 Task: Find connections with filter location Rösrath with filter topic #LetsWork with filter profile language English with filter current company Protiviti with filter school Hindustan College of science and technology with filter industry Wood Product Manufacturing with filter service category DUI Law with filter keywords title Team Leader
Action: Mouse moved to (317, 266)
Screenshot: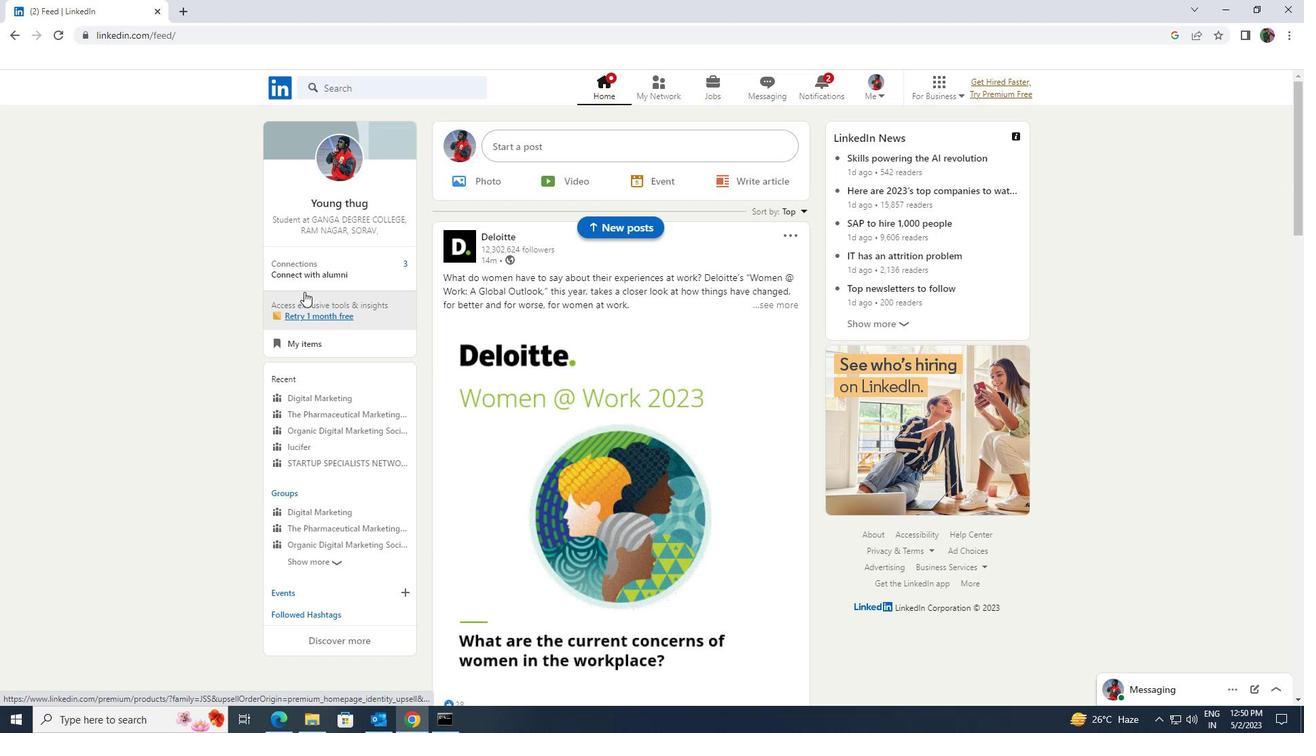 
Action: Mouse pressed left at (317, 266)
Screenshot: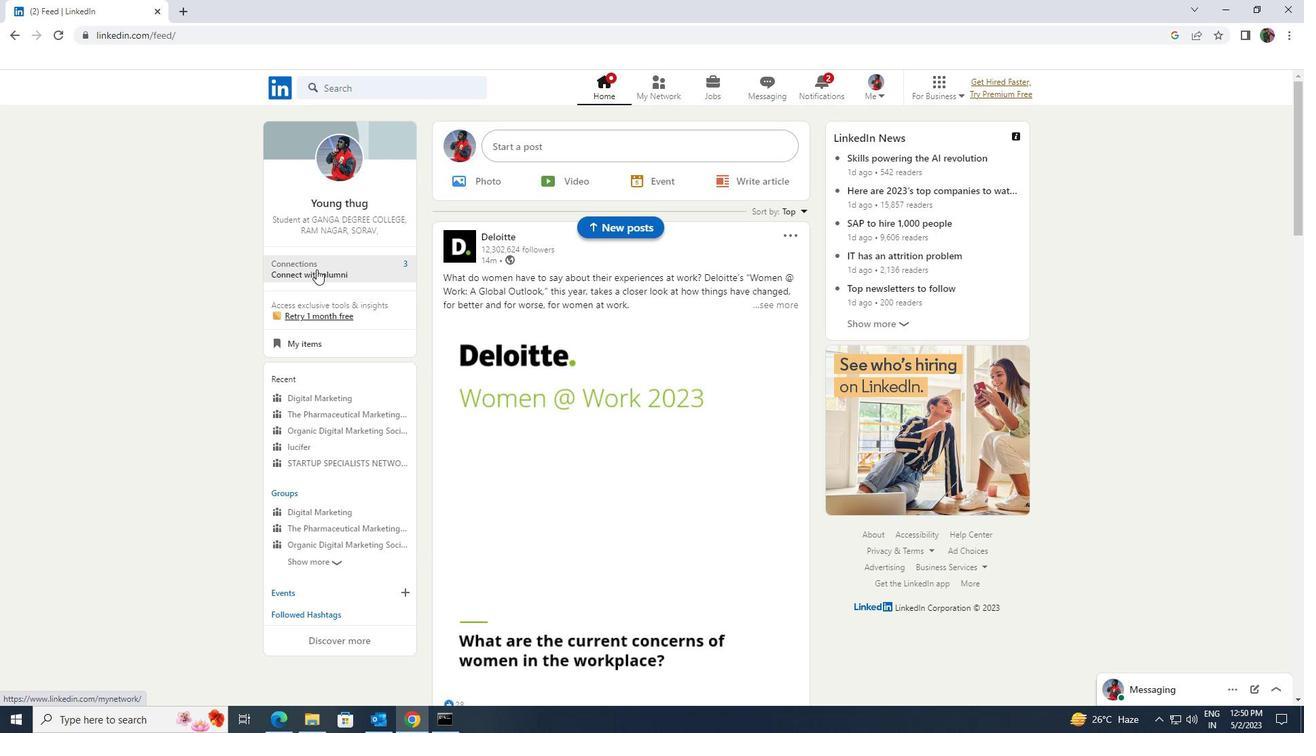 
Action: Mouse moved to (359, 165)
Screenshot: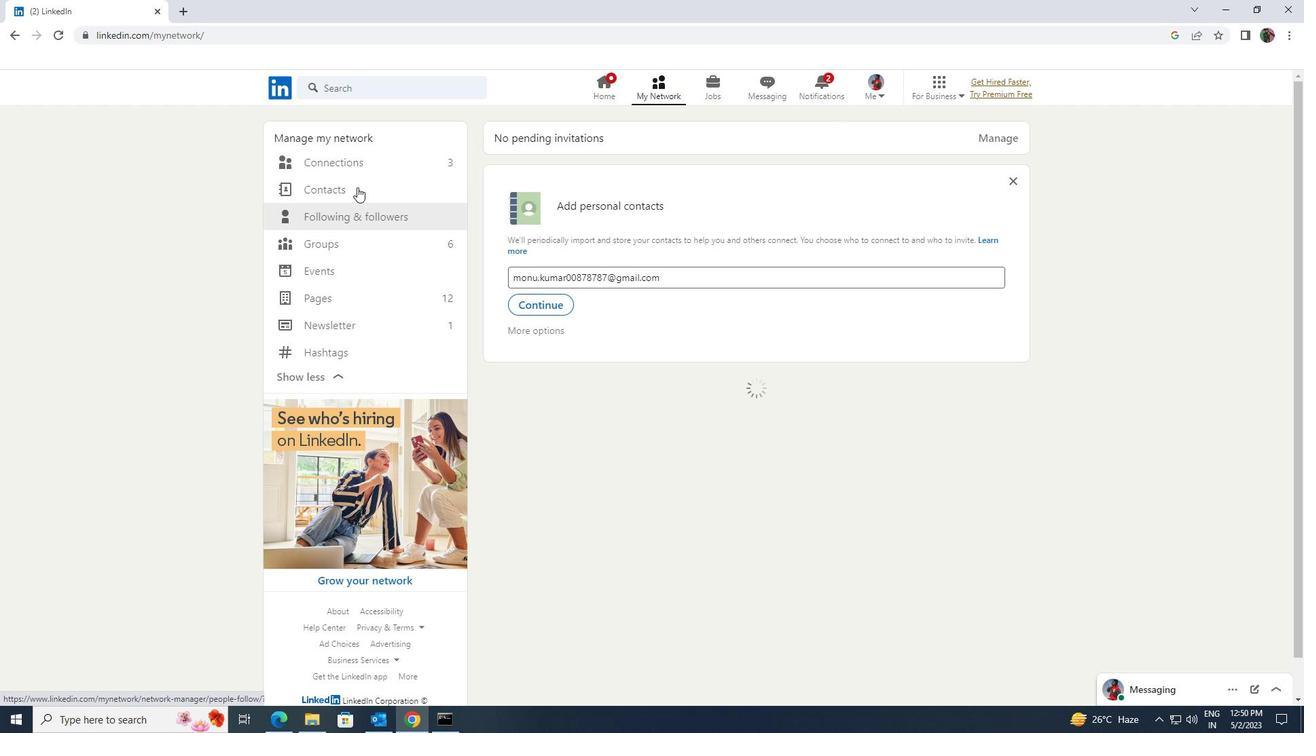 
Action: Mouse pressed left at (359, 165)
Screenshot: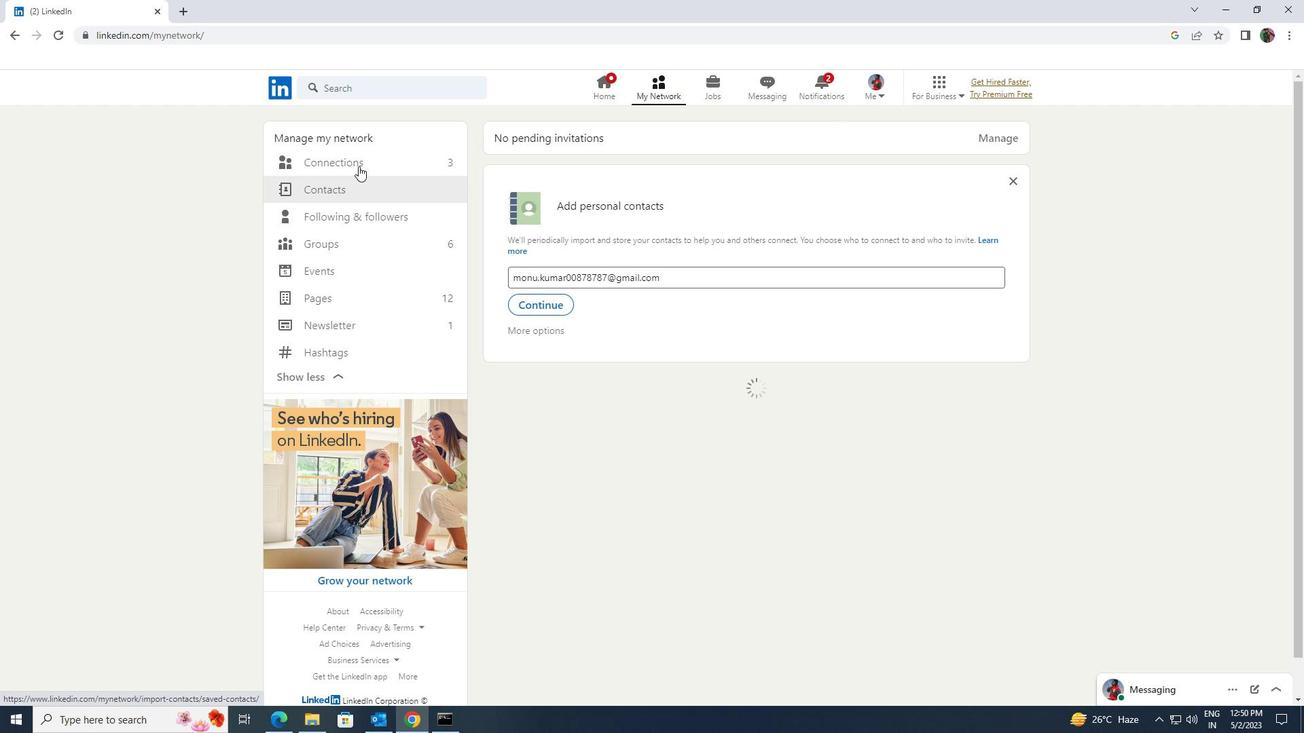 
Action: Mouse moved to (751, 162)
Screenshot: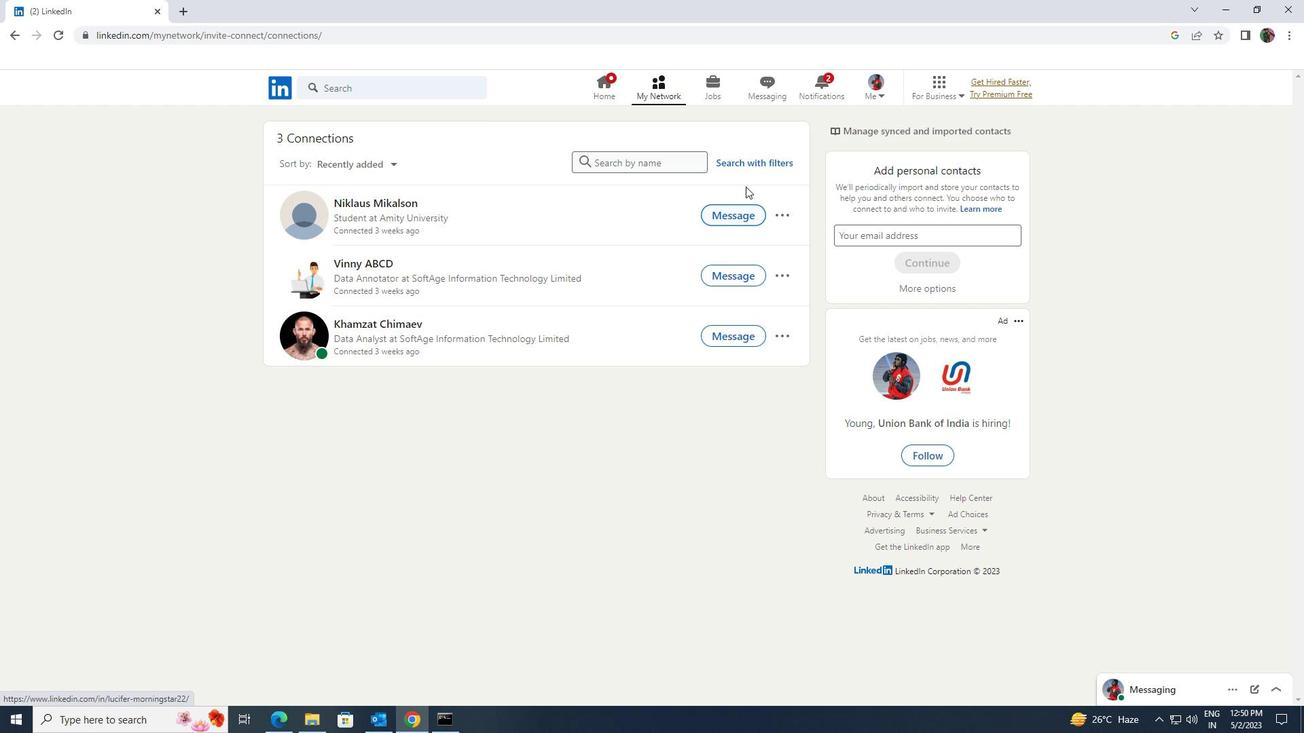 
Action: Mouse pressed left at (751, 162)
Screenshot: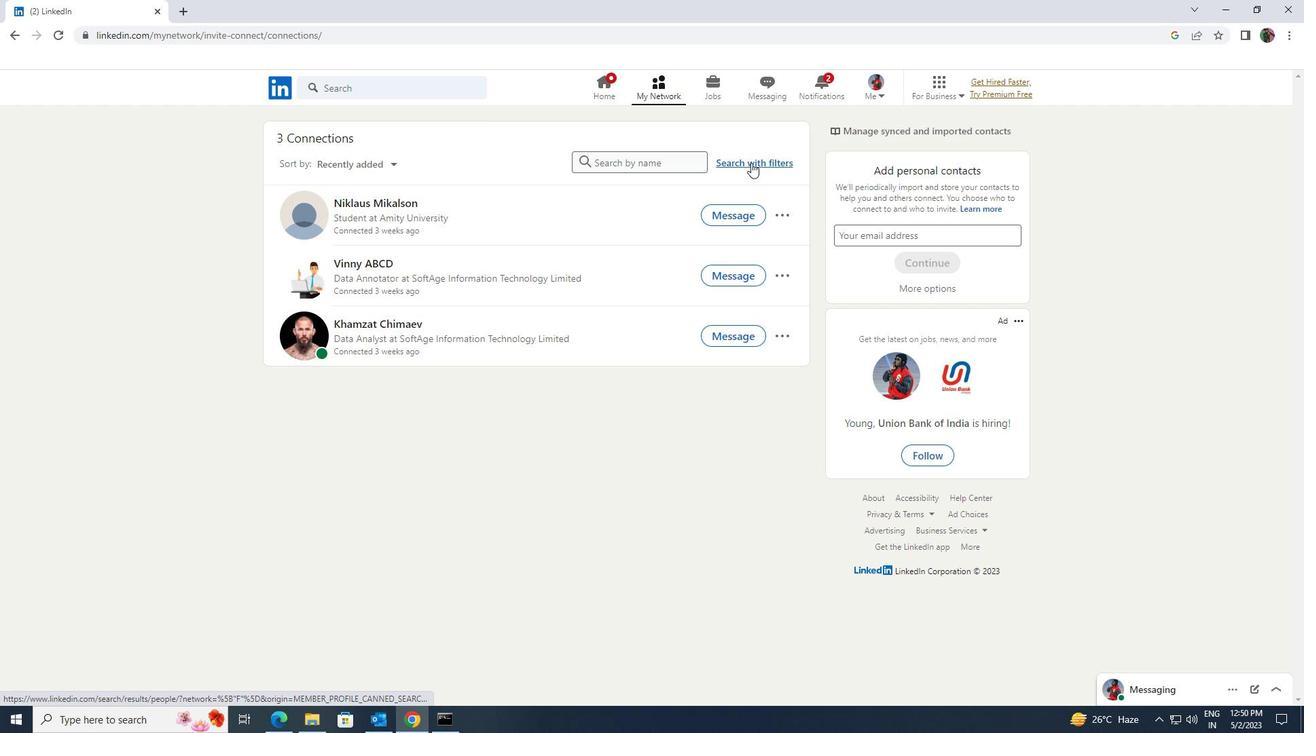 
Action: Mouse moved to (691, 114)
Screenshot: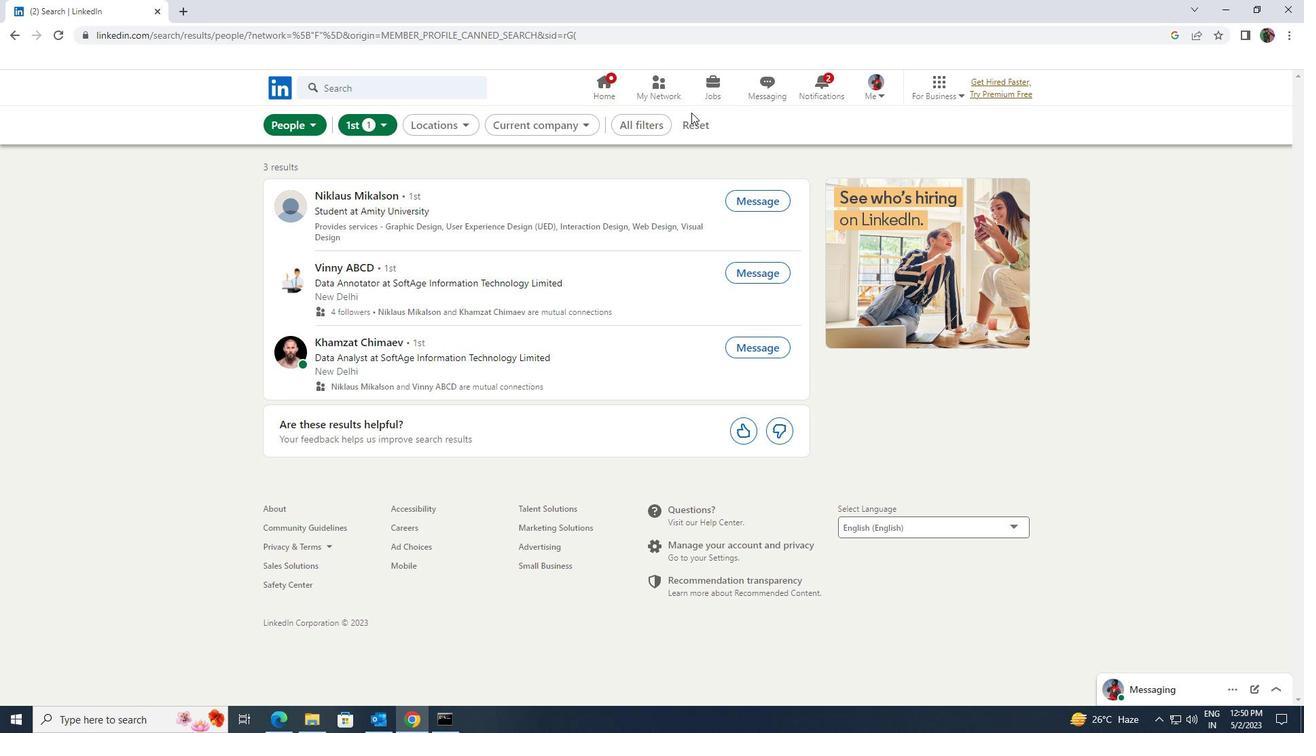 
Action: Mouse pressed left at (691, 114)
Screenshot: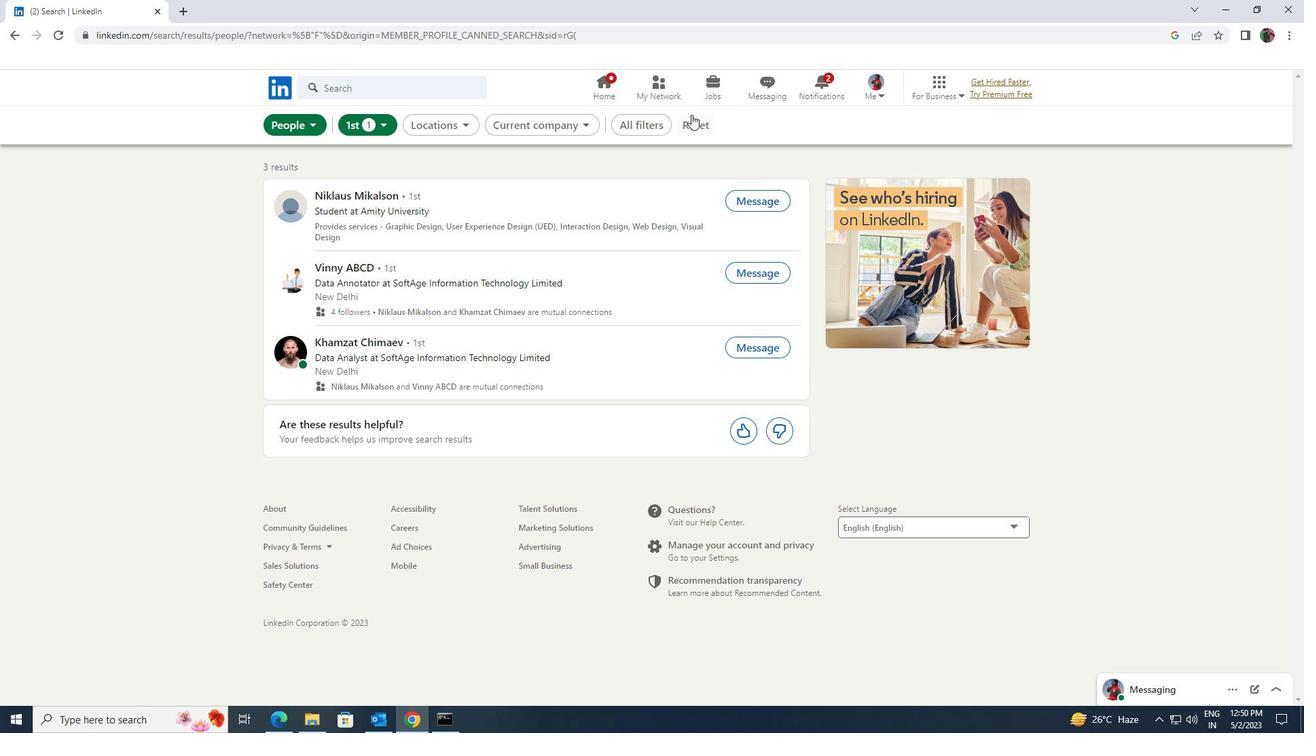 
Action: Mouse moved to (687, 120)
Screenshot: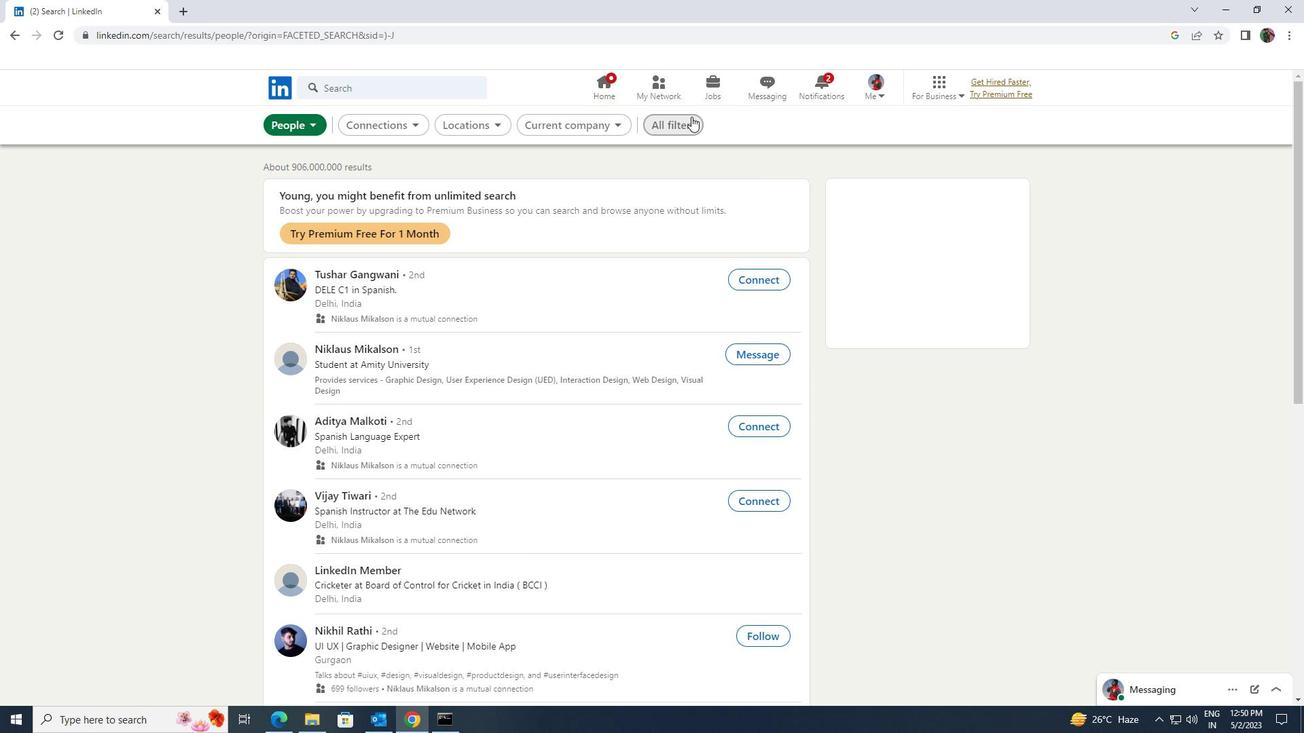 
Action: Mouse pressed left at (687, 120)
Screenshot: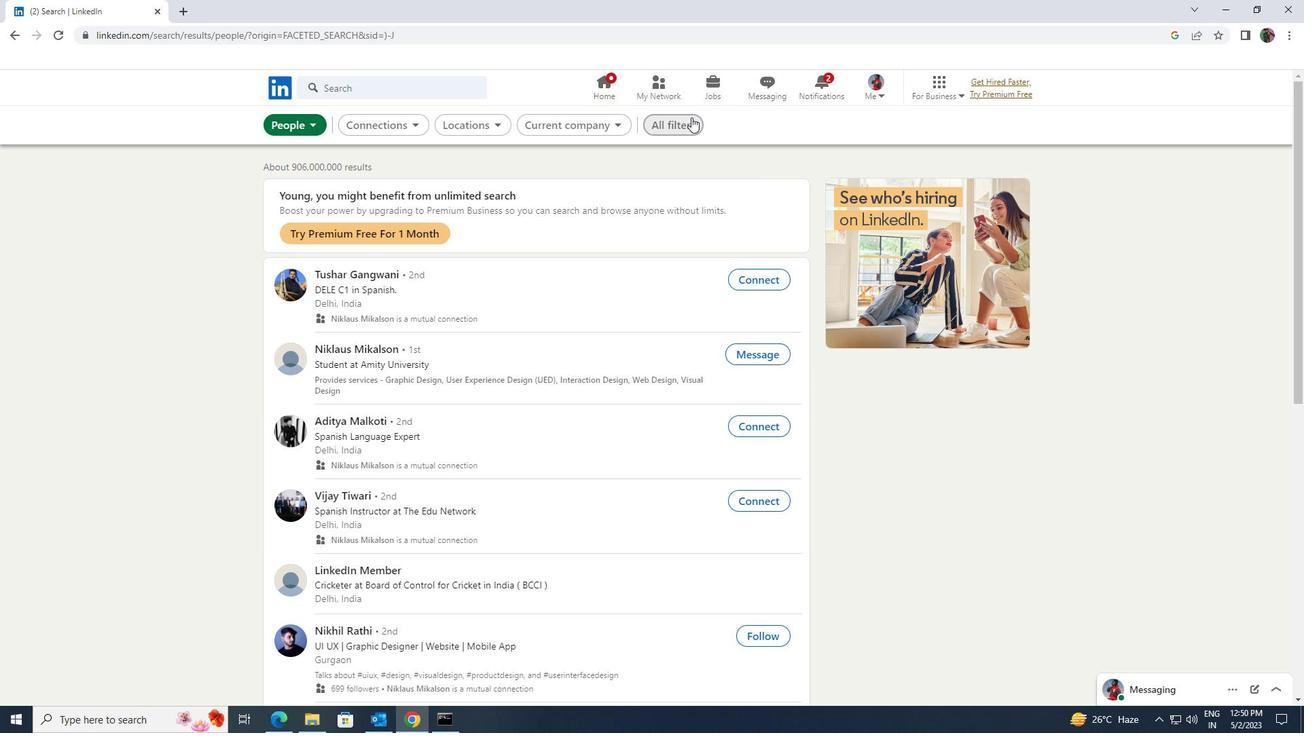 
Action: Mouse moved to (1144, 403)
Screenshot: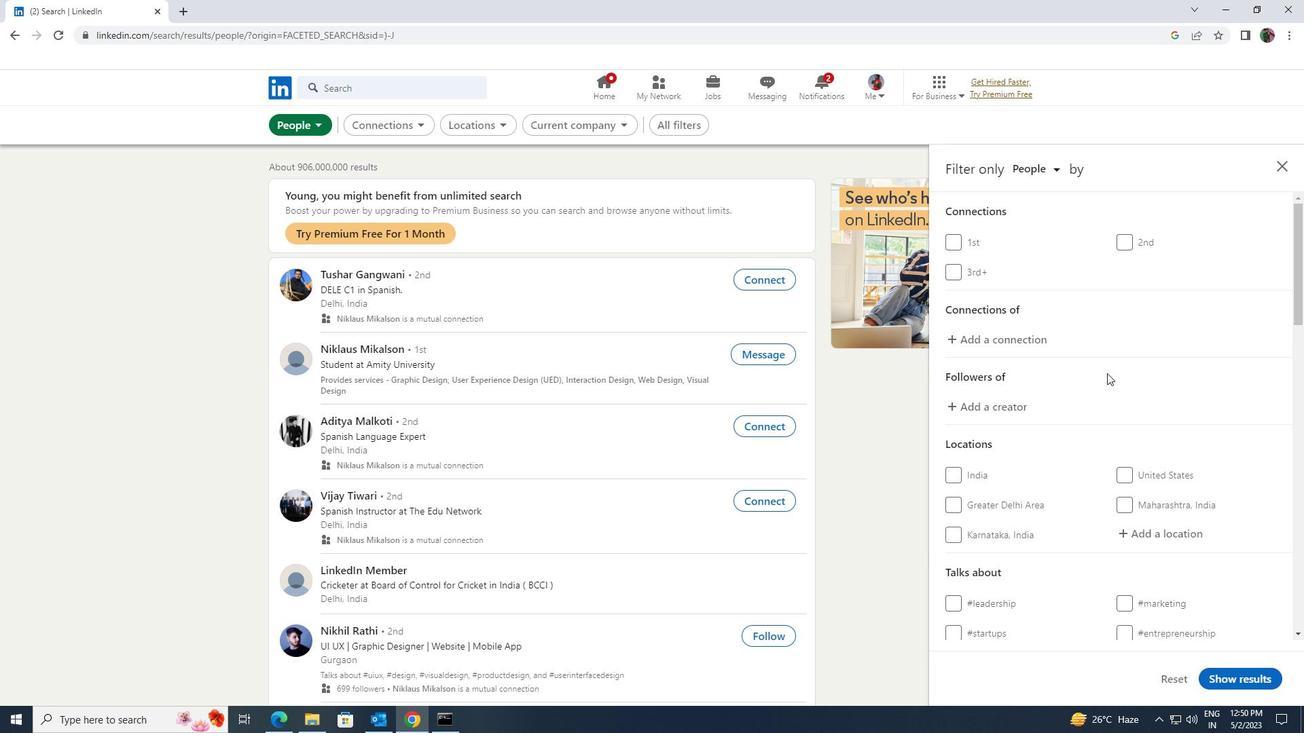 
Action: Mouse scrolled (1144, 402) with delta (0, 0)
Screenshot: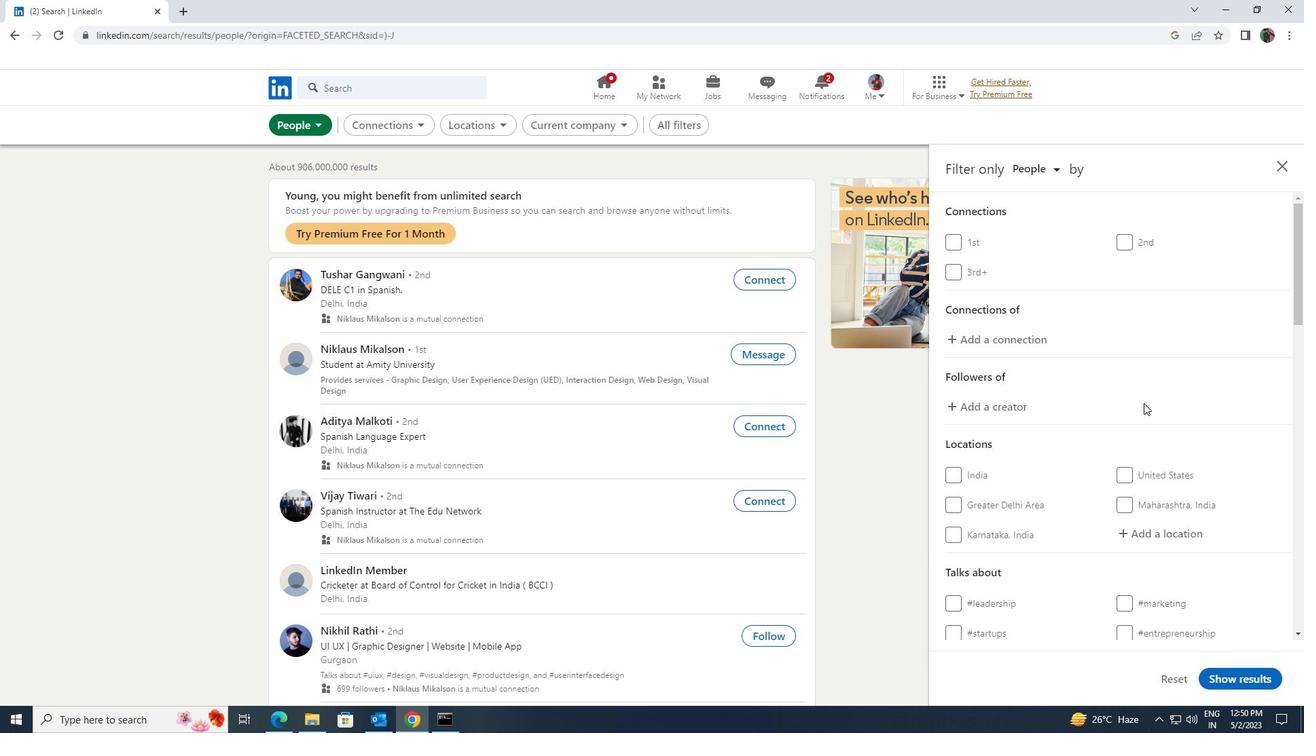 
Action: Mouse scrolled (1144, 402) with delta (0, 0)
Screenshot: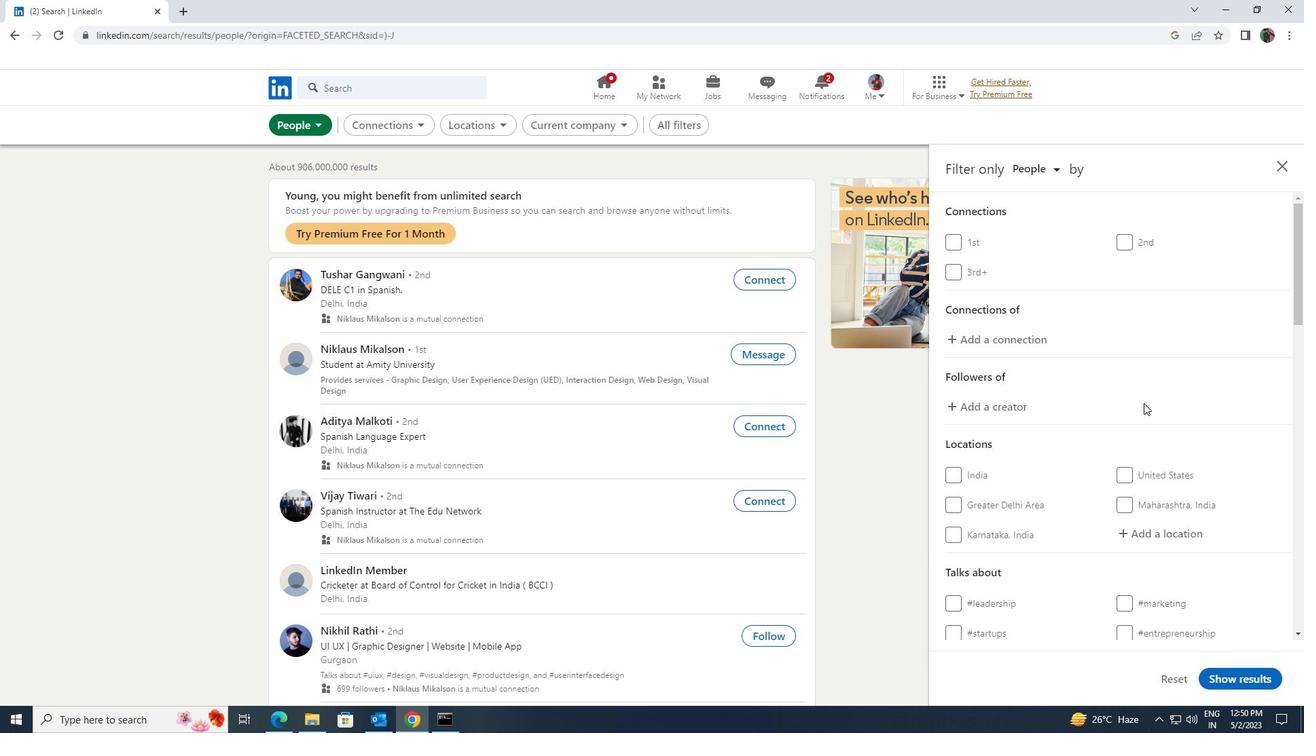 
Action: Mouse moved to (1147, 404)
Screenshot: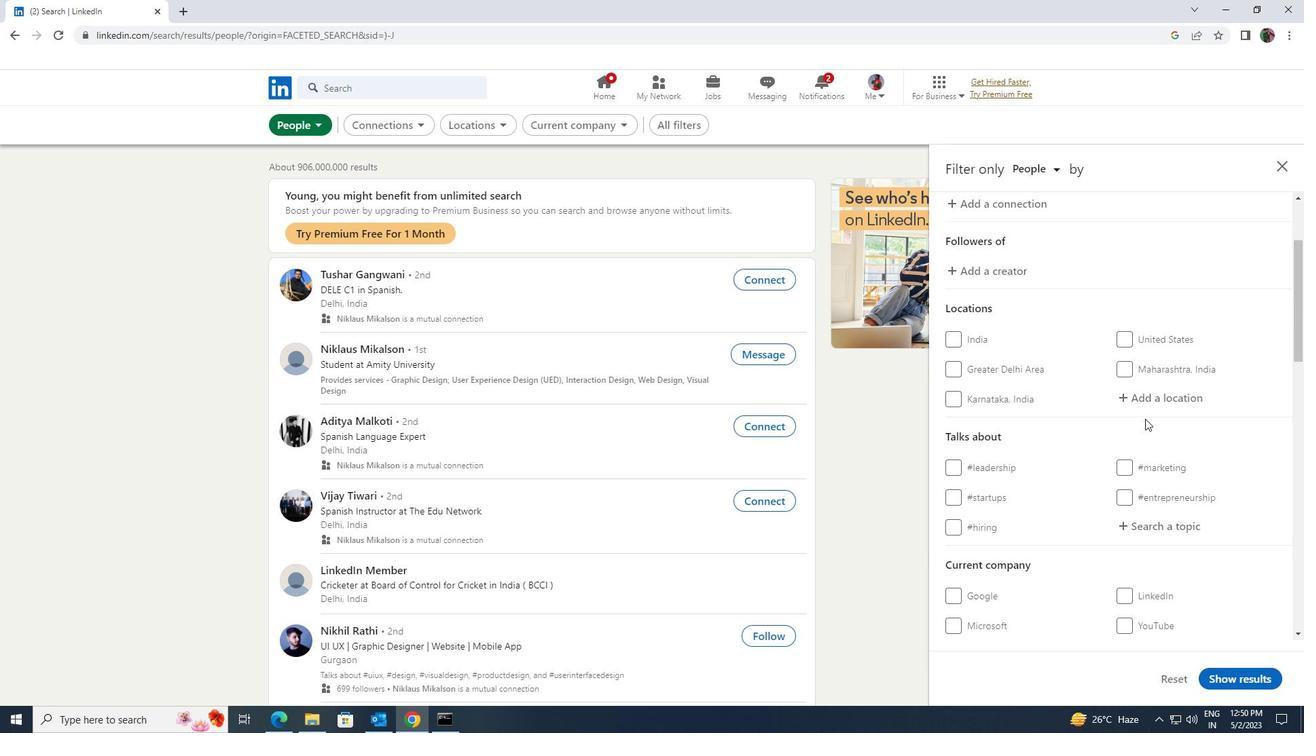 
Action: Mouse pressed left at (1147, 404)
Screenshot: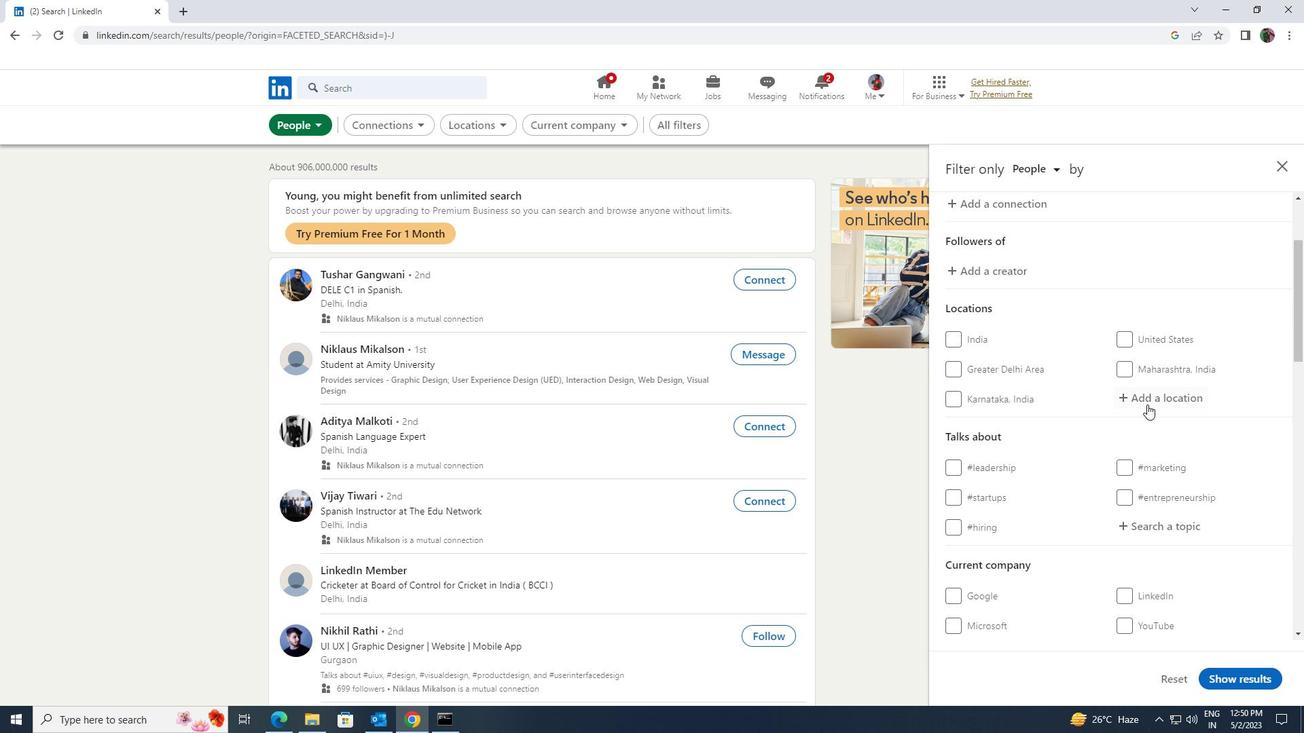 
Action: Key pressed <Key.shift><Key.shift>ROSRATH
Screenshot: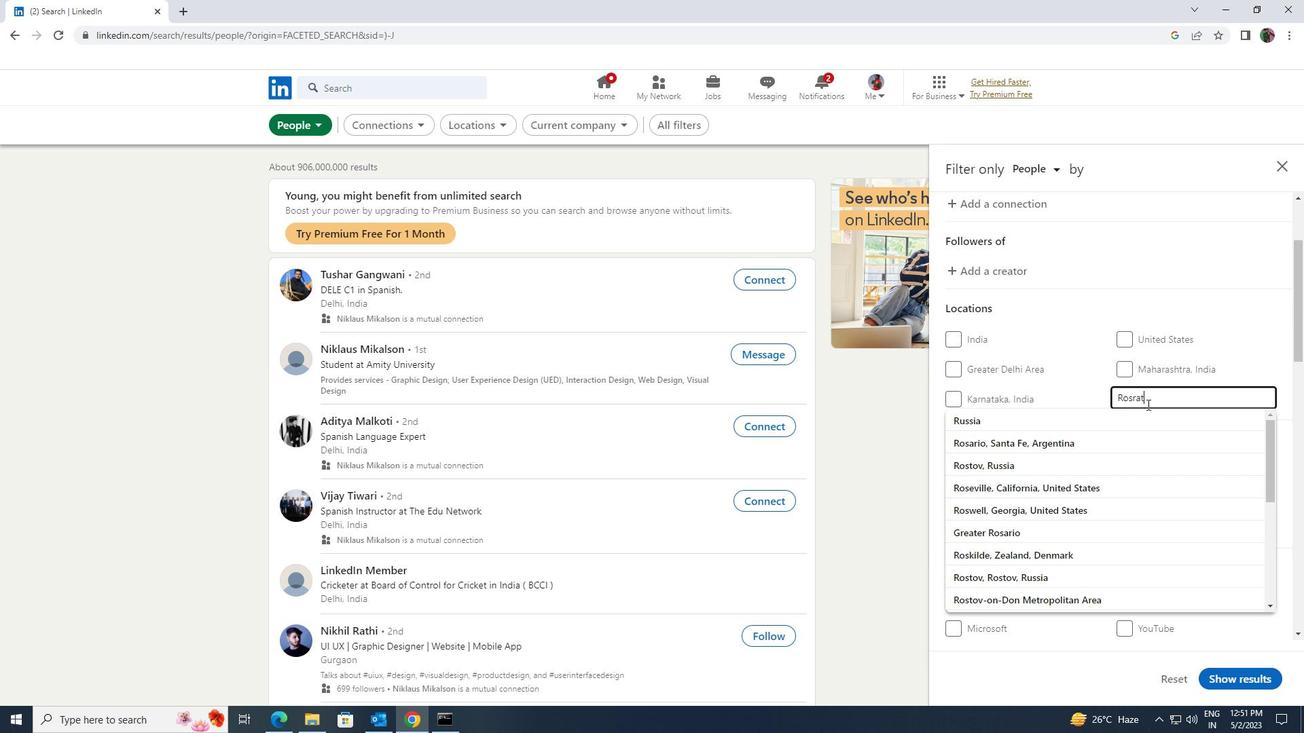 
Action: Mouse moved to (1129, 429)
Screenshot: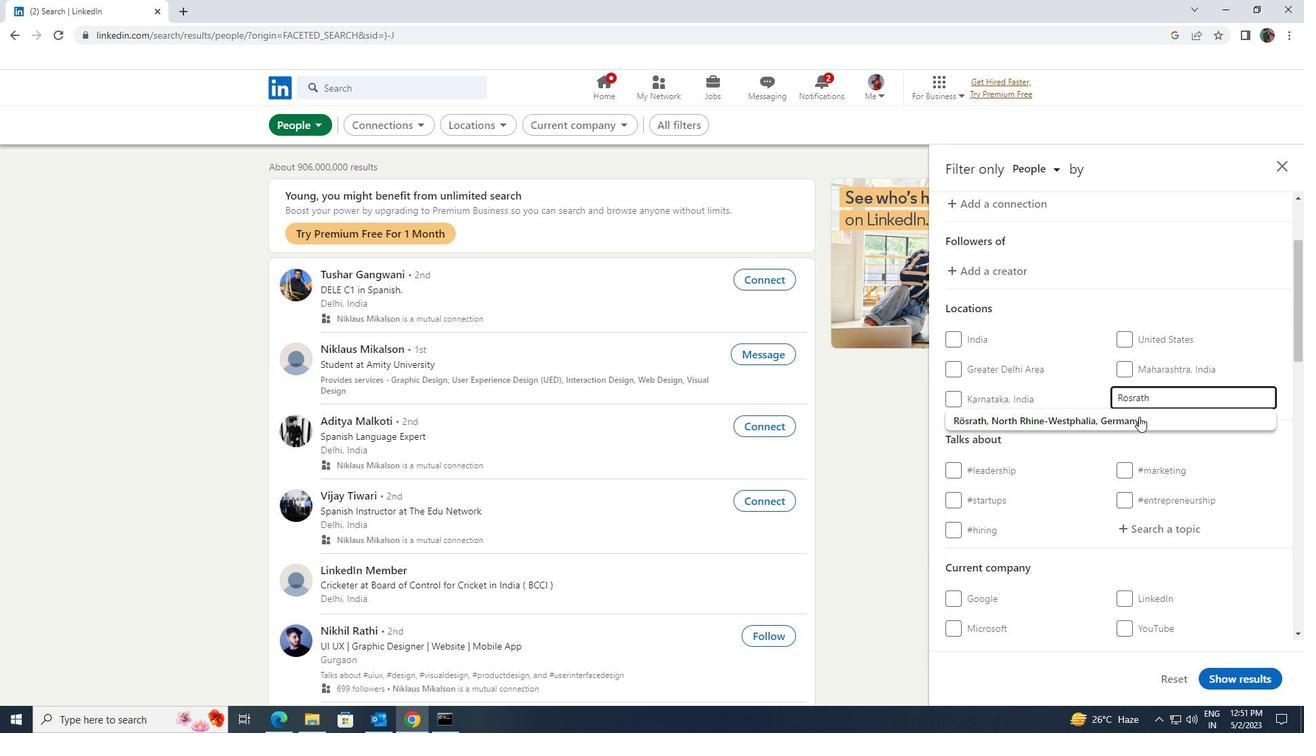 
Action: Mouse pressed left at (1129, 429)
Screenshot: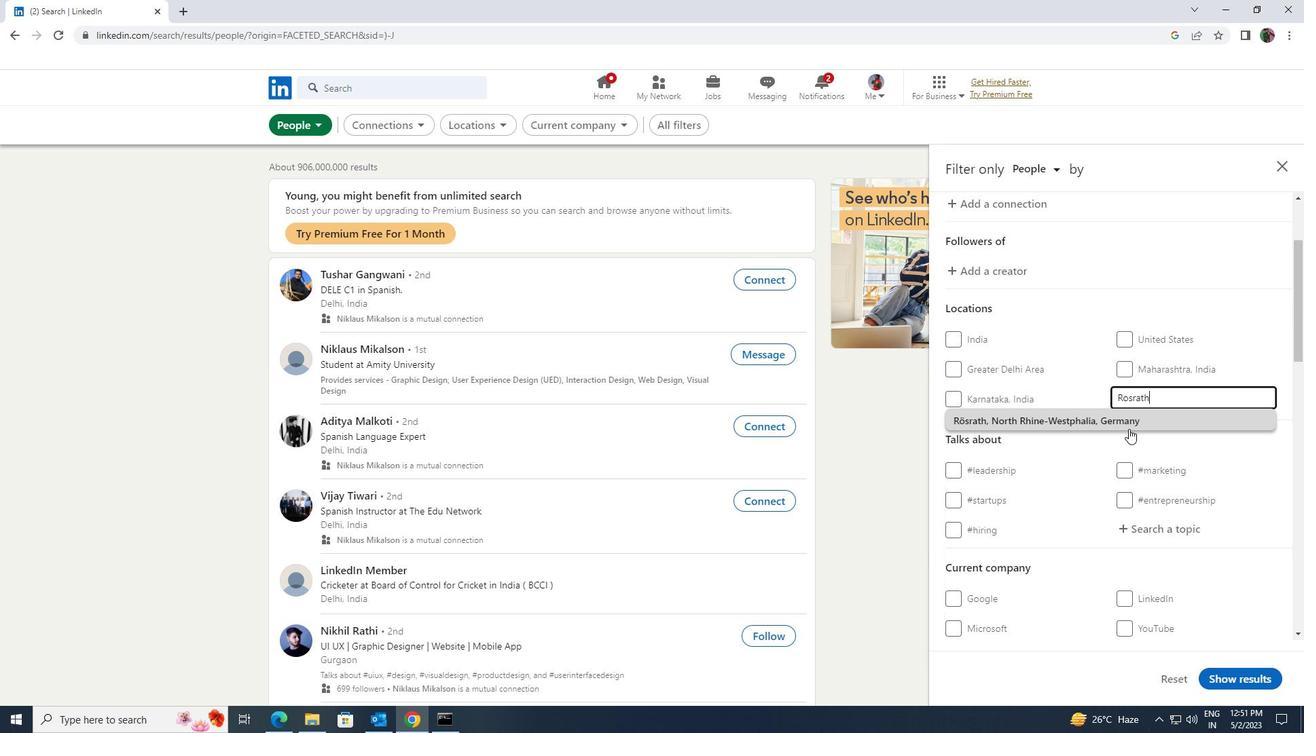 
Action: Mouse moved to (1128, 427)
Screenshot: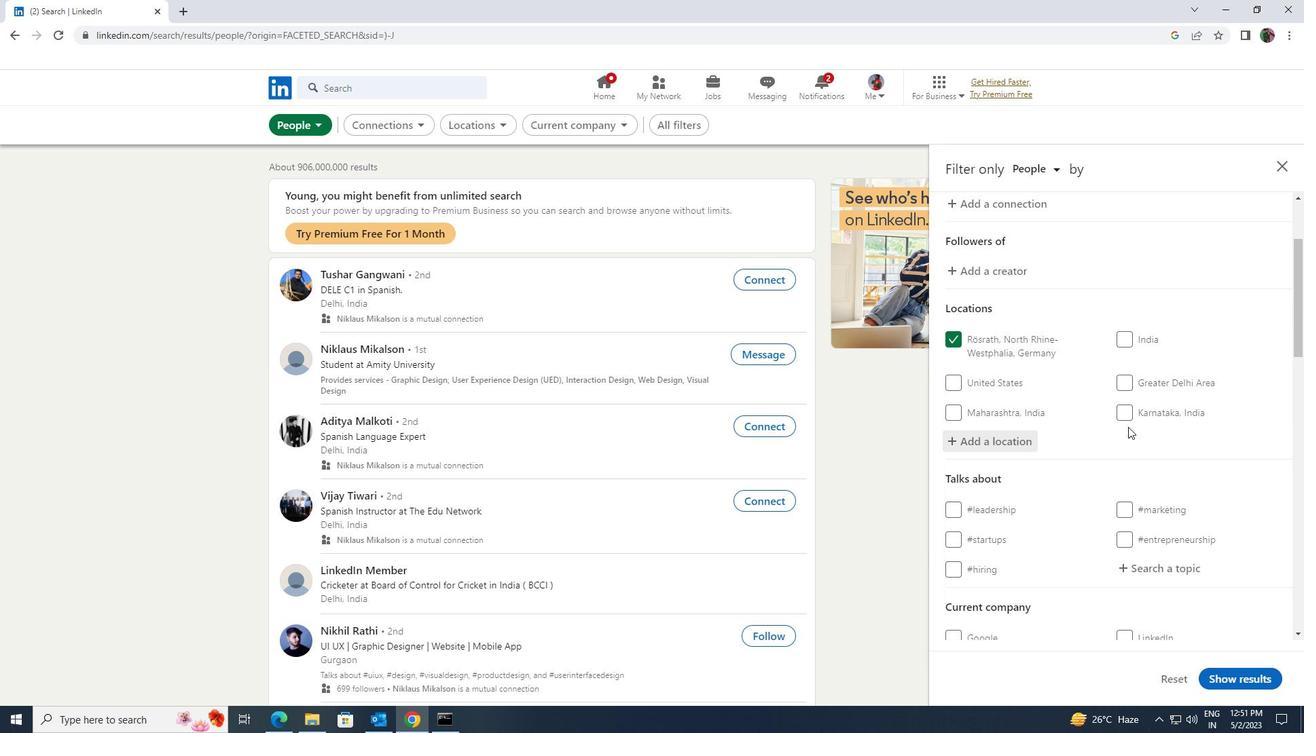 
Action: Mouse scrolled (1128, 426) with delta (0, 0)
Screenshot: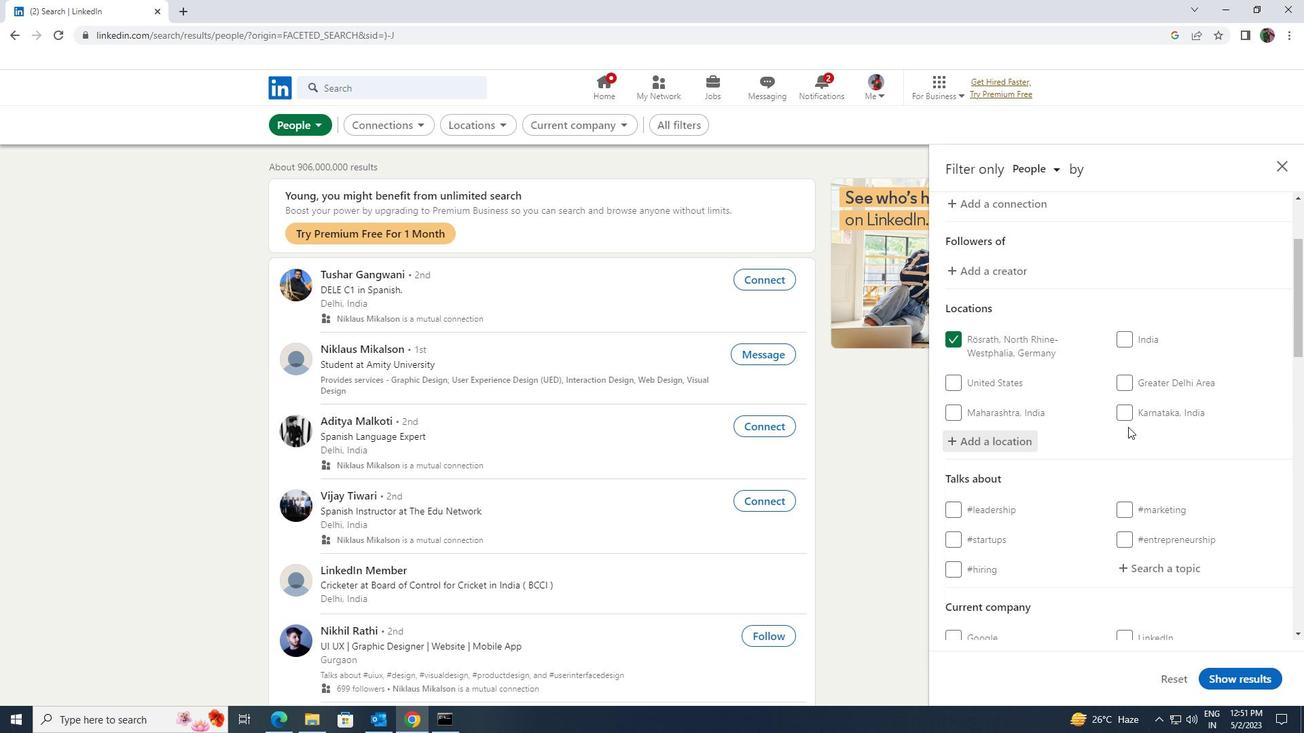 
Action: Mouse scrolled (1128, 426) with delta (0, 0)
Screenshot: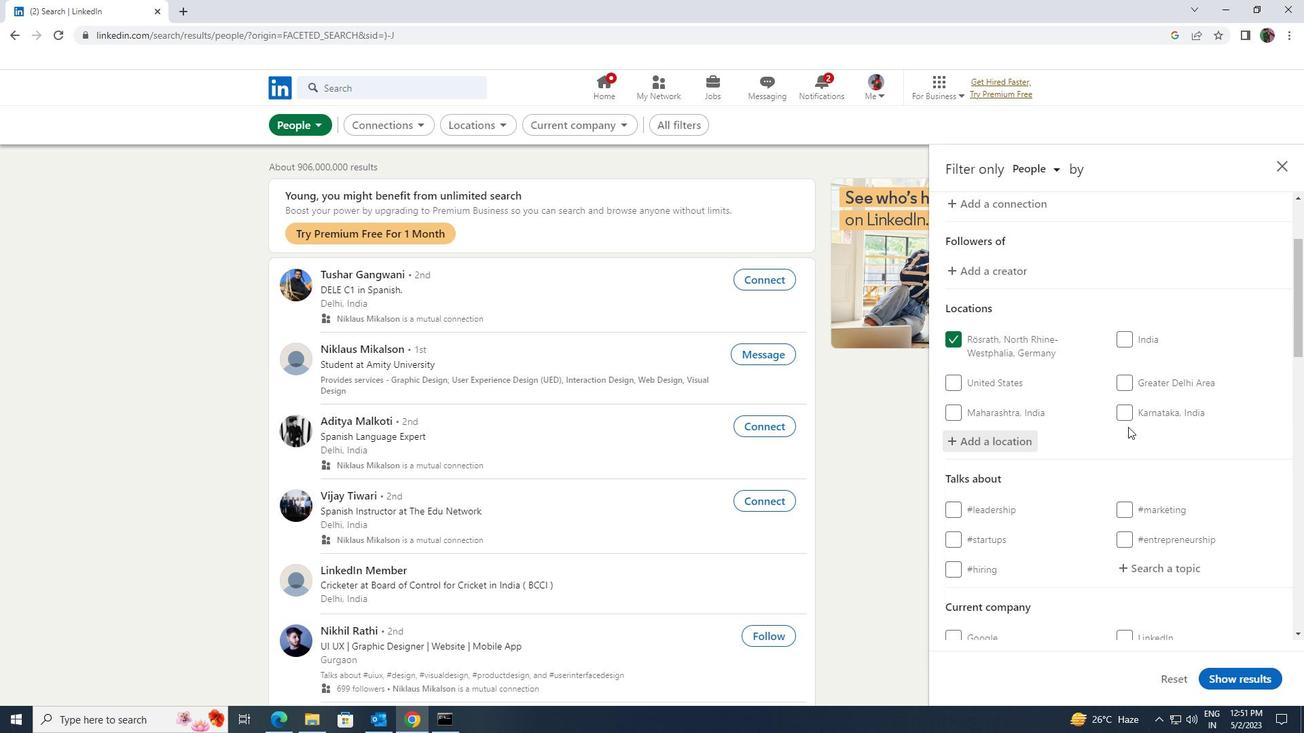 
Action: Mouse moved to (1147, 511)
Screenshot: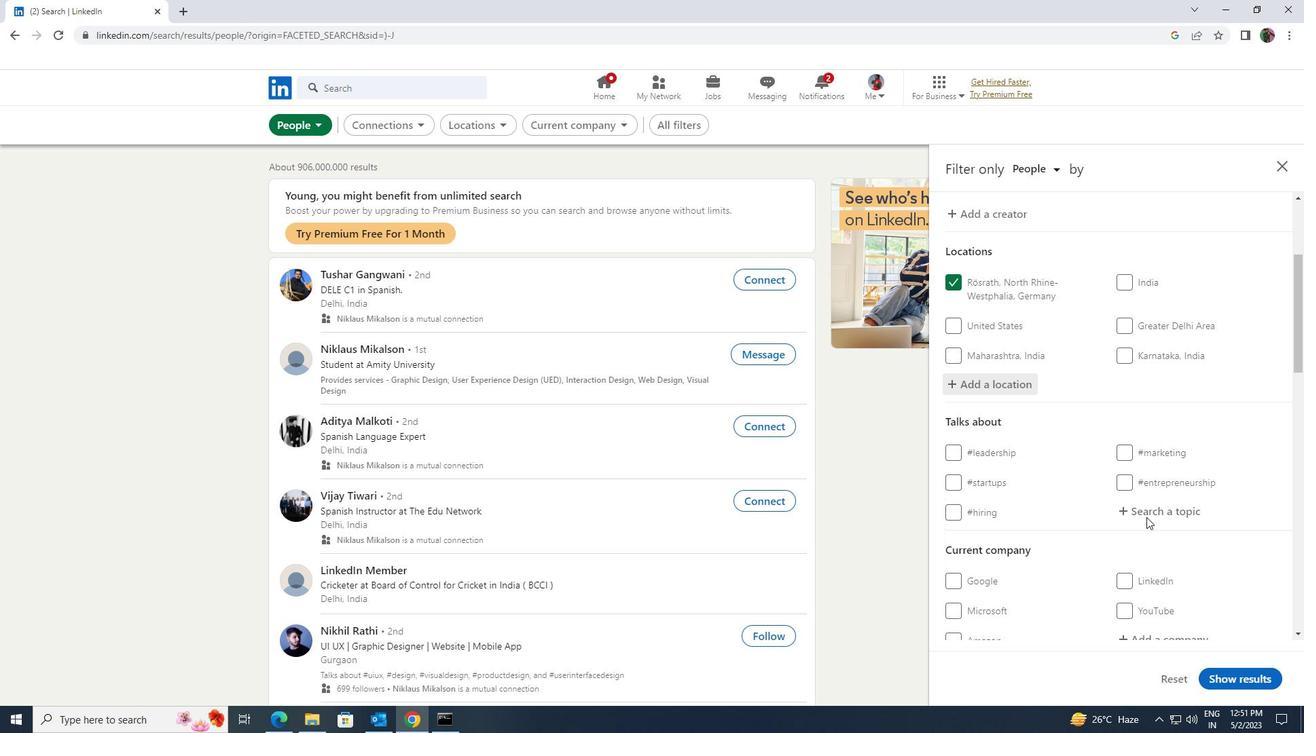 
Action: Mouse pressed left at (1147, 511)
Screenshot: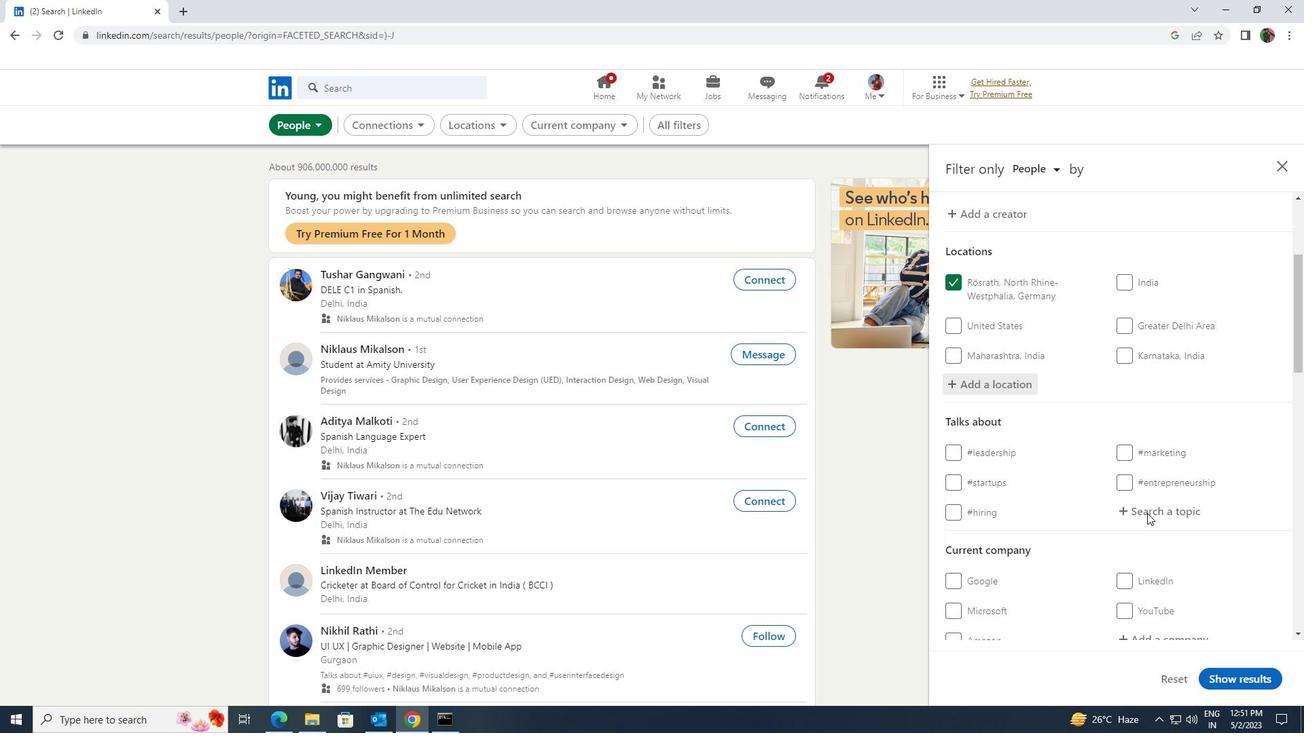 
Action: Mouse moved to (1148, 511)
Screenshot: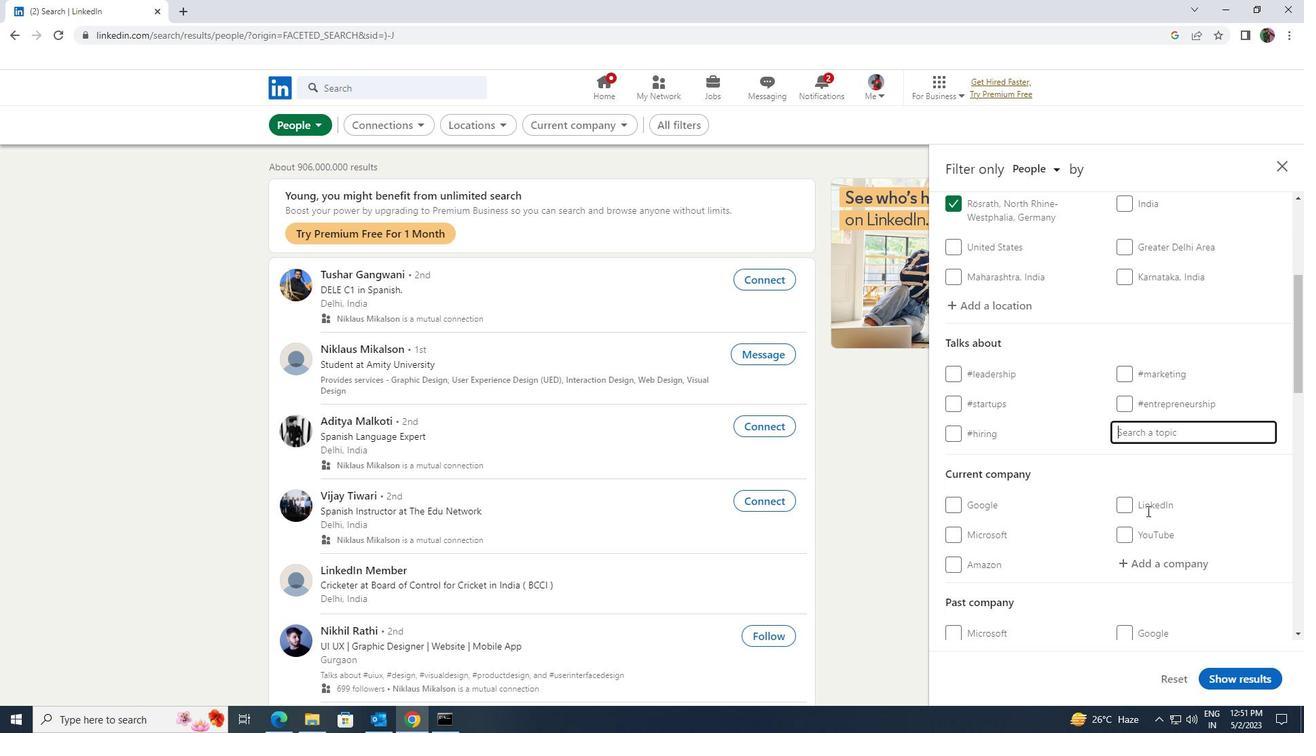 
Action: Key pressed <Key.shift><Key.shift><Key.shift><Key.shift><Key.shift><Key.shift><Key.shift><Key.shift><Key.shift>LETSWORK
Screenshot: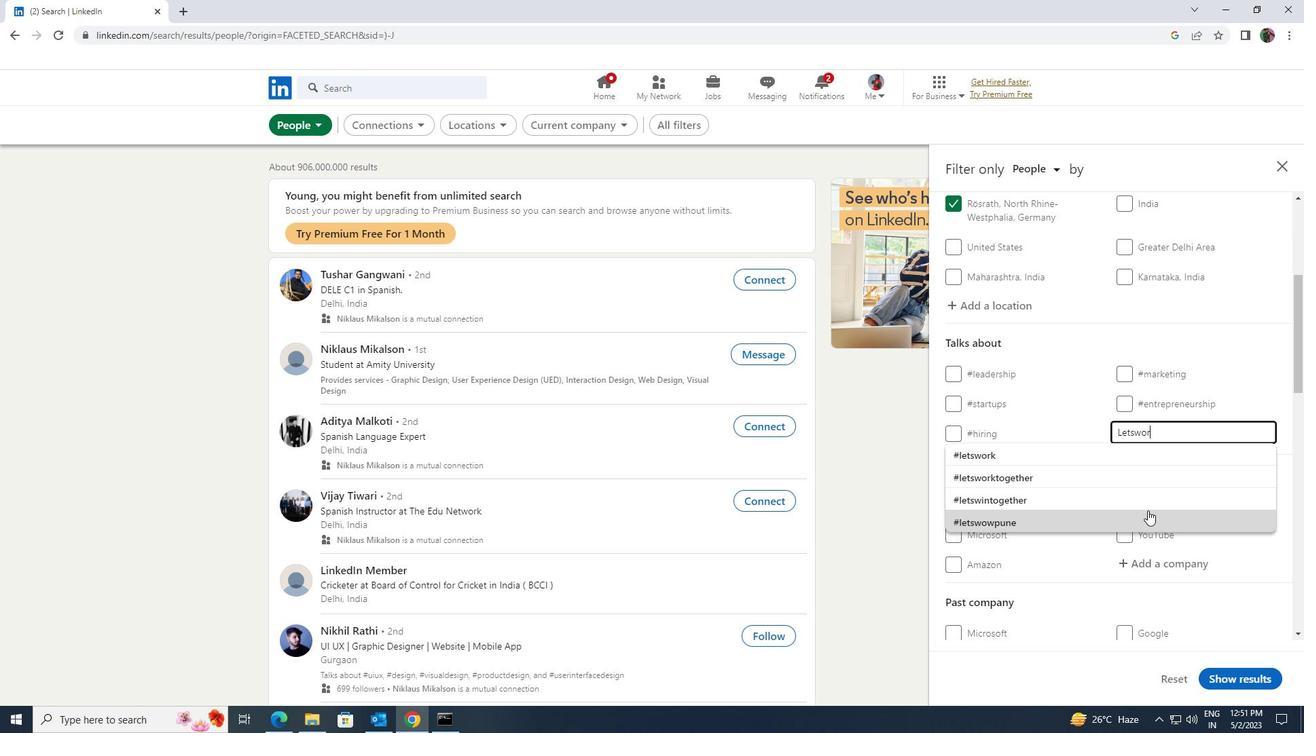 
Action: Mouse moved to (1125, 460)
Screenshot: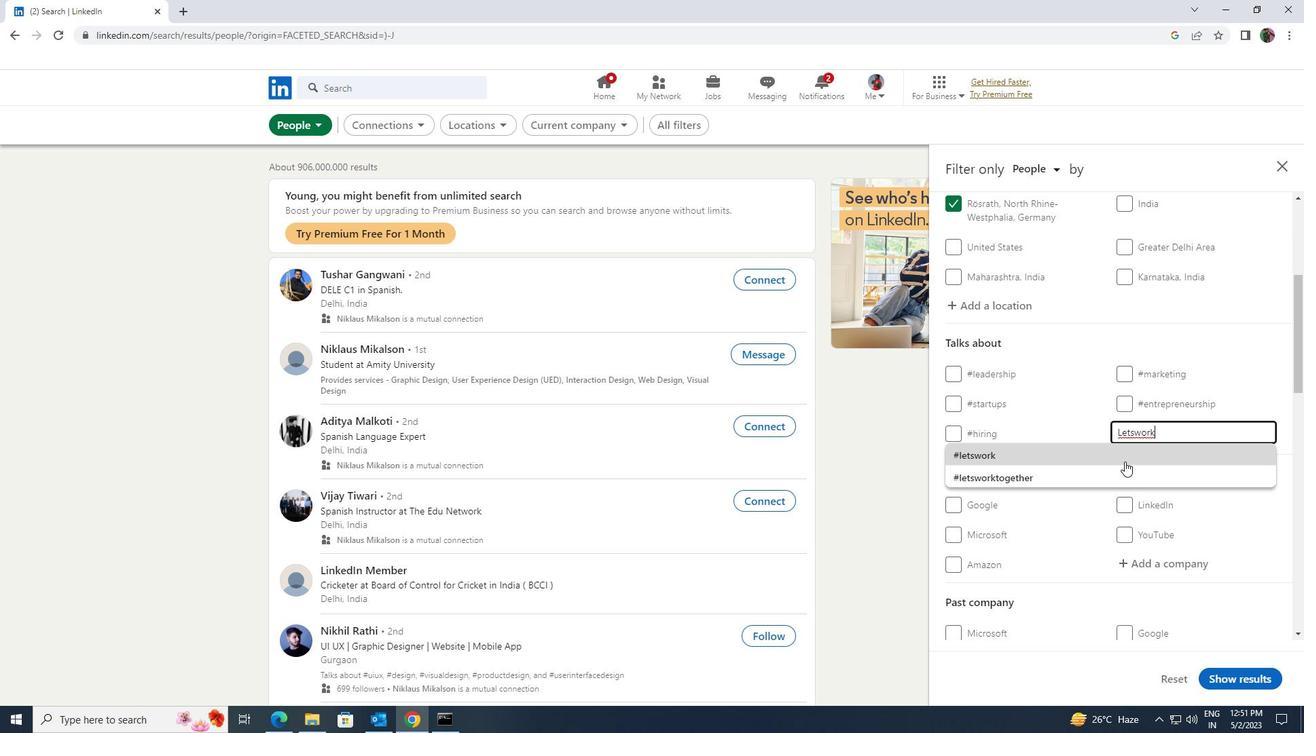 
Action: Mouse pressed left at (1125, 460)
Screenshot: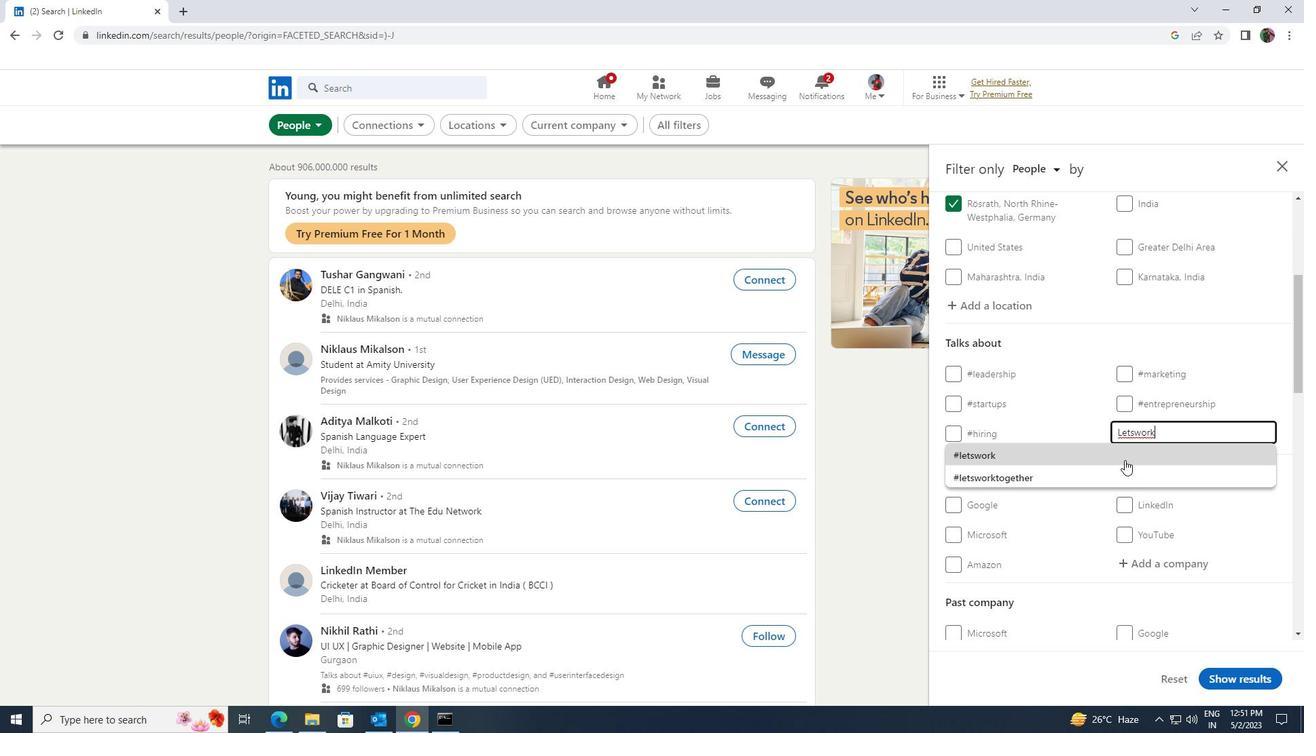 
Action: Mouse scrolled (1125, 459) with delta (0, 0)
Screenshot: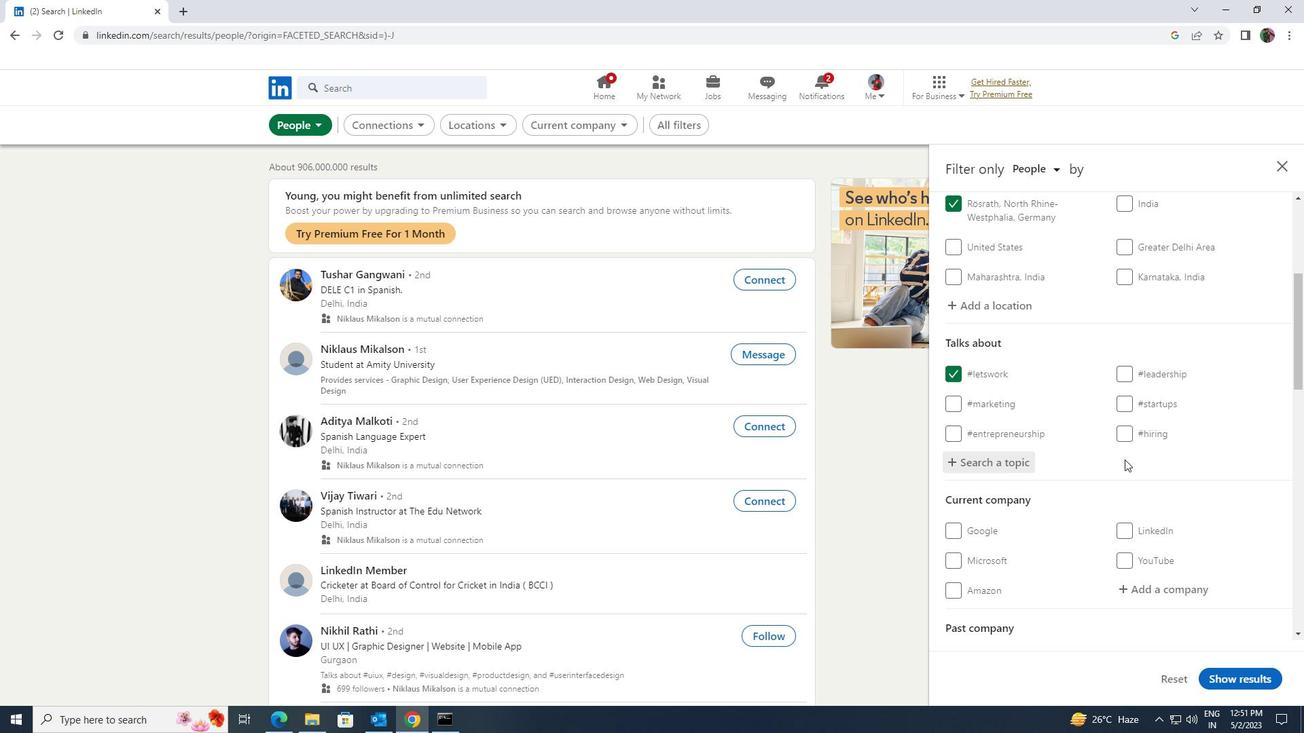 
Action: Mouse scrolled (1125, 459) with delta (0, 0)
Screenshot: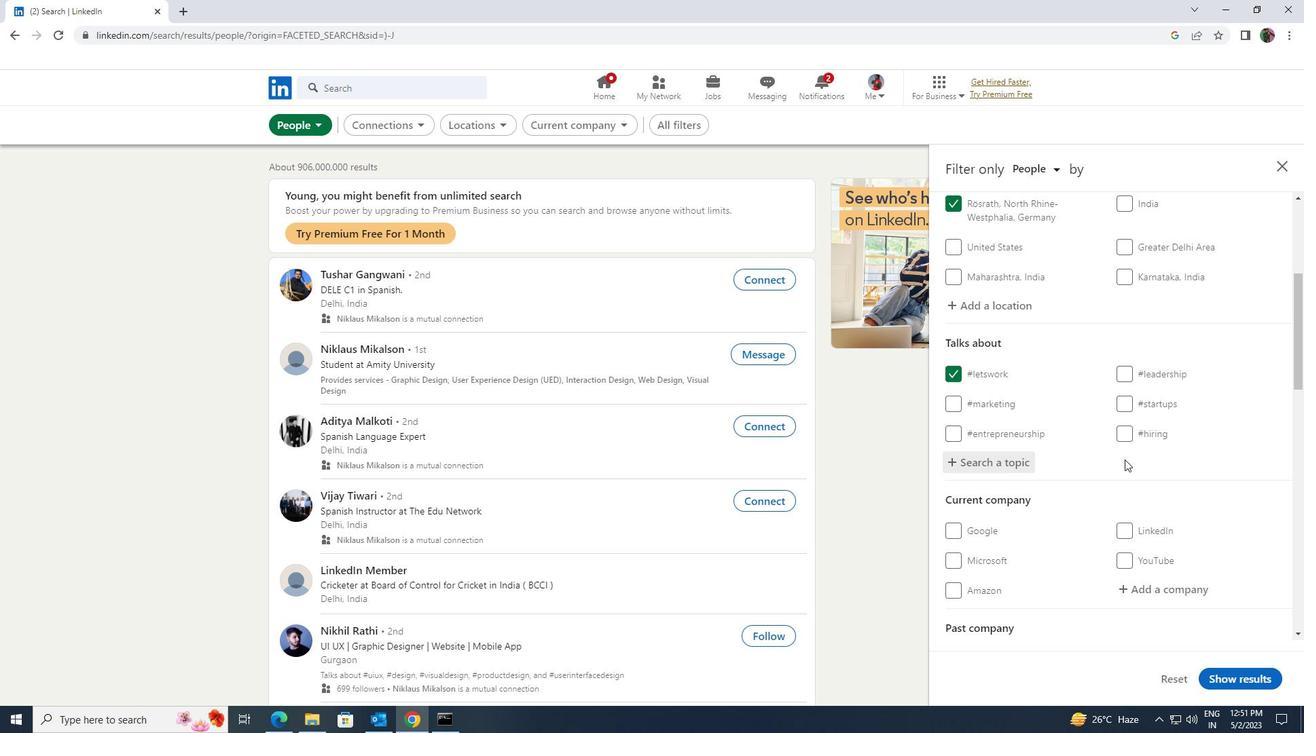 
Action: Mouse scrolled (1125, 459) with delta (0, 0)
Screenshot: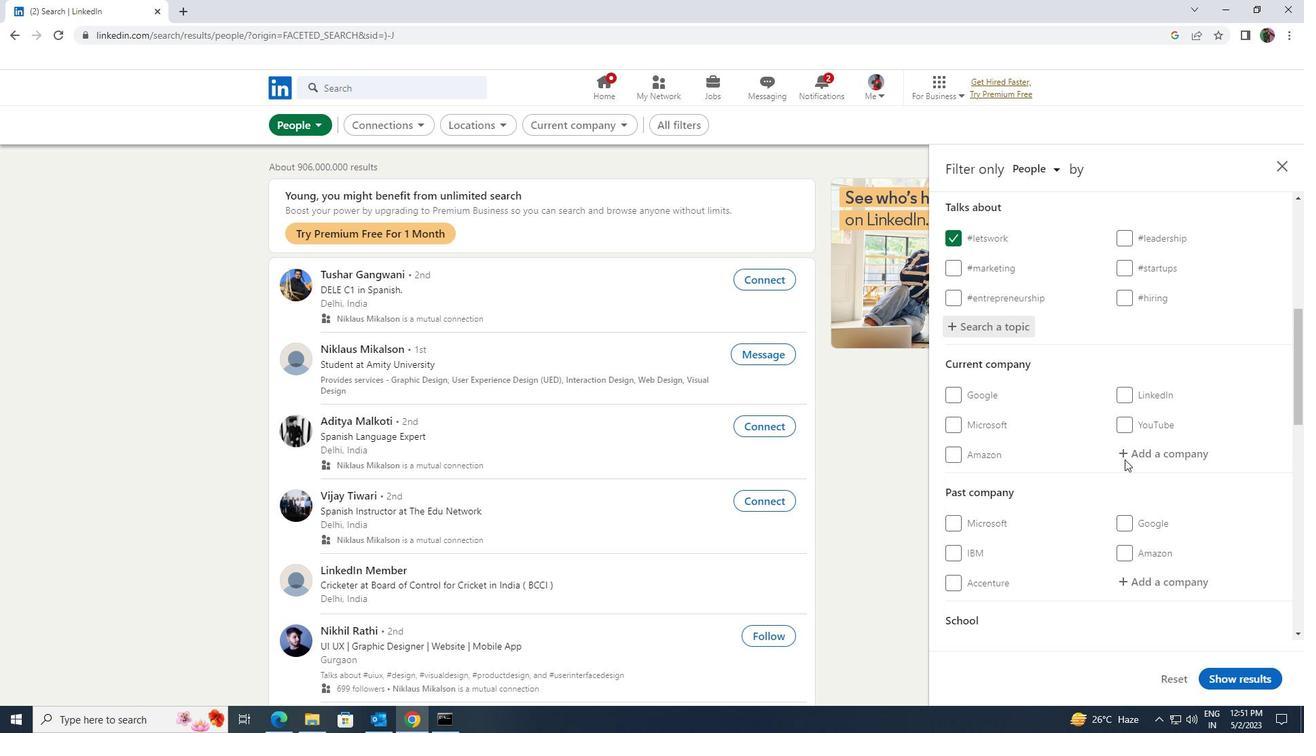 
Action: Mouse scrolled (1125, 459) with delta (0, 0)
Screenshot: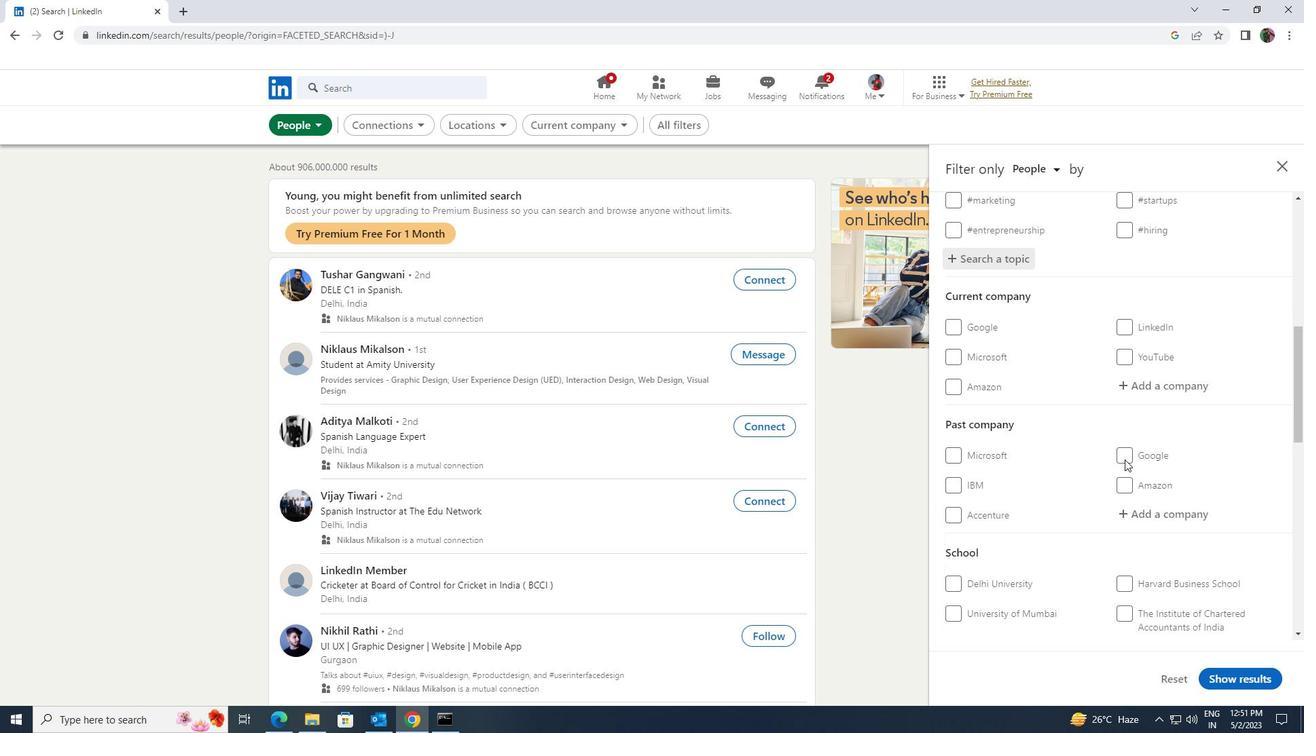 
Action: Mouse scrolled (1125, 459) with delta (0, 0)
Screenshot: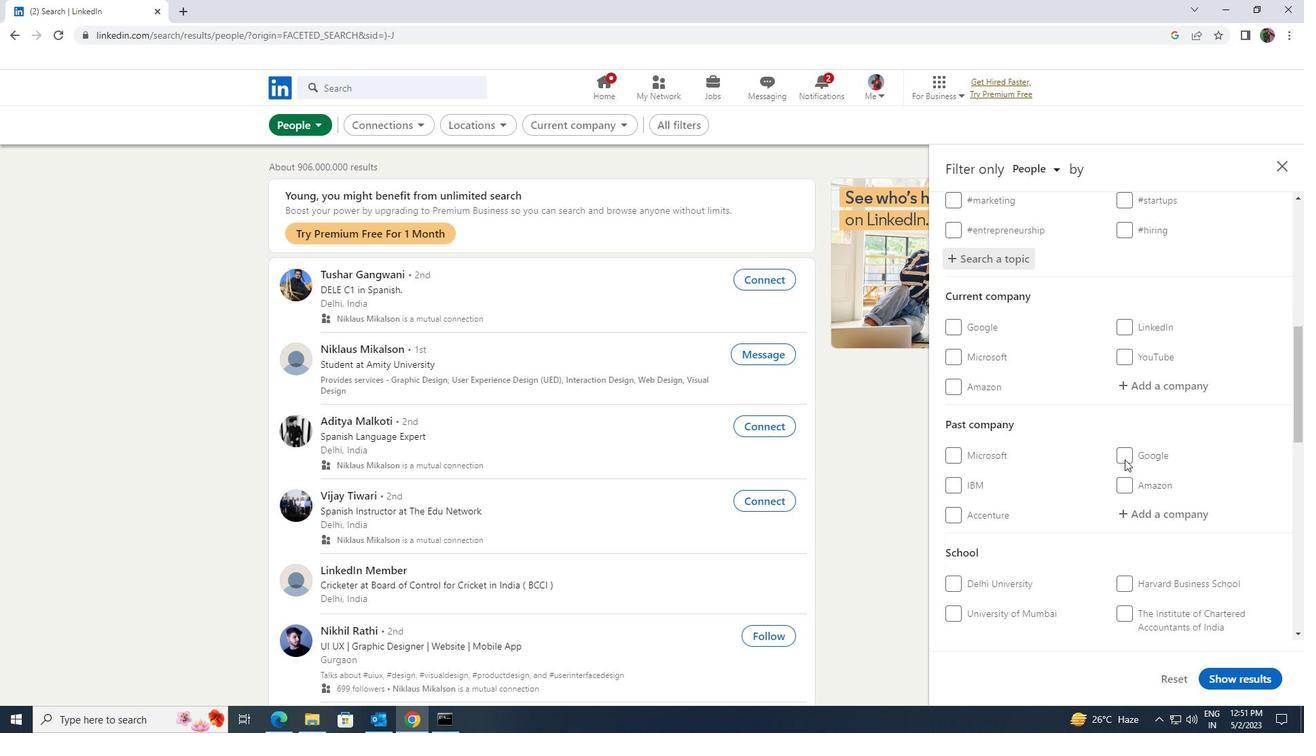 
Action: Mouse scrolled (1125, 459) with delta (0, 0)
Screenshot: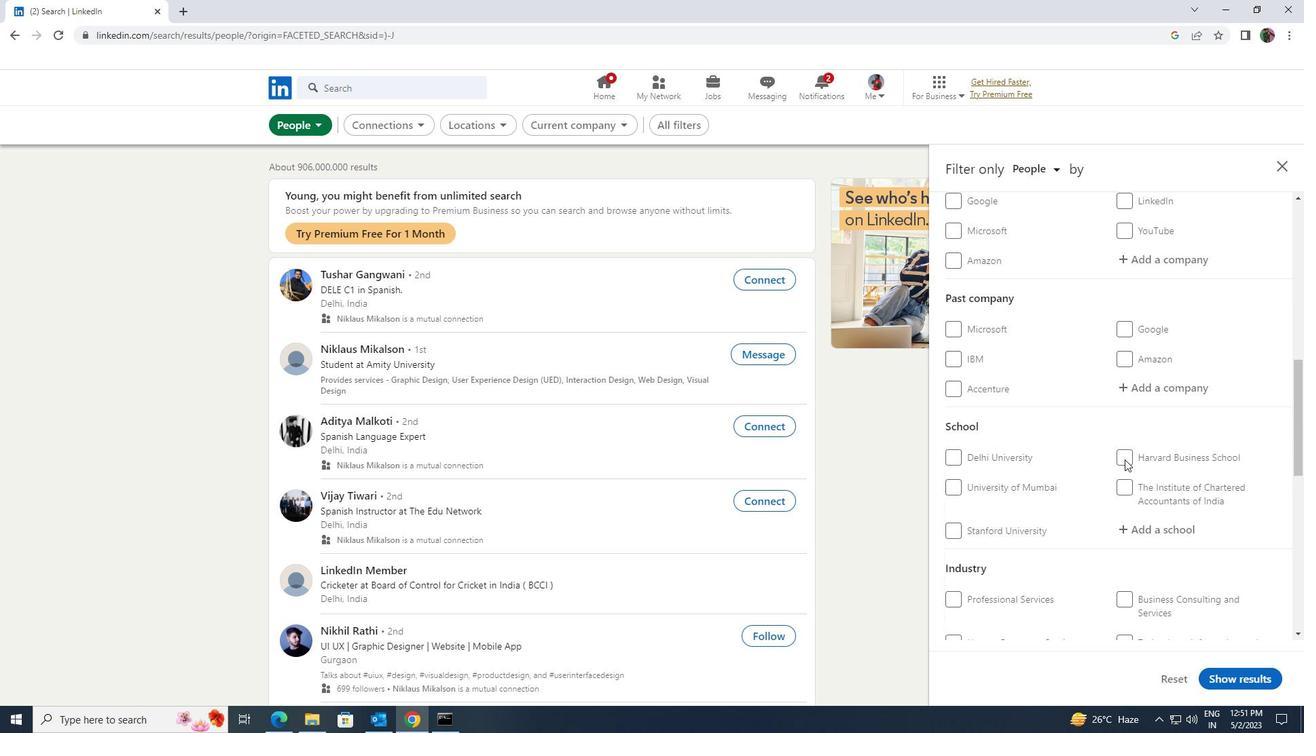 
Action: Mouse scrolled (1125, 459) with delta (0, 0)
Screenshot: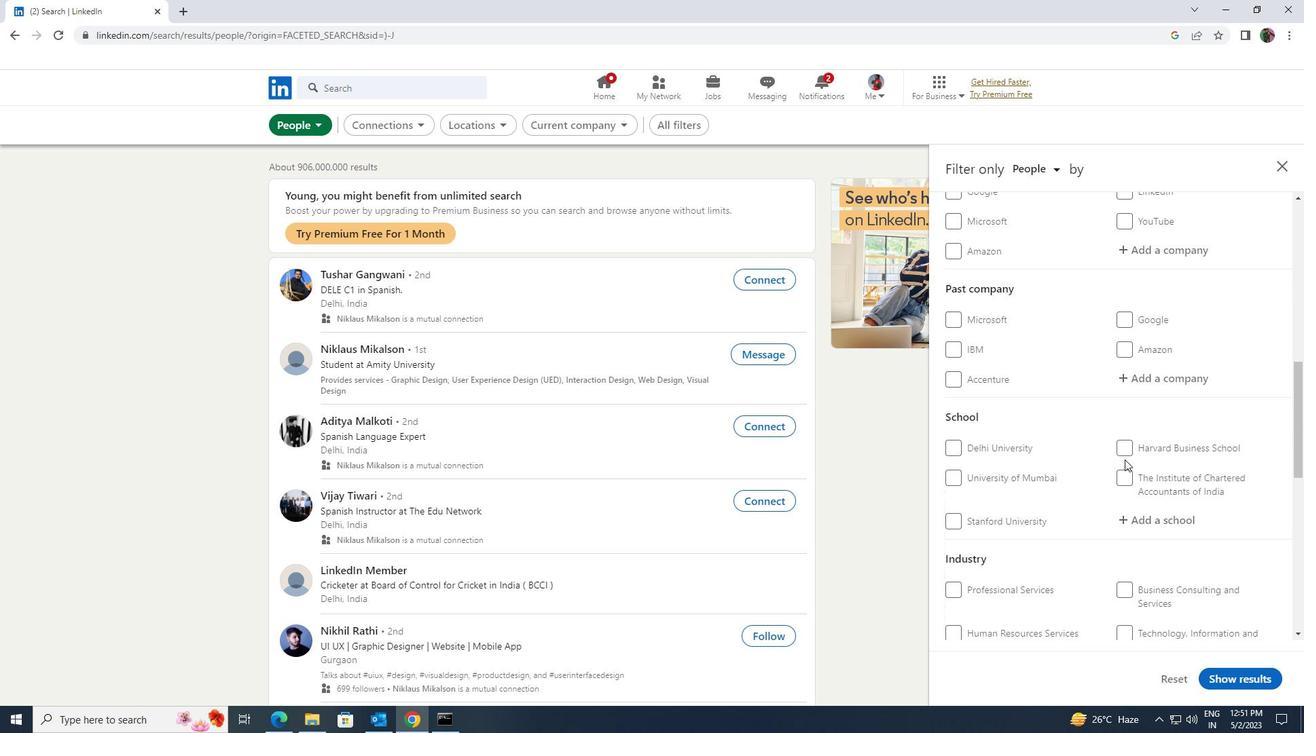 
Action: Mouse scrolled (1125, 459) with delta (0, 0)
Screenshot: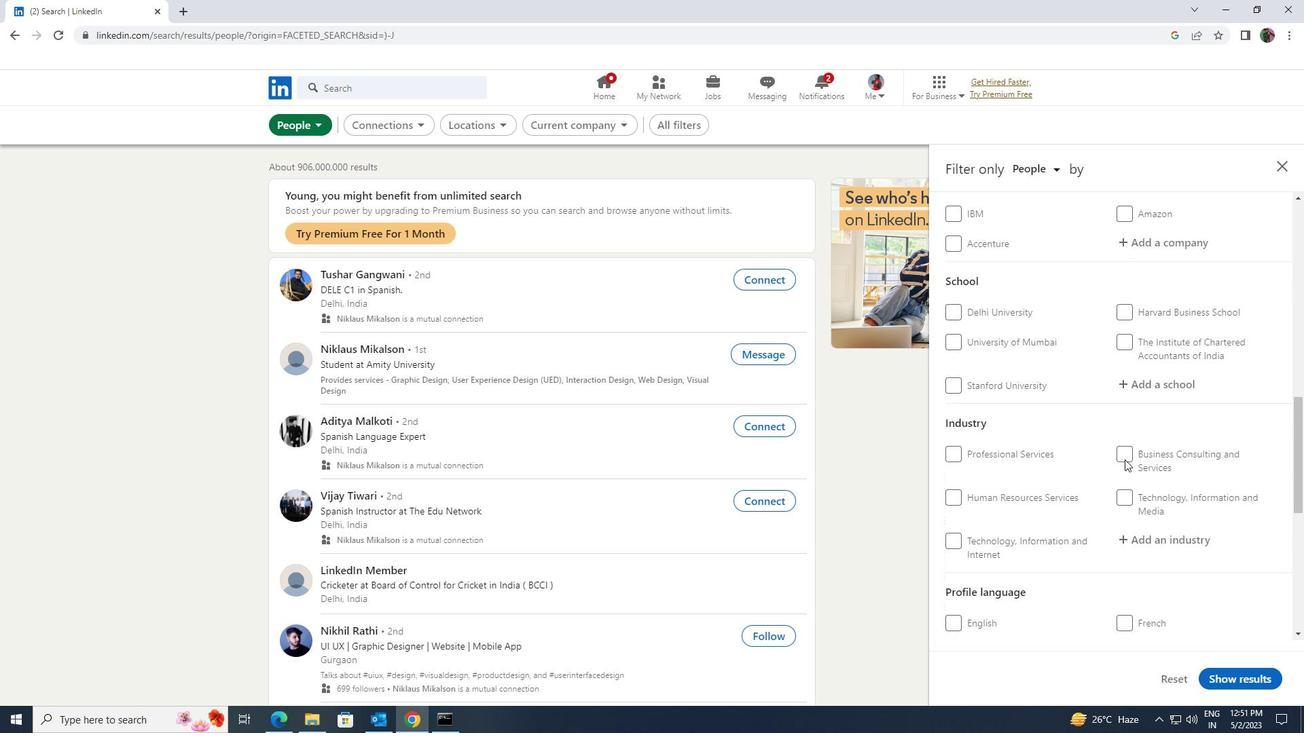 
Action: Mouse scrolled (1125, 459) with delta (0, 0)
Screenshot: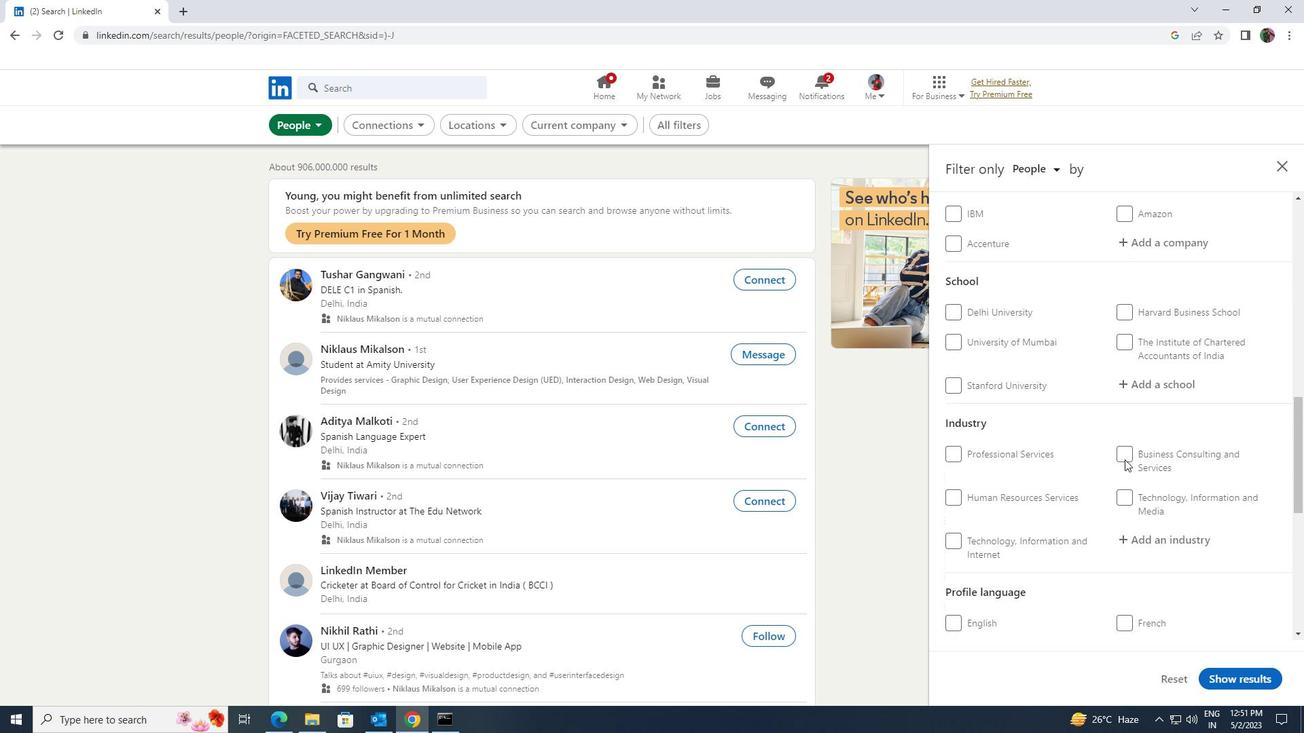 
Action: Mouse scrolled (1125, 459) with delta (0, 0)
Screenshot: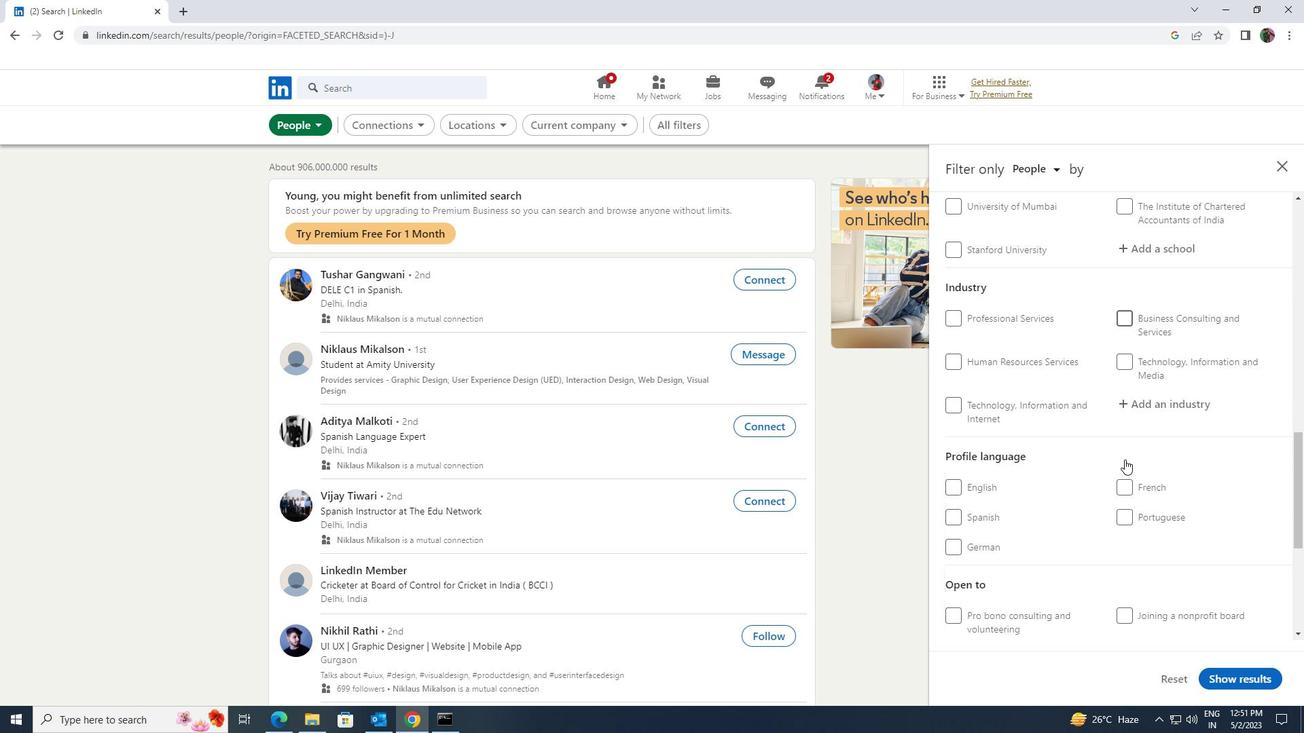 
Action: Mouse scrolled (1125, 459) with delta (0, 0)
Screenshot: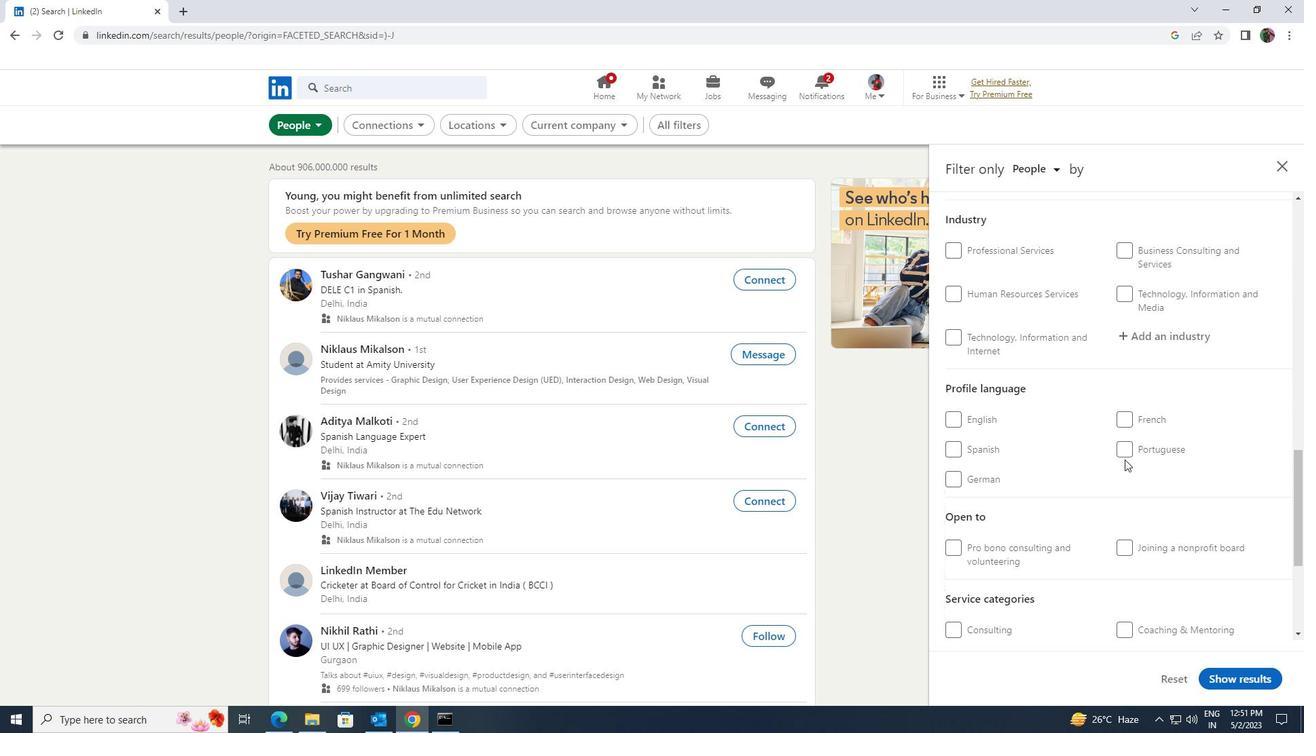 
Action: Mouse moved to (958, 353)
Screenshot: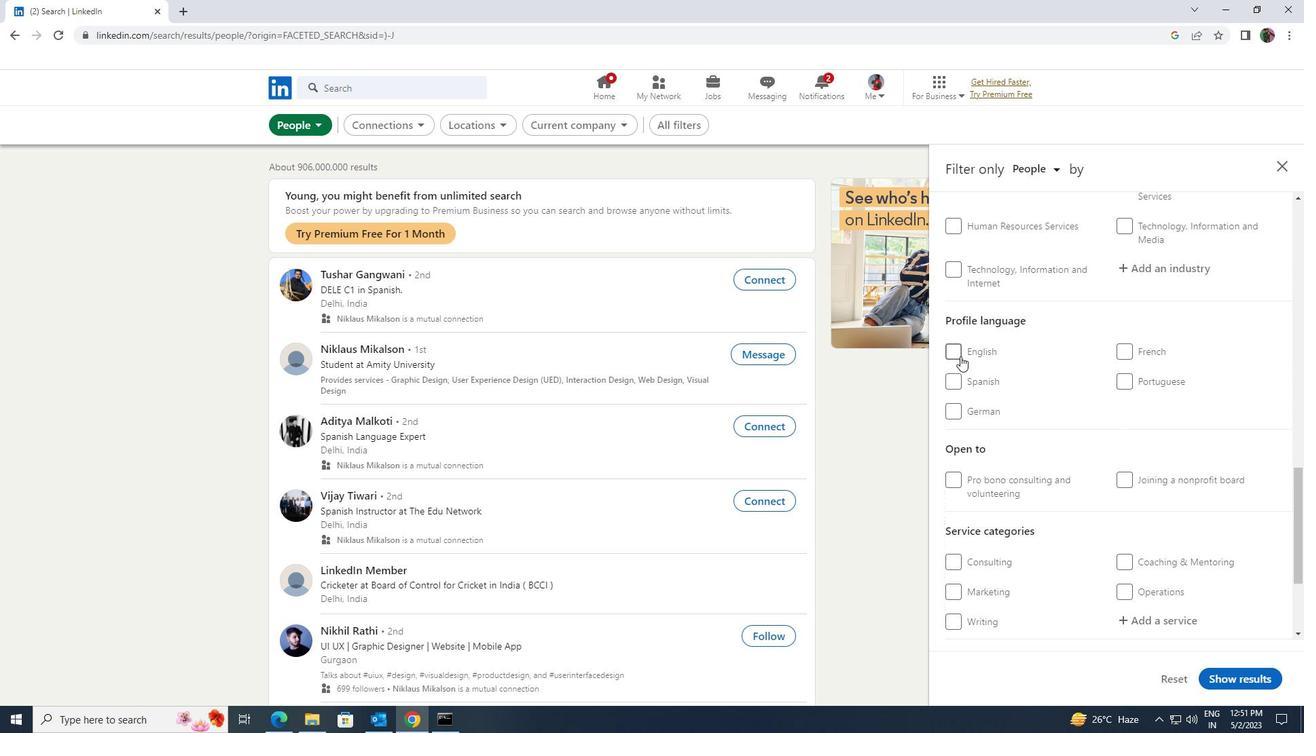 
Action: Mouse pressed left at (958, 353)
Screenshot: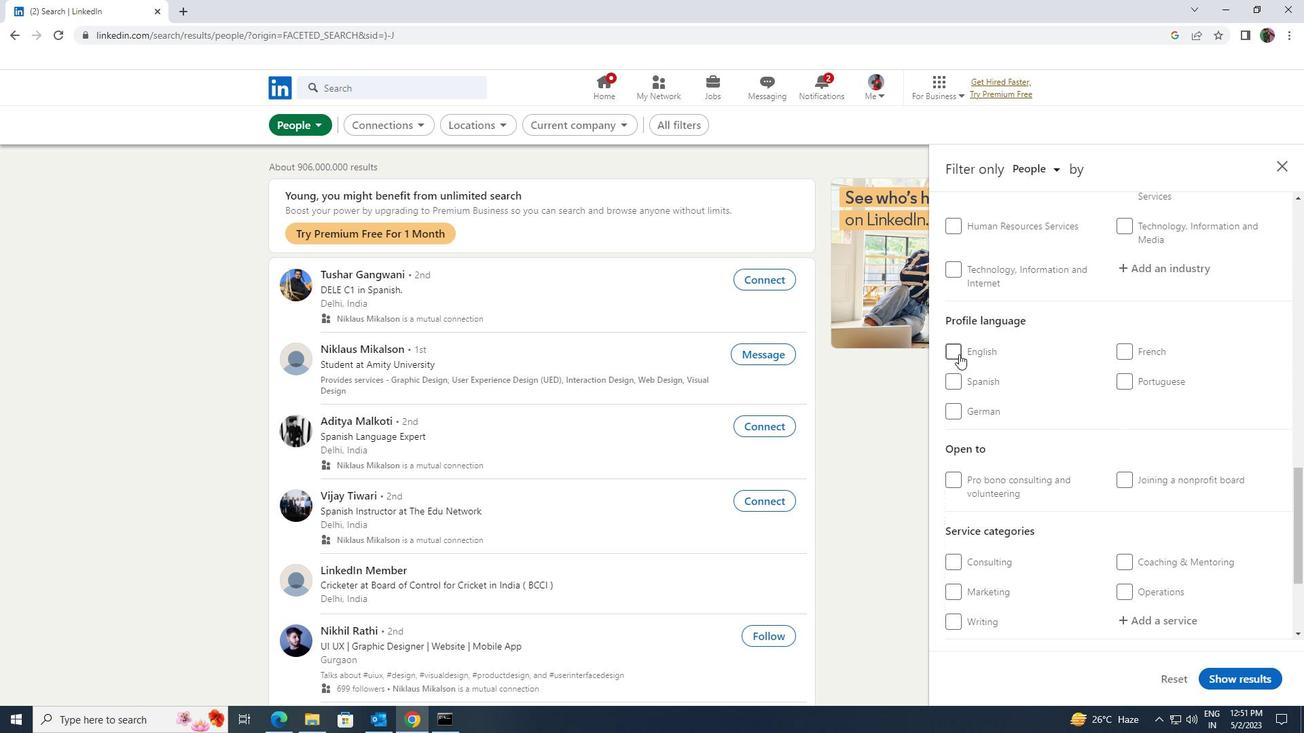 
Action: Mouse moved to (1078, 388)
Screenshot: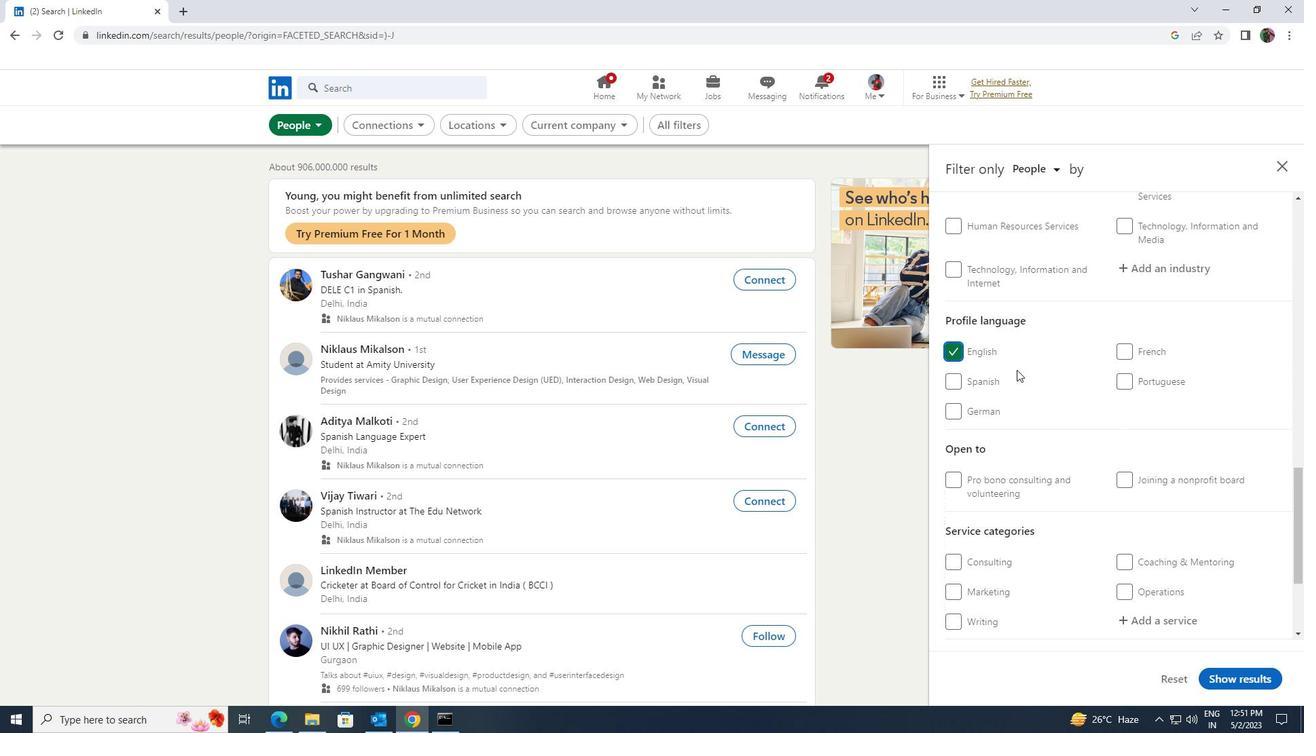 
Action: Mouse scrolled (1078, 389) with delta (0, 0)
Screenshot: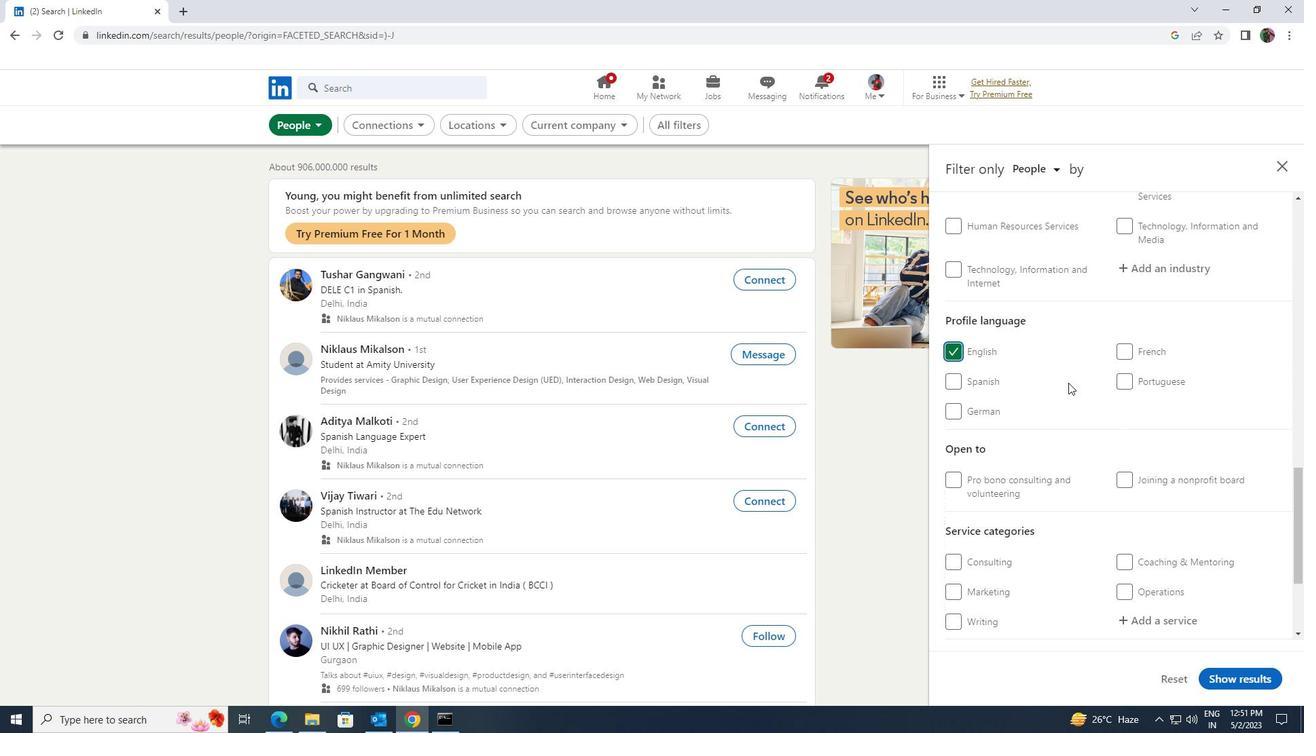 
Action: Mouse scrolled (1078, 389) with delta (0, 0)
Screenshot: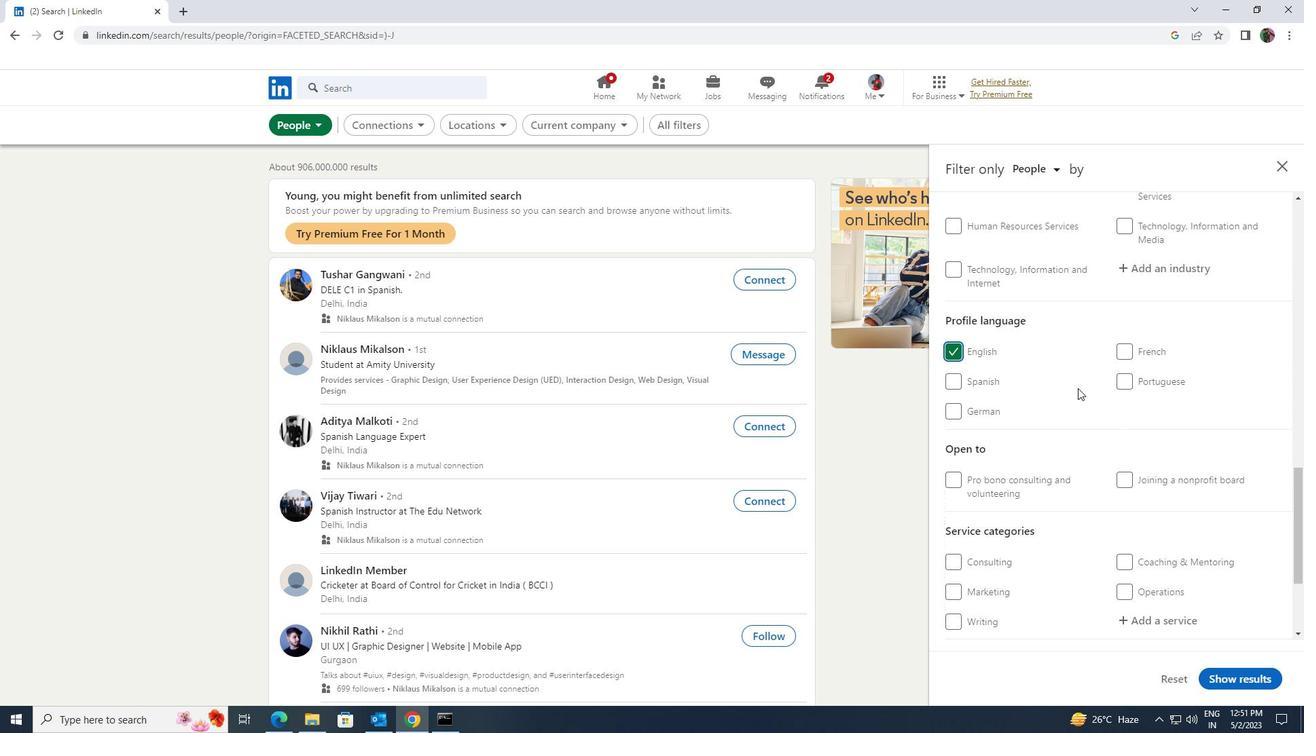 
Action: Mouse scrolled (1078, 389) with delta (0, 0)
Screenshot: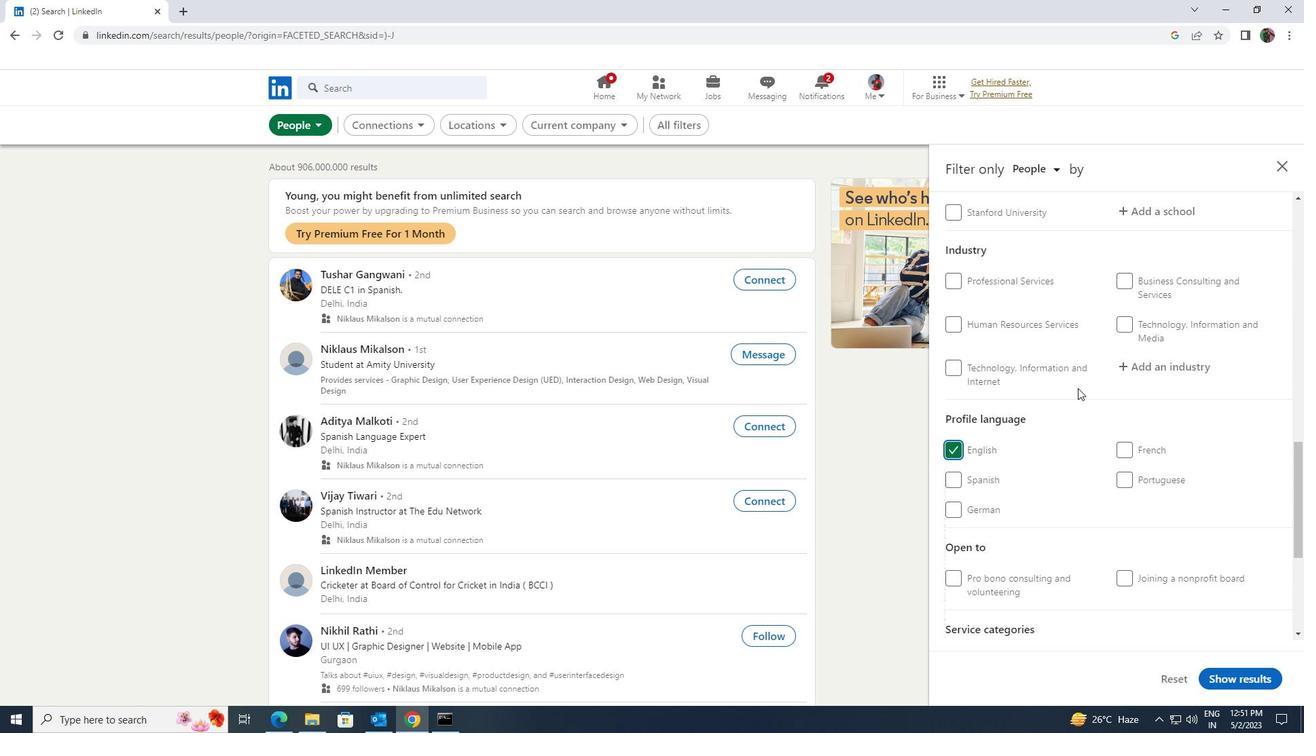
Action: Mouse moved to (1078, 389)
Screenshot: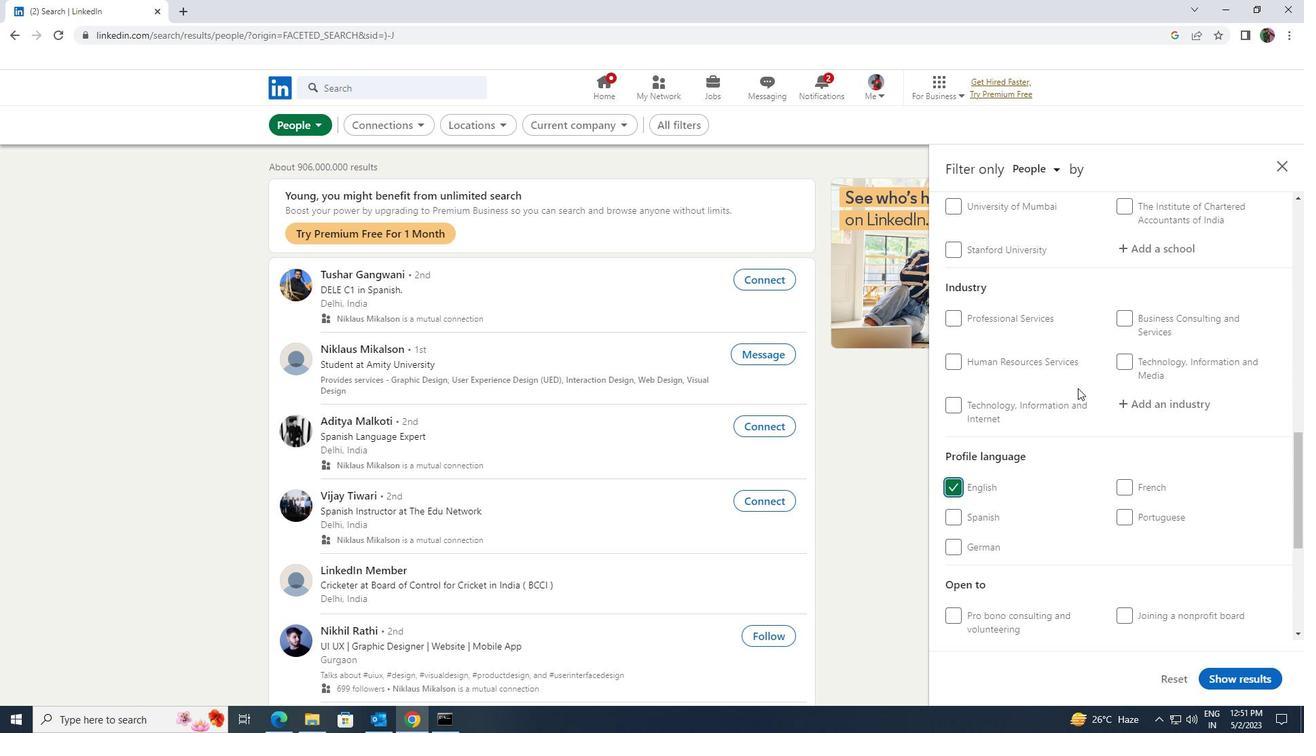 
Action: Mouse scrolled (1078, 390) with delta (0, 0)
Screenshot: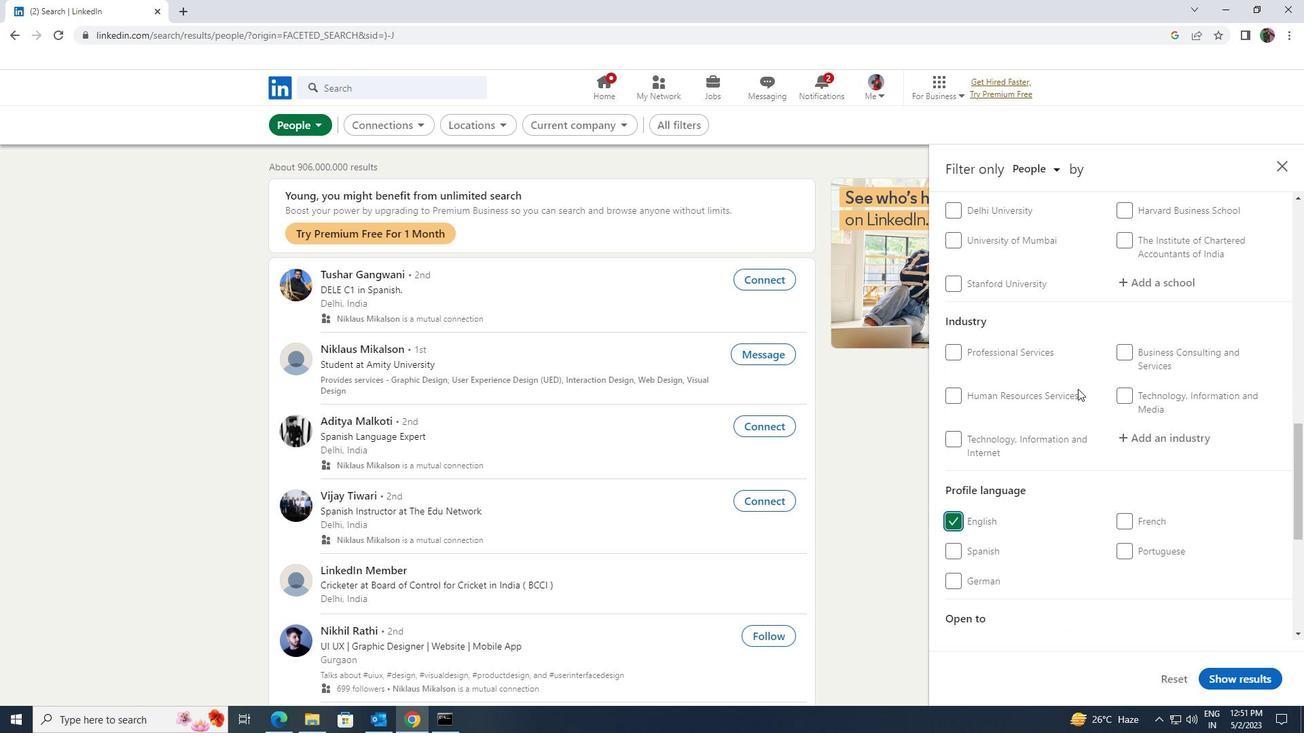 
Action: Mouse scrolled (1078, 390) with delta (0, 0)
Screenshot: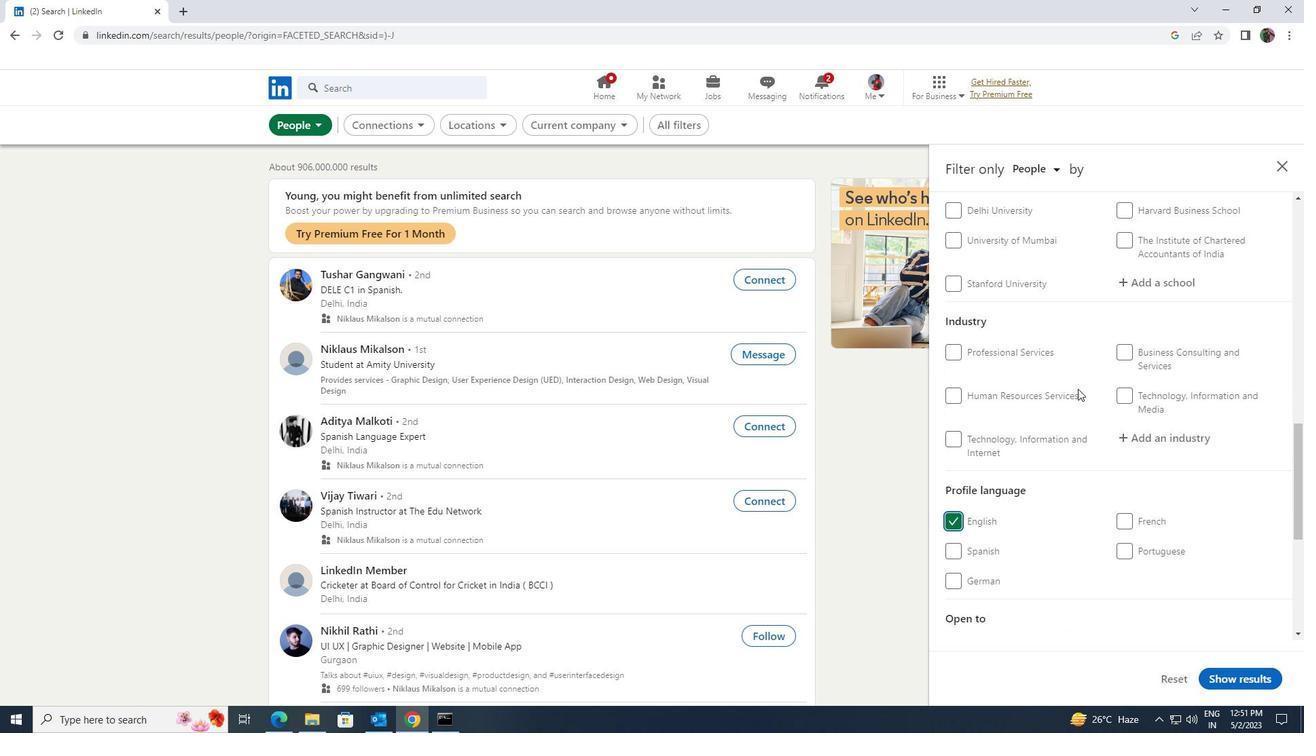 
Action: Mouse scrolled (1078, 390) with delta (0, 0)
Screenshot: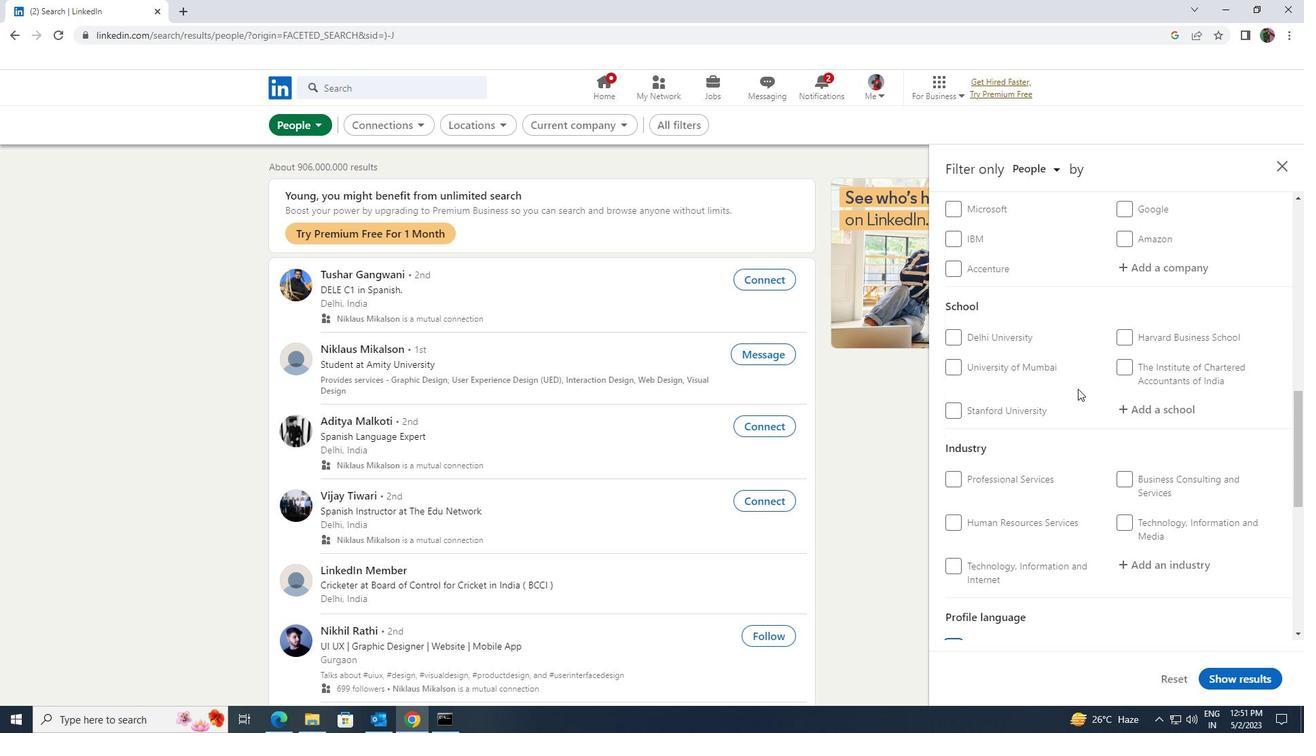 
Action: Mouse scrolled (1078, 390) with delta (0, 0)
Screenshot: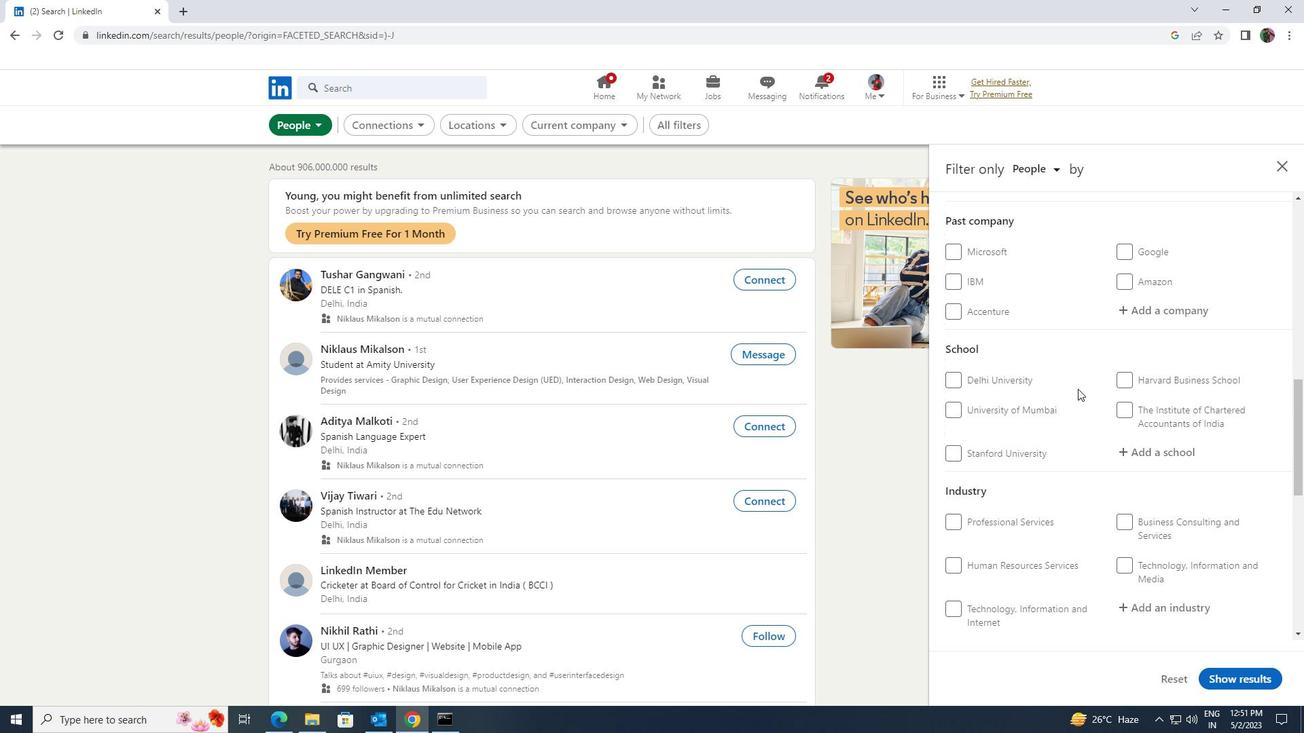 
Action: Mouse scrolled (1078, 390) with delta (0, 0)
Screenshot: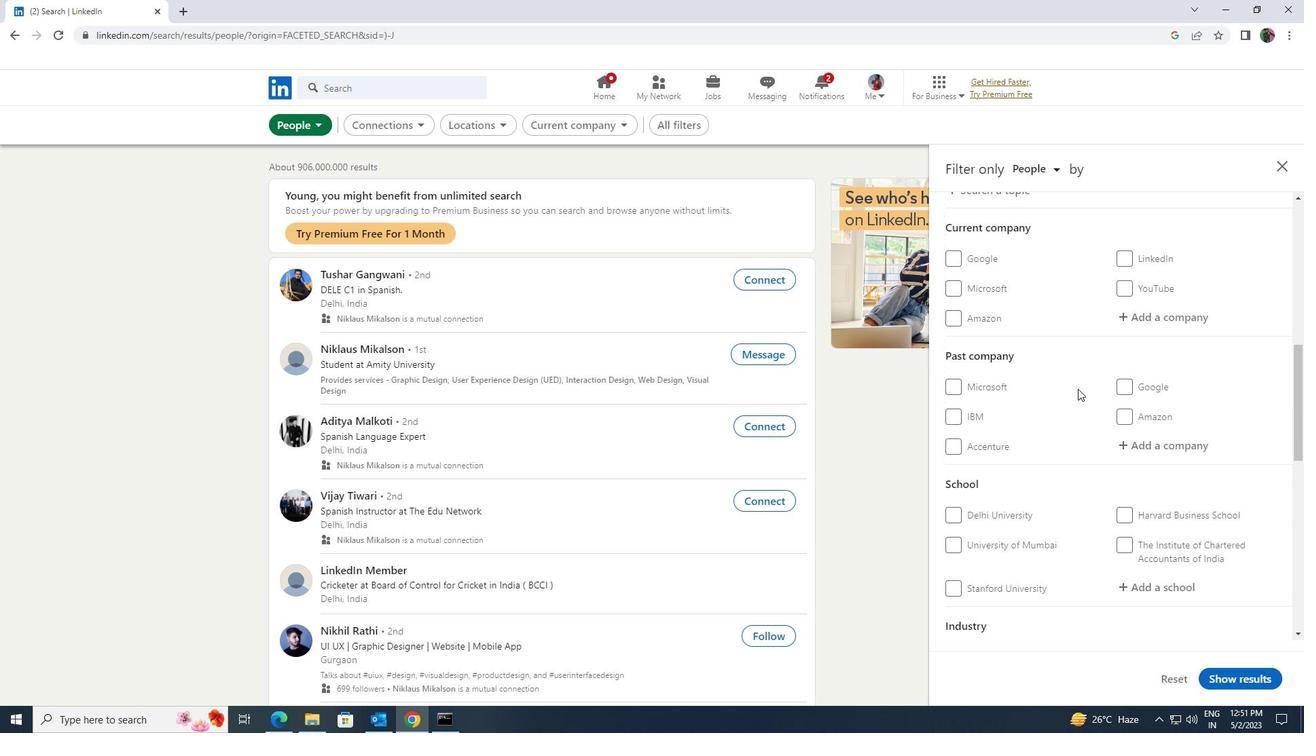 
Action: Mouse moved to (1123, 388)
Screenshot: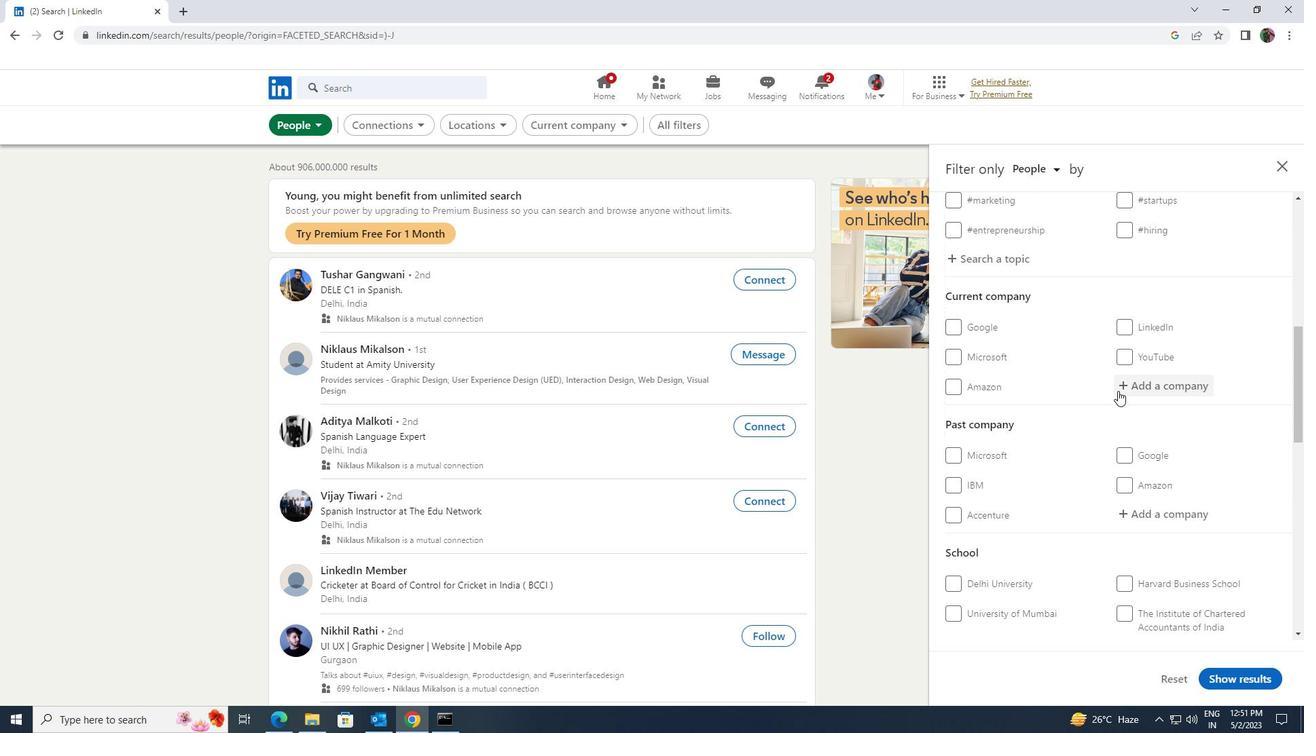 
Action: Mouse pressed left at (1123, 388)
Screenshot: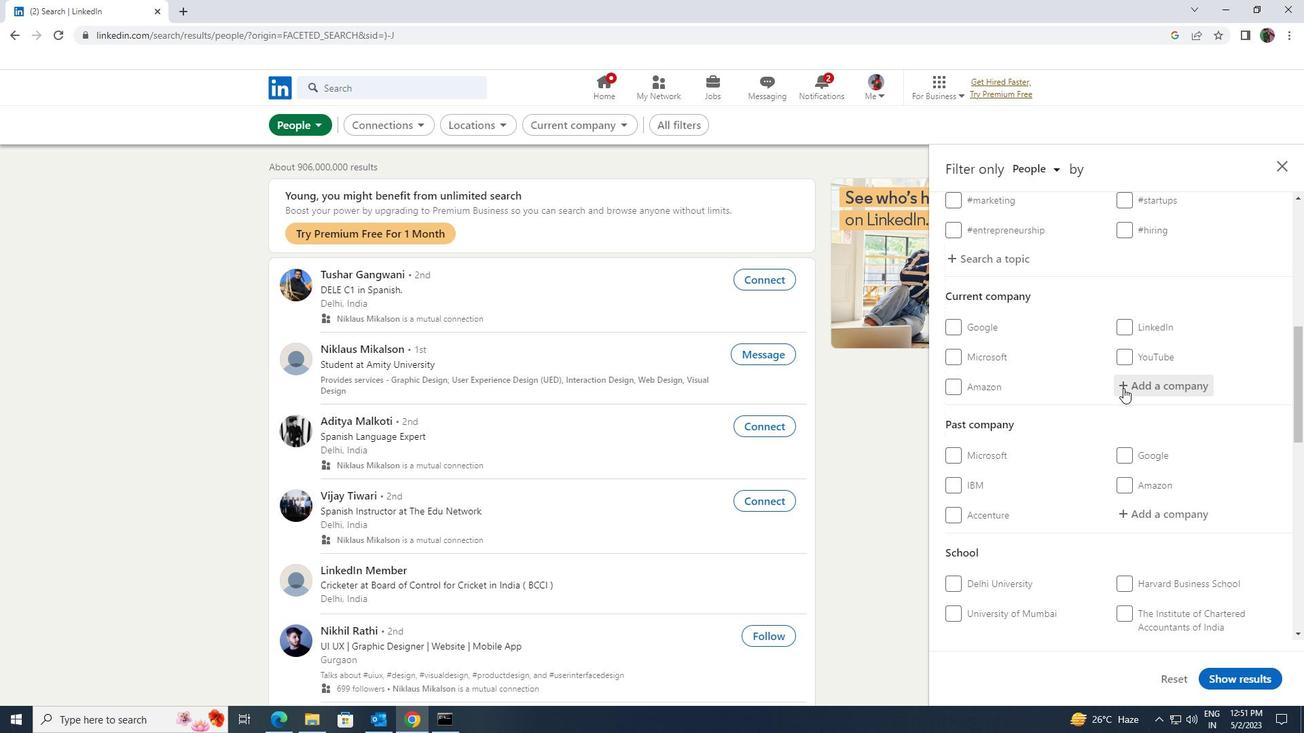 
Action: Key pressed <Key.shift>PROTIVI
Screenshot: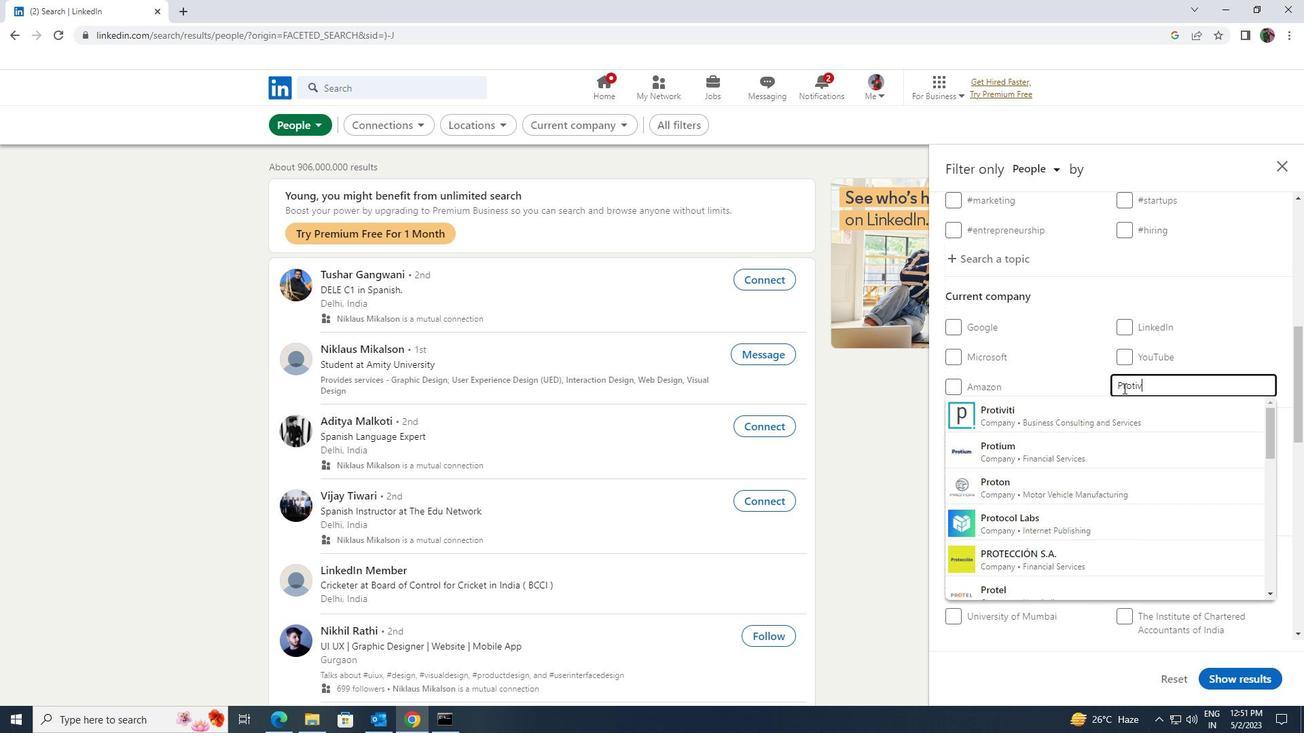 
Action: Mouse moved to (1117, 402)
Screenshot: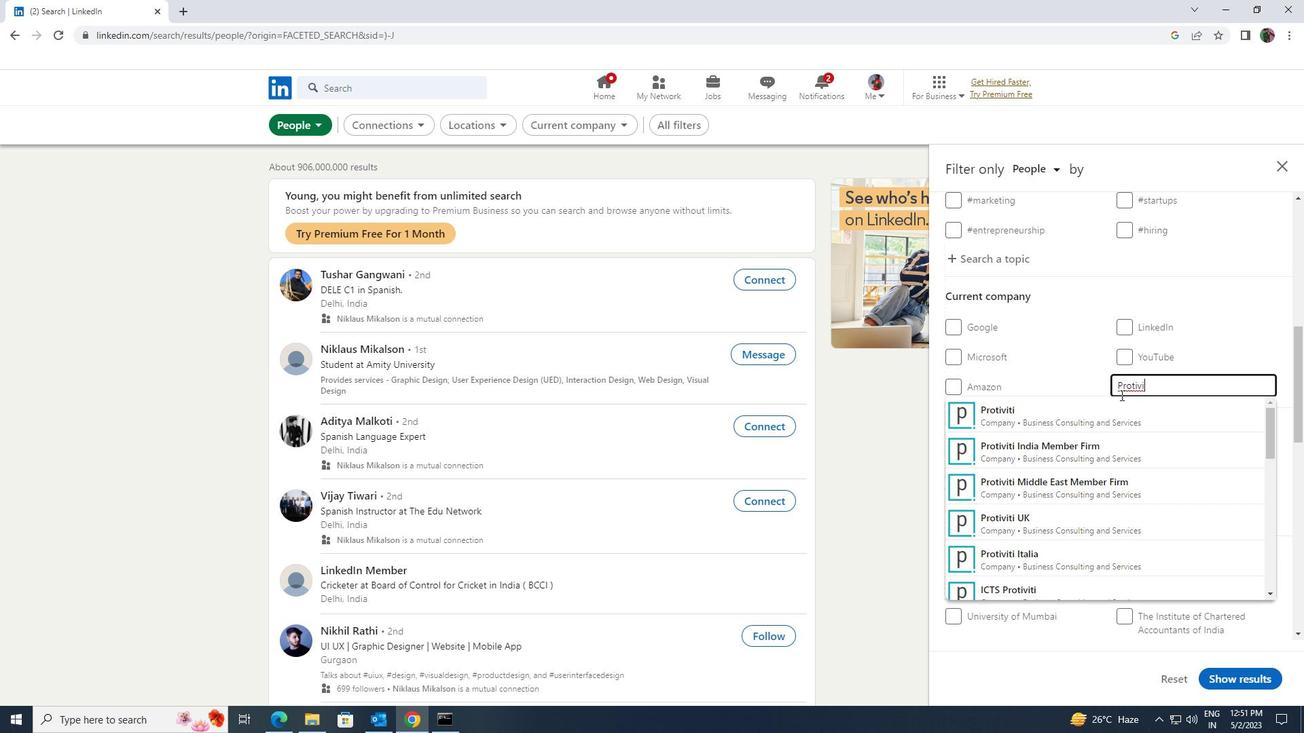 
Action: Mouse pressed left at (1117, 402)
Screenshot: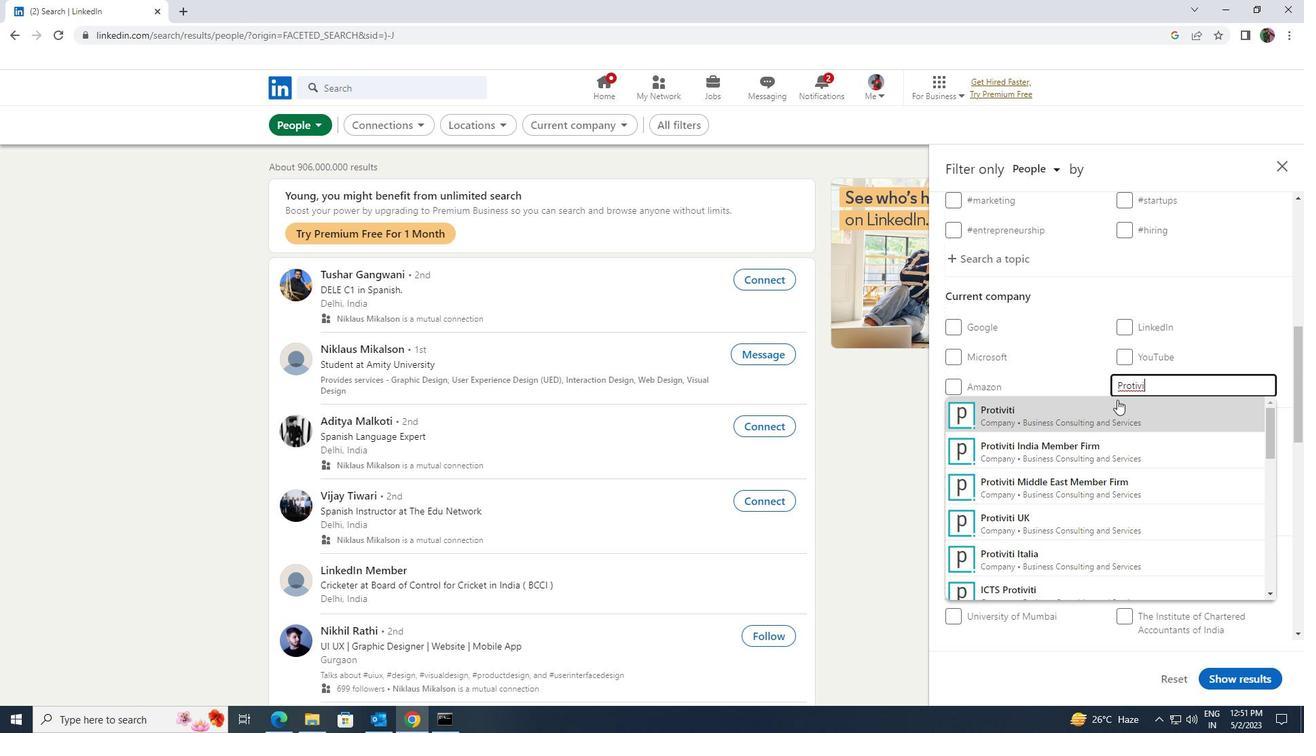 
Action: Mouse scrolled (1117, 401) with delta (0, 0)
Screenshot: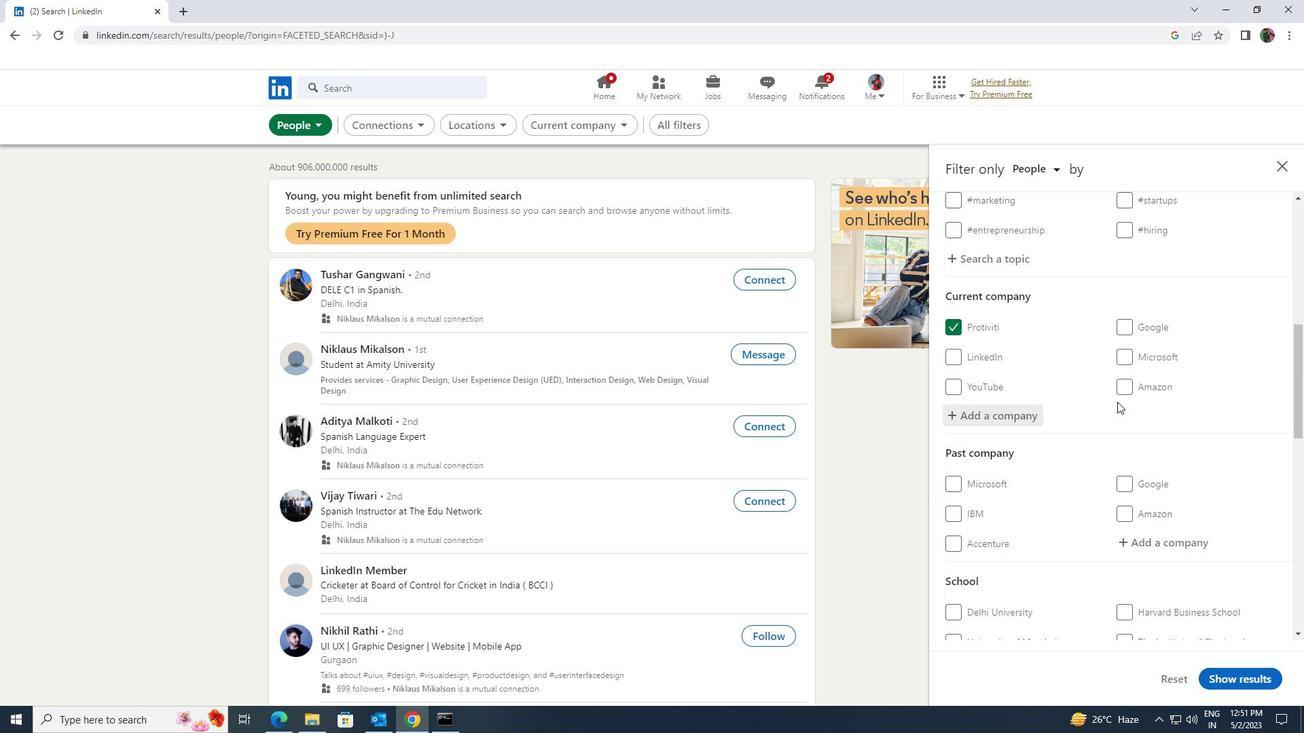 
Action: Mouse scrolled (1117, 401) with delta (0, 0)
Screenshot: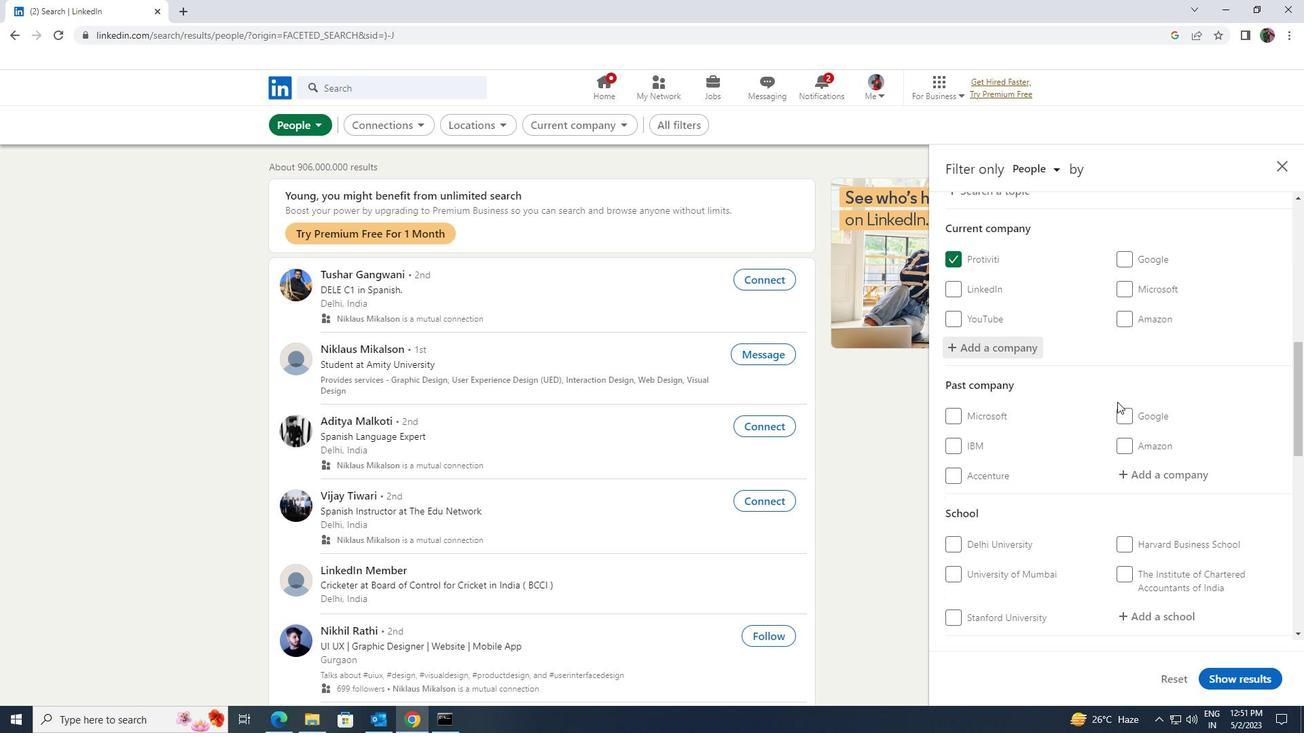 
Action: Mouse scrolled (1117, 401) with delta (0, 0)
Screenshot: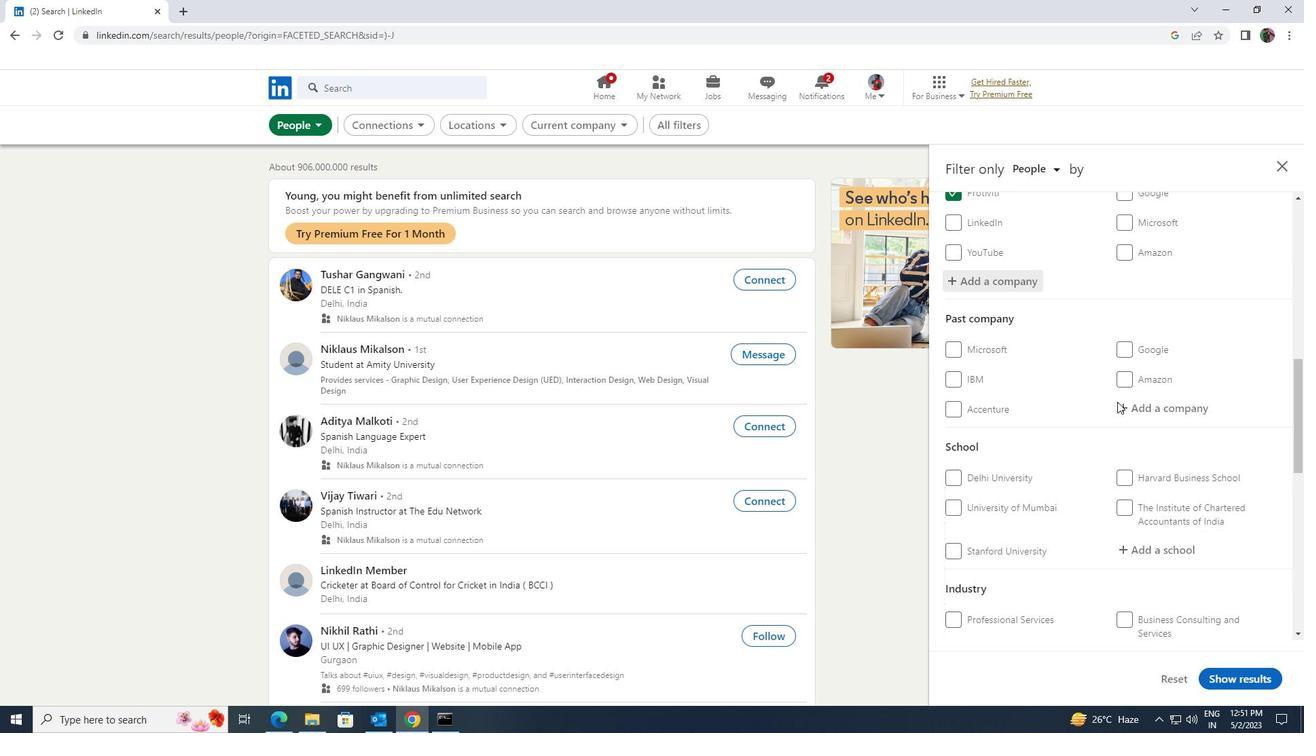 
Action: Mouse moved to (1149, 470)
Screenshot: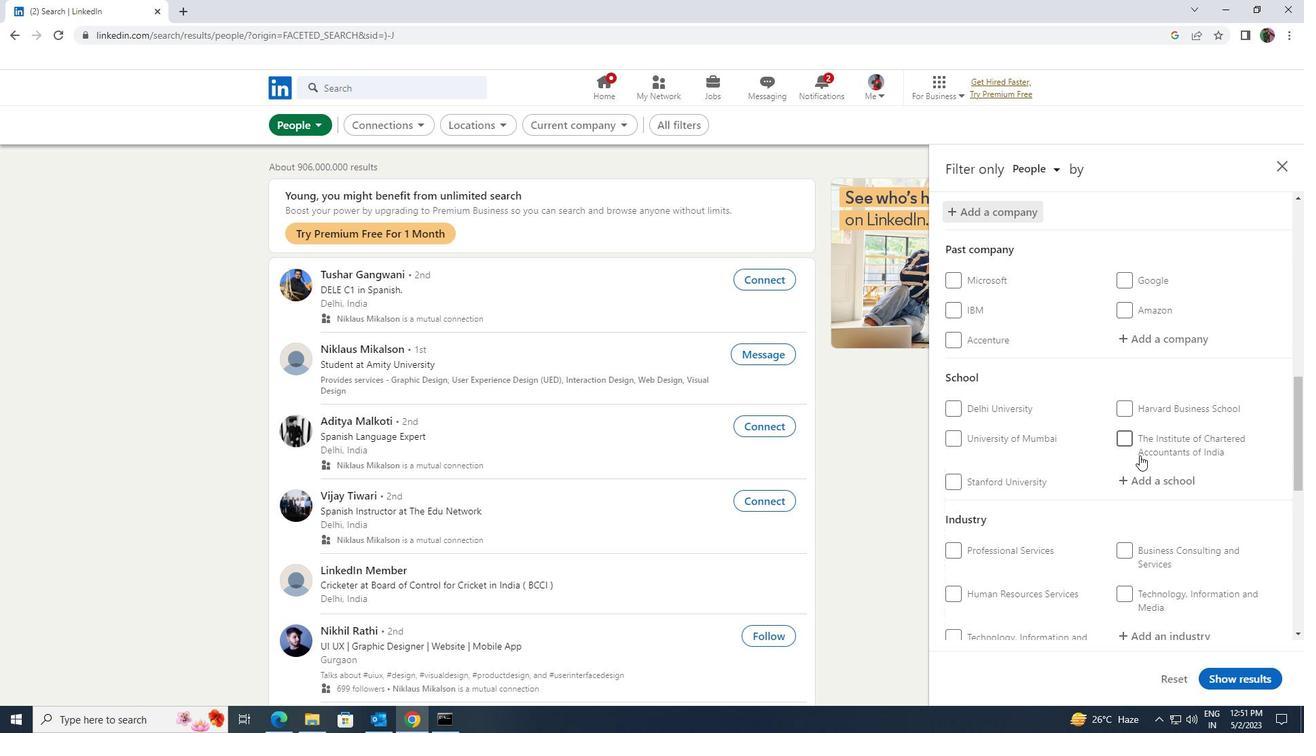 
Action: Mouse pressed left at (1149, 470)
Screenshot: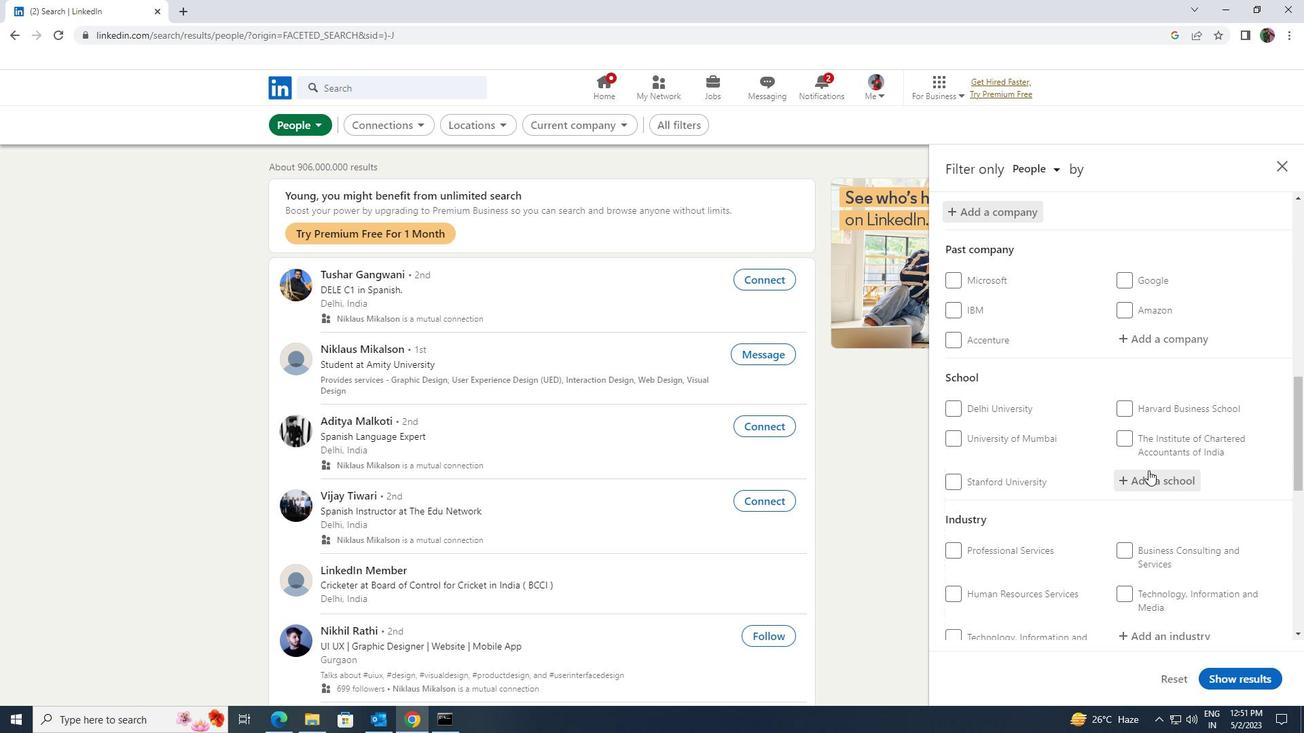
Action: Mouse moved to (1149, 470)
Screenshot: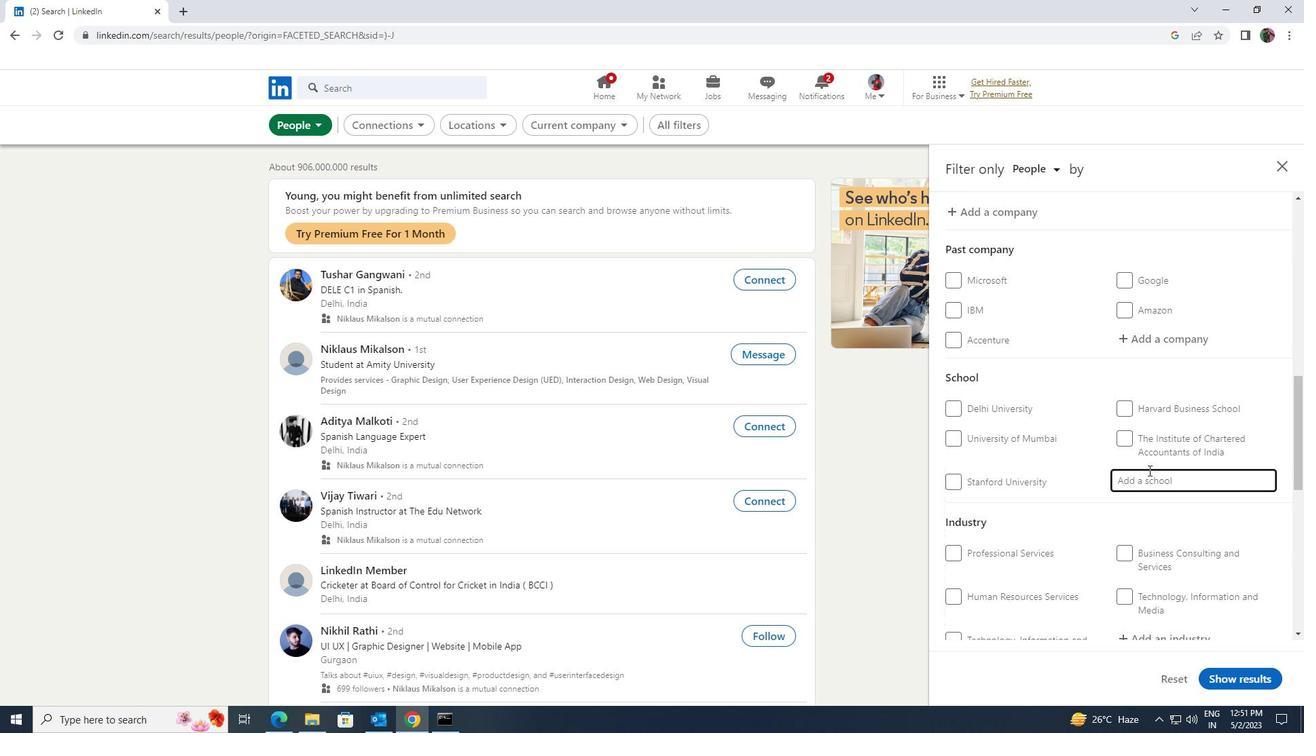 
Action: Key pressed <Key.shift>HINDUSTAN<Key.space><Key.shift>COLLEGE<Key.space>
Screenshot: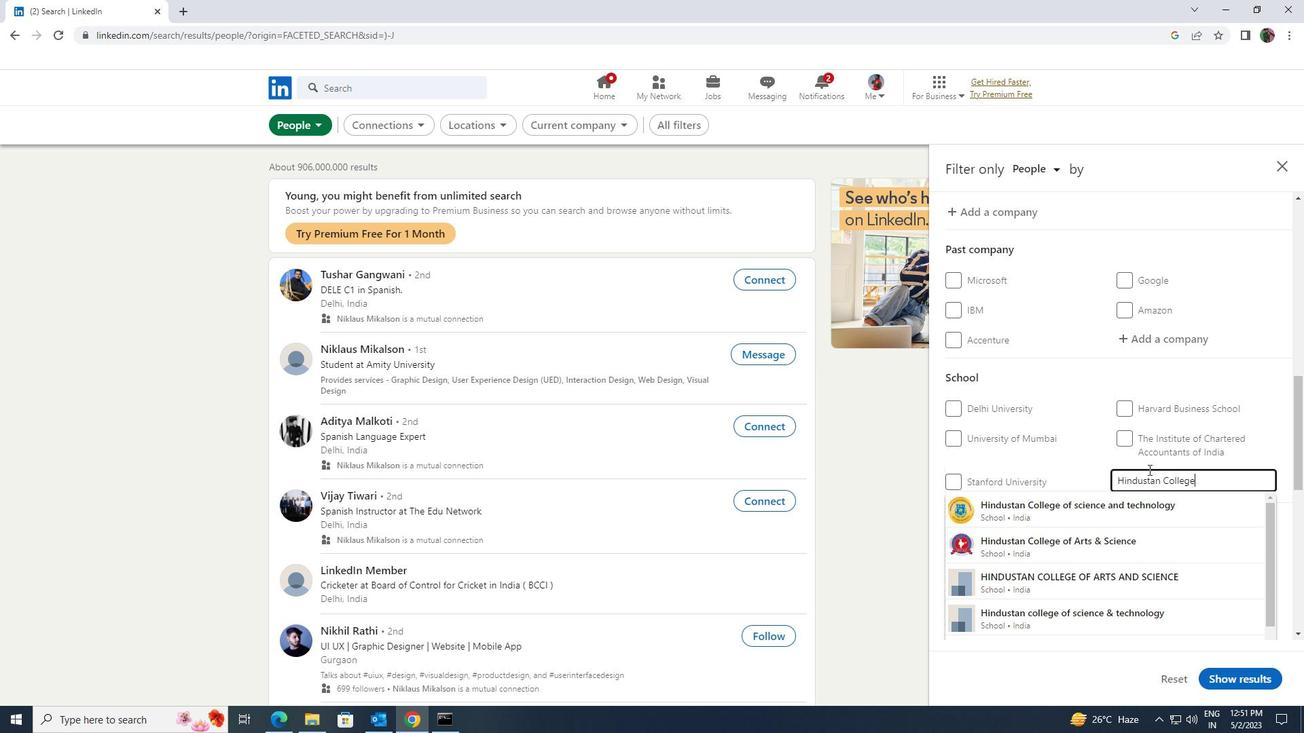 
Action: Mouse moved to (1145, 500)
Screenshot: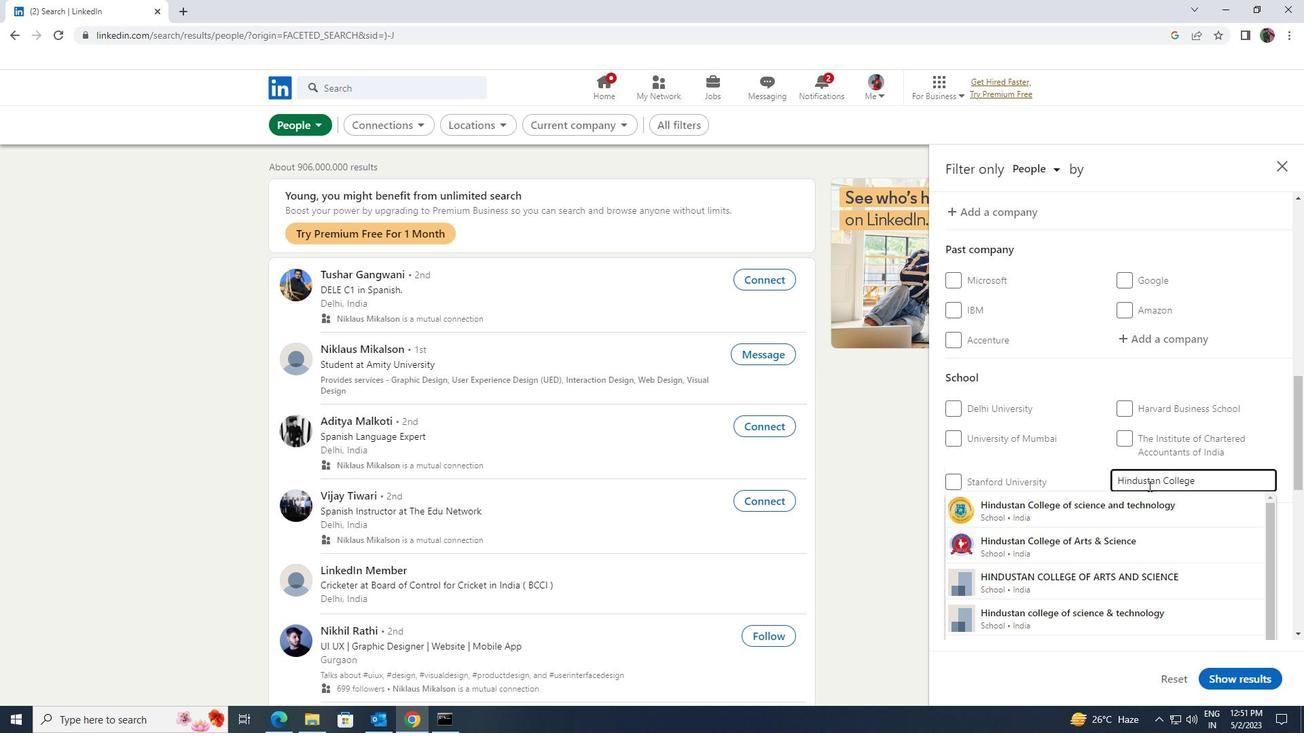 
Action: Mouse pressed left at (1145, 500)
Screenshot: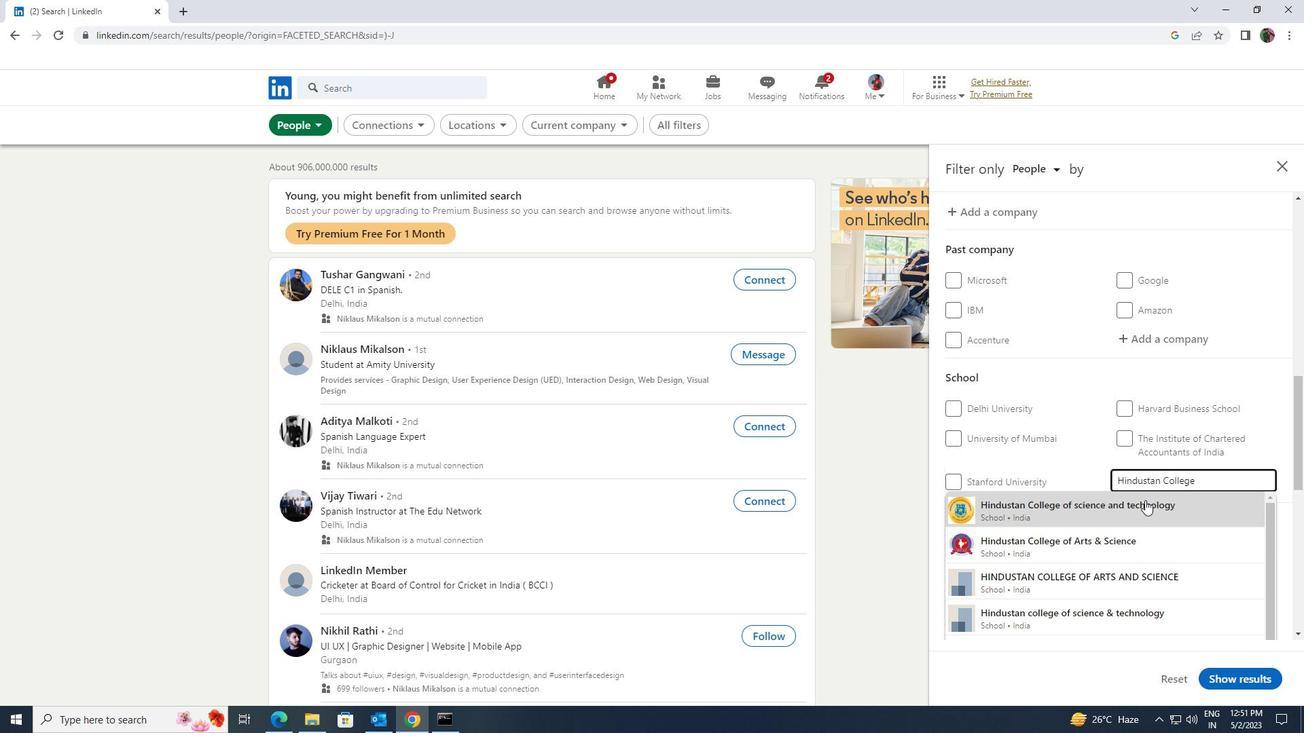 
Action: Mouse scrolled (1145, 500) with delta (0, 0)
Screenshot: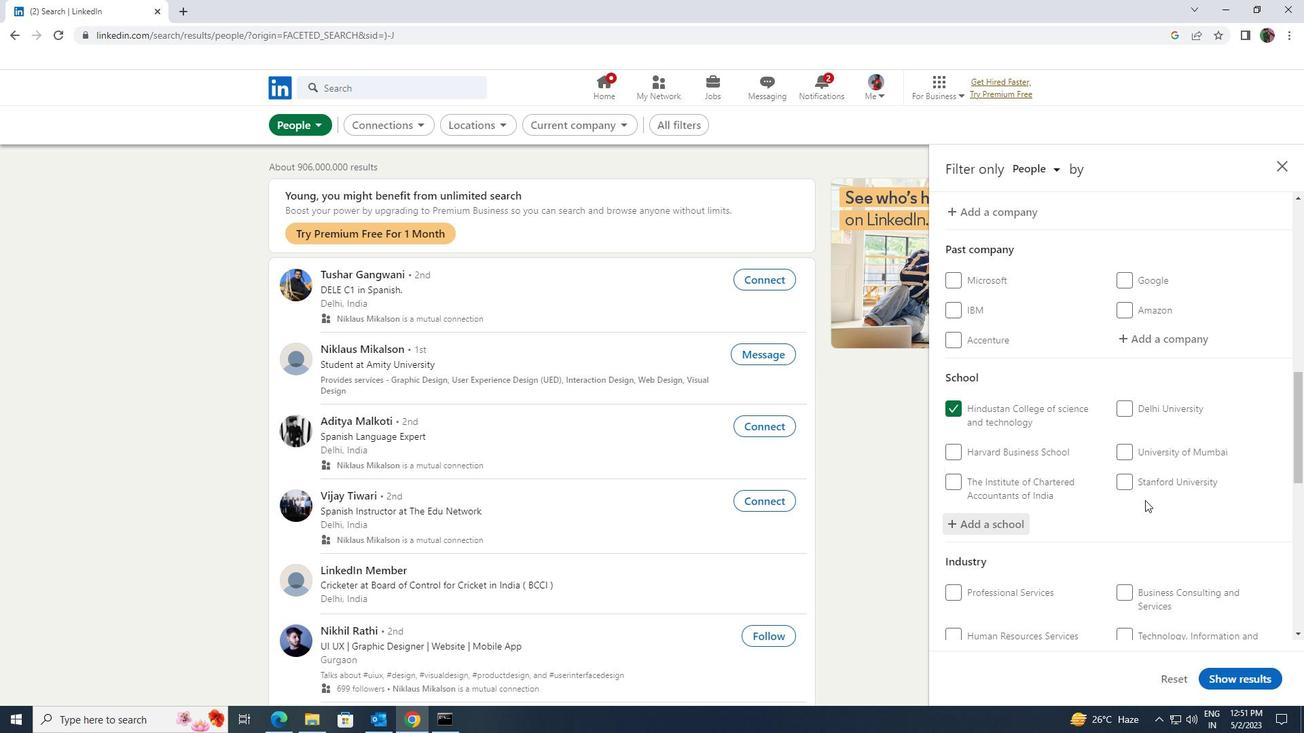 
Action: Mouse scrolled (1145, 500) with delta (0, 0)
Screenshot: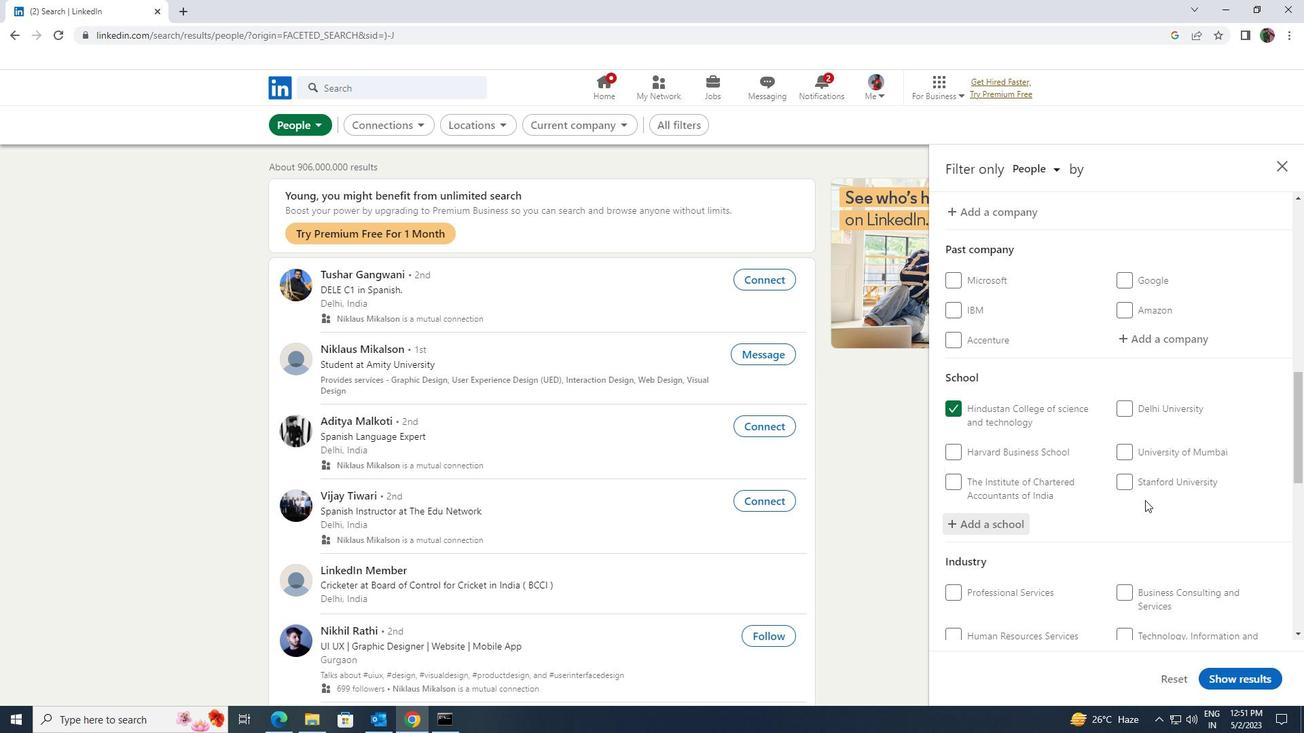 
Action: Mouse scrolled (1145, 500) with delta (0, 0)
Screenshot: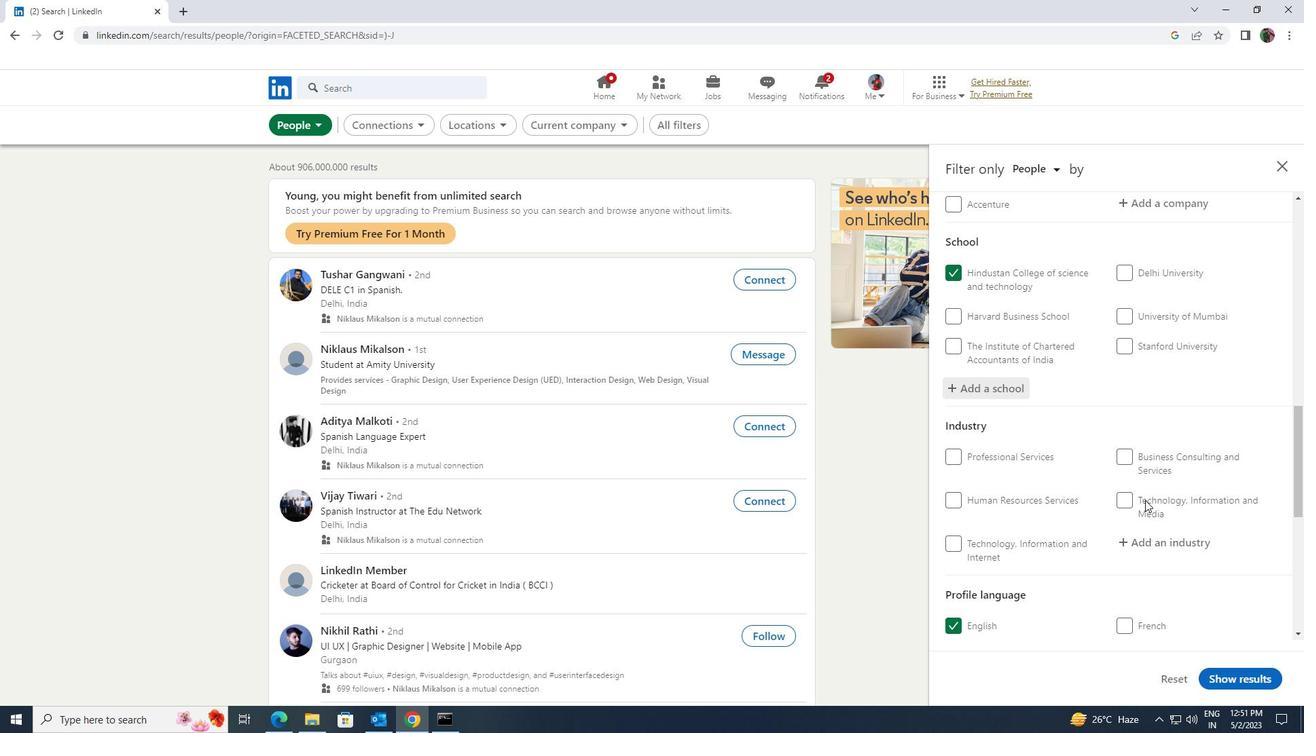 
Action: Mouse scrolled (1145, 500) with delta (0, 0)
Screenshot: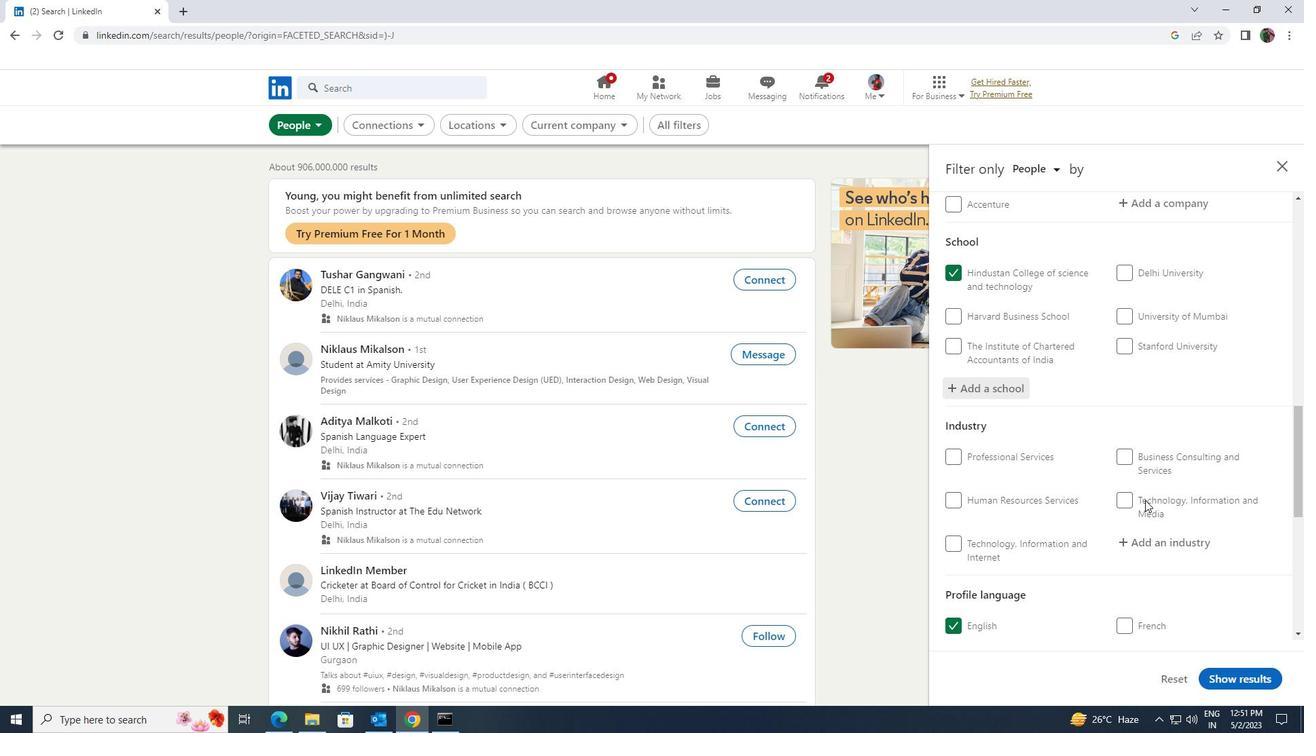 
Action: Mouse moved to (1155, 407)
Screenshot: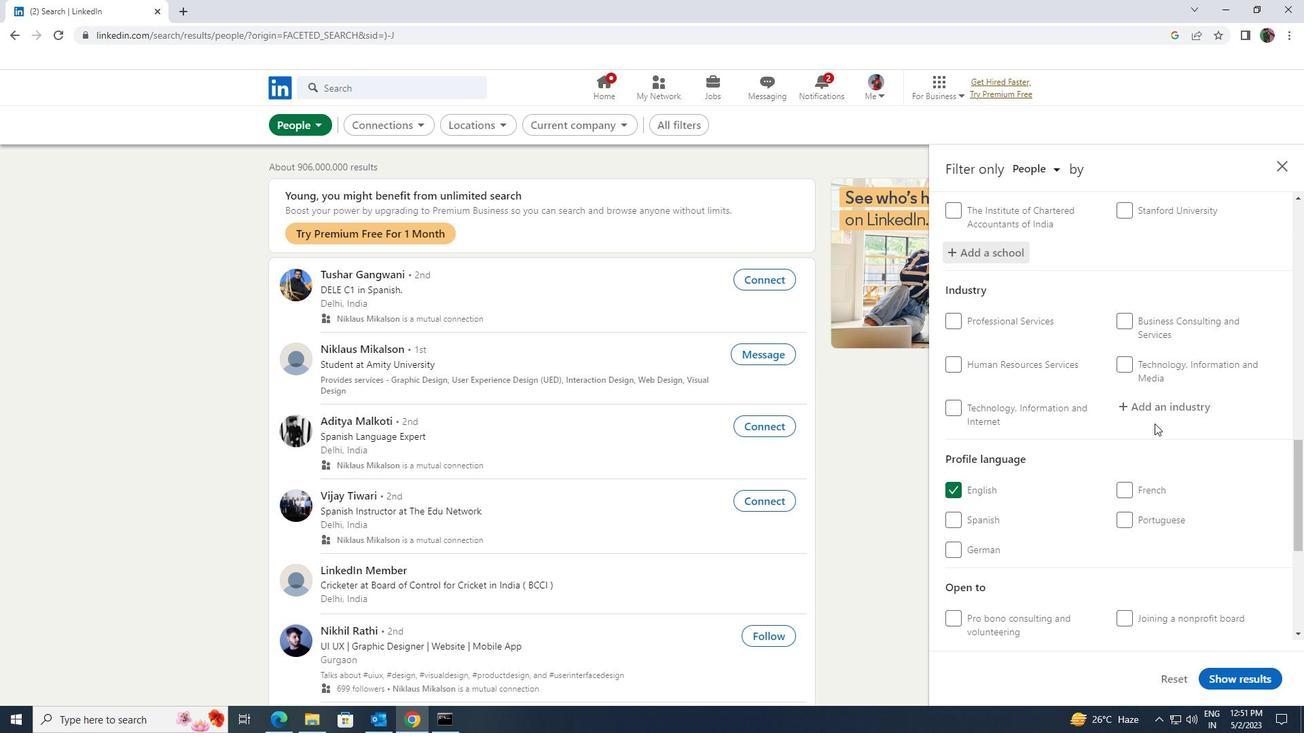 
Action: Mouse pressed left at (1155, 407)
Screenshot: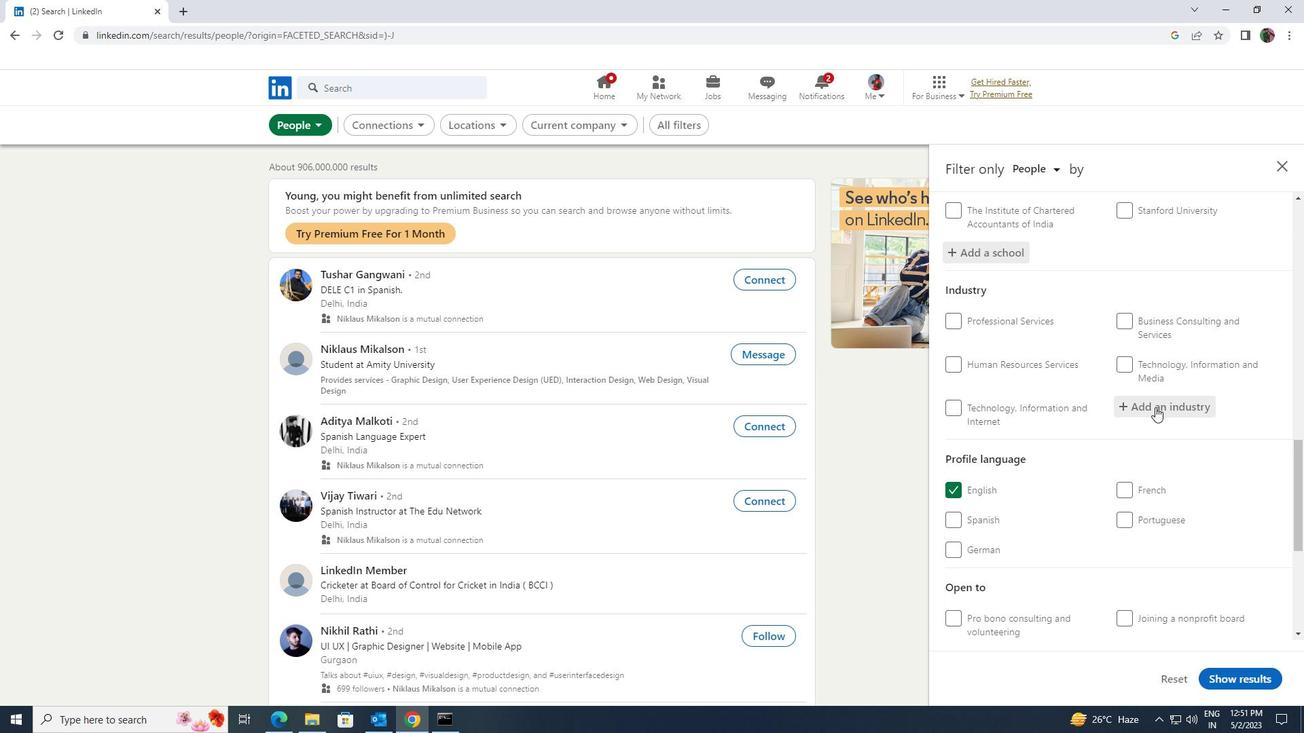 
Action: Key pressed <Key.shift><Key.shift><Key.shift><Key.shift><Key.shift><Key.shift>WOOD<Key.space><Key.shift>PRODUCT
Screenshot: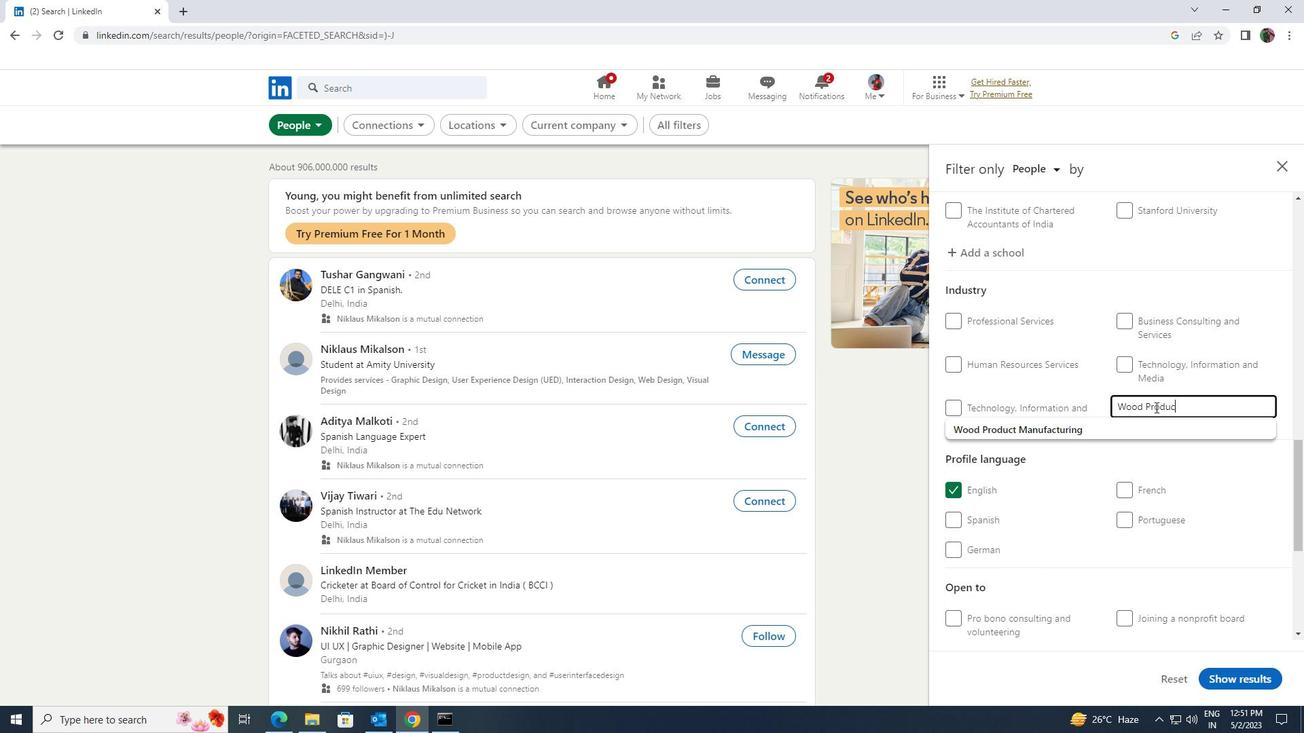 
Action: Mouse moved to (1151, 424)
Screenshot: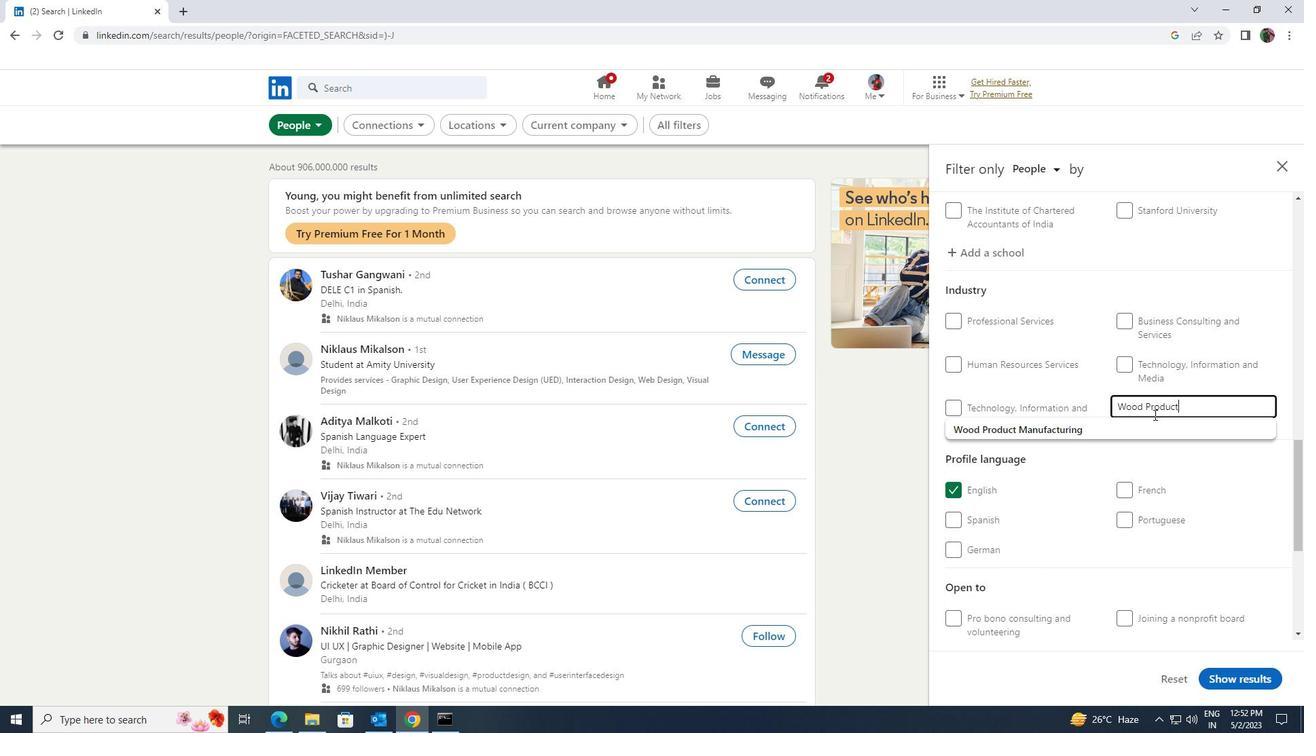 
Action: Mouse pressed left at (1151, 424)
Screenshot: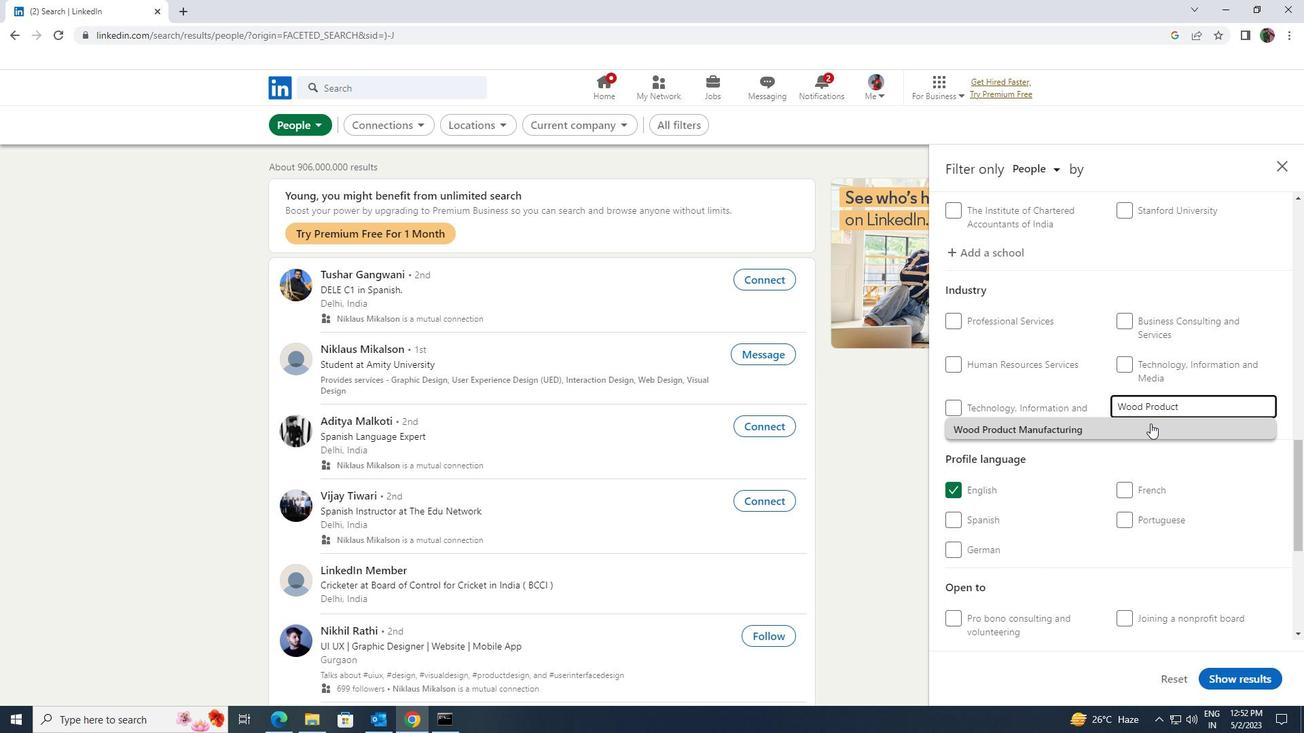 
Action: Mouse scrolled (1151, 423) with delta (0, 0)
Screenshot: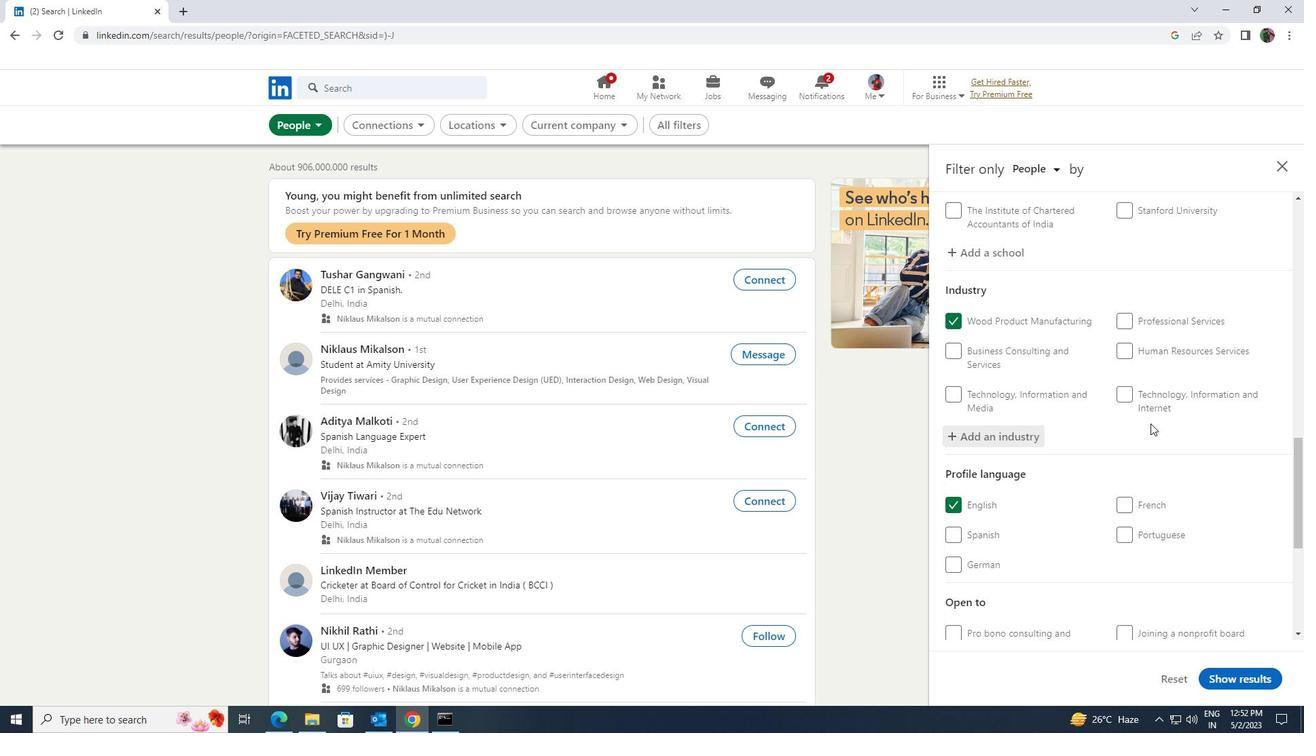 
Action: Mouse scrolled (1151, 423) with delta (0, 0)
Screenshot: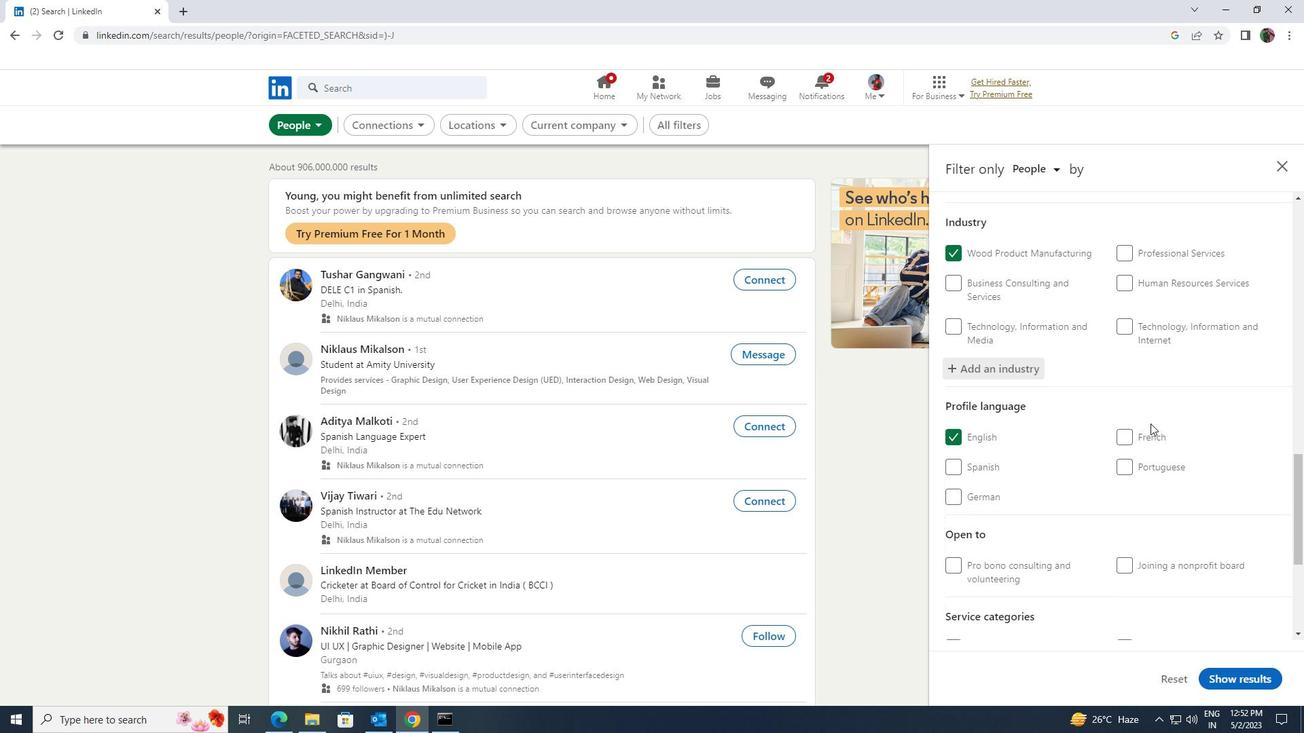 
Action: Mouse scrolled (1151, 423) with delta (0, 0)
Screenshot: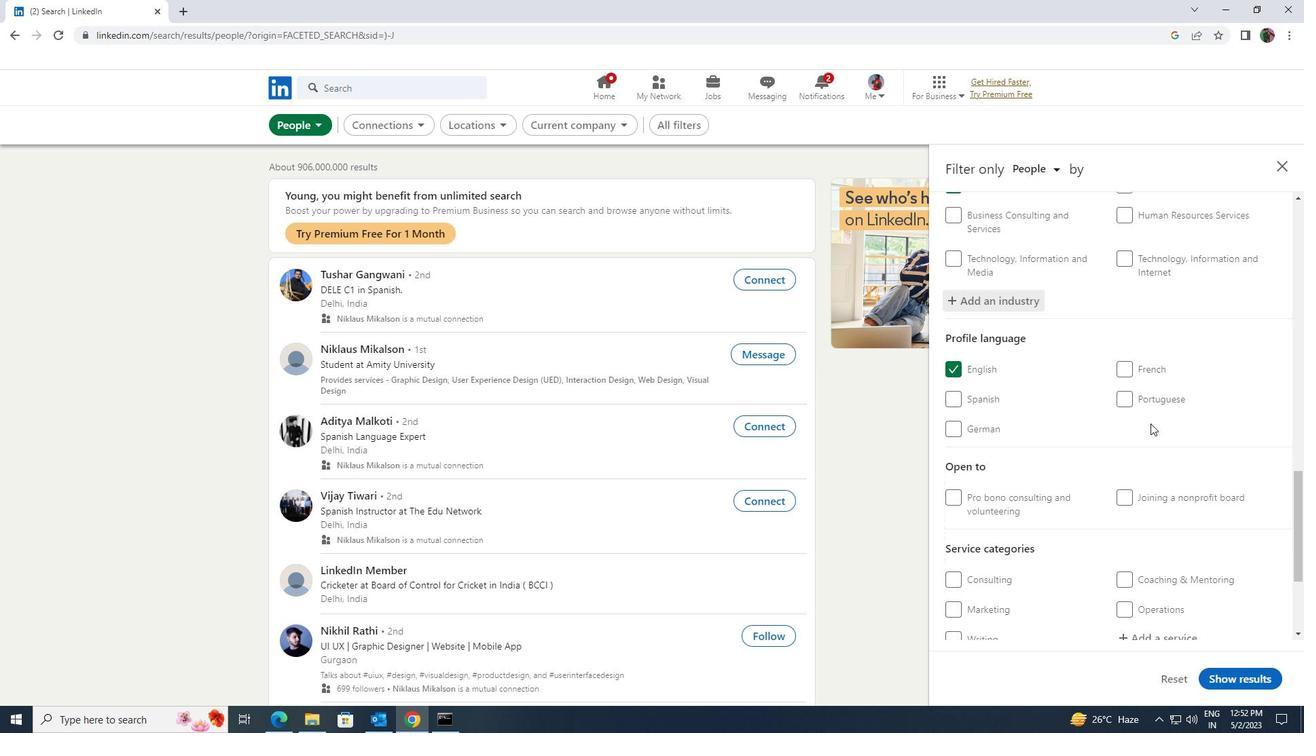 
Action: Mouse scrolled (1151, 423) with delta (0, 0)
Screenshot: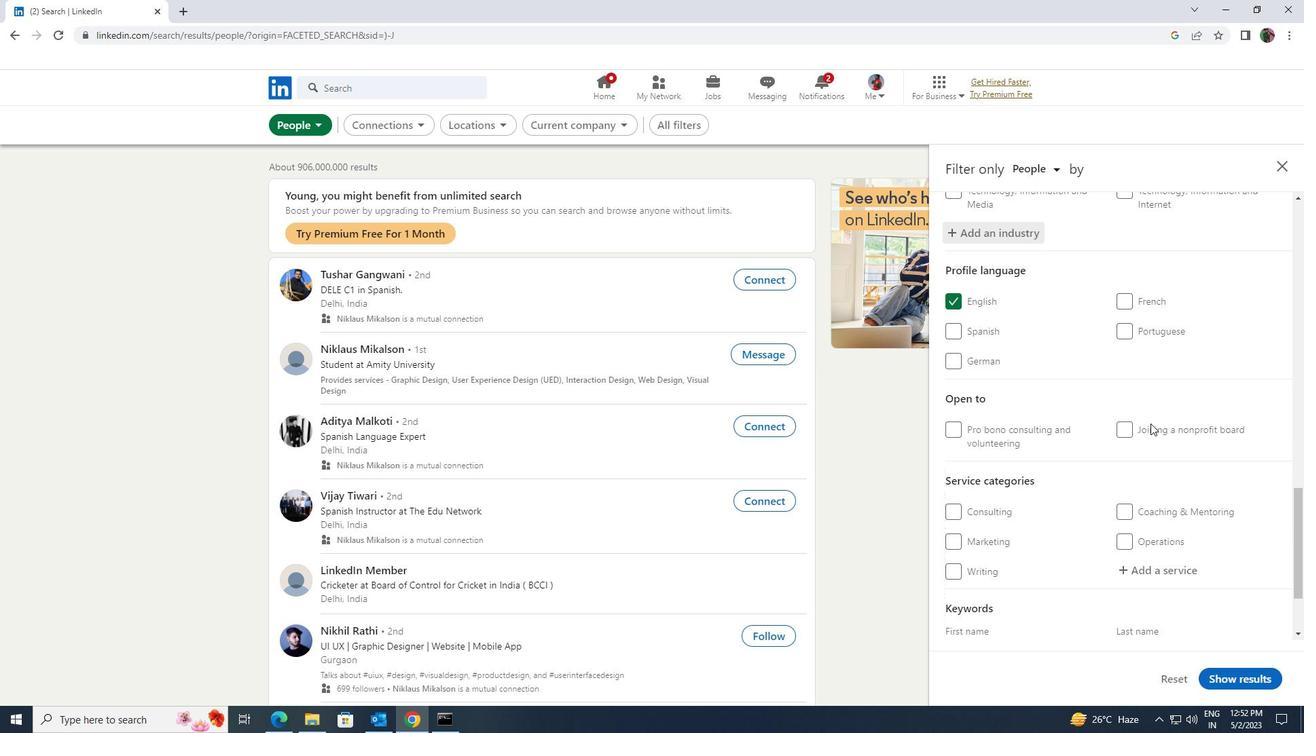 
Action: Mouse scrolled (1151, 423) with delta (0, 0)
Screenshot: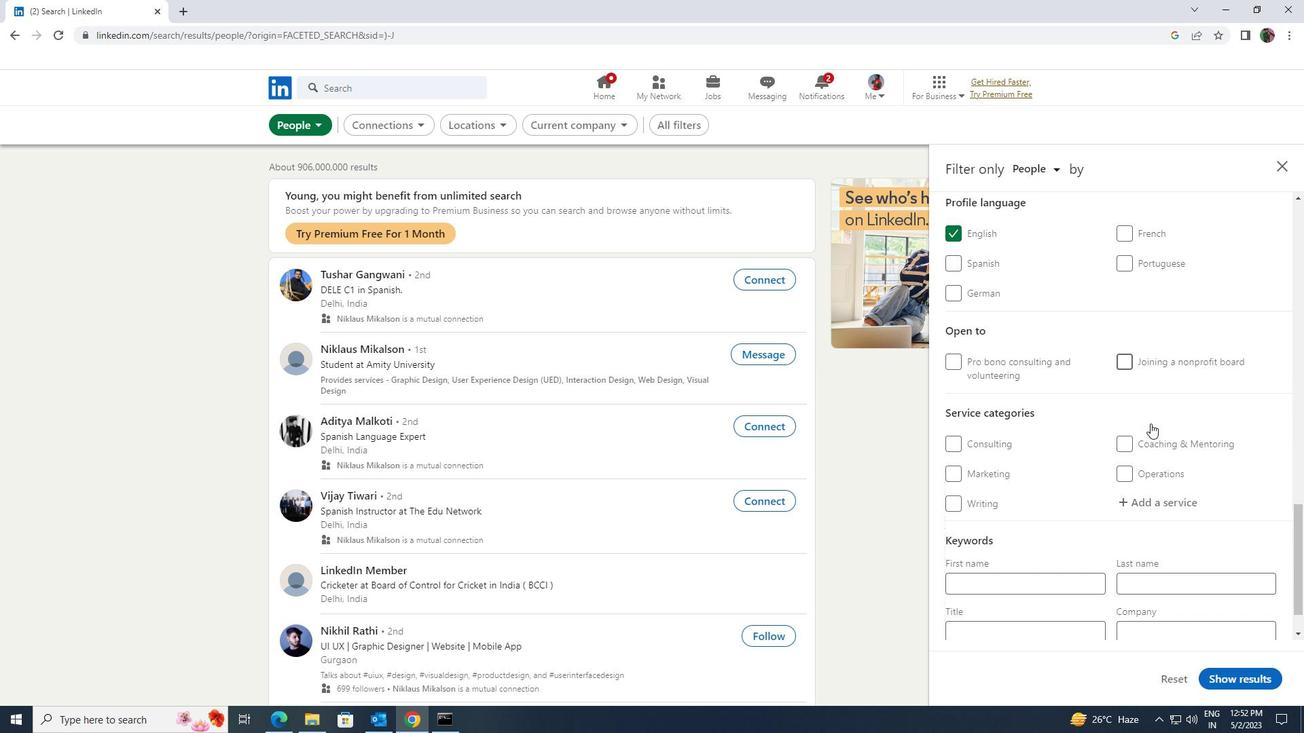 
Action: Mouse moved to (1151, 442)
Screenshot: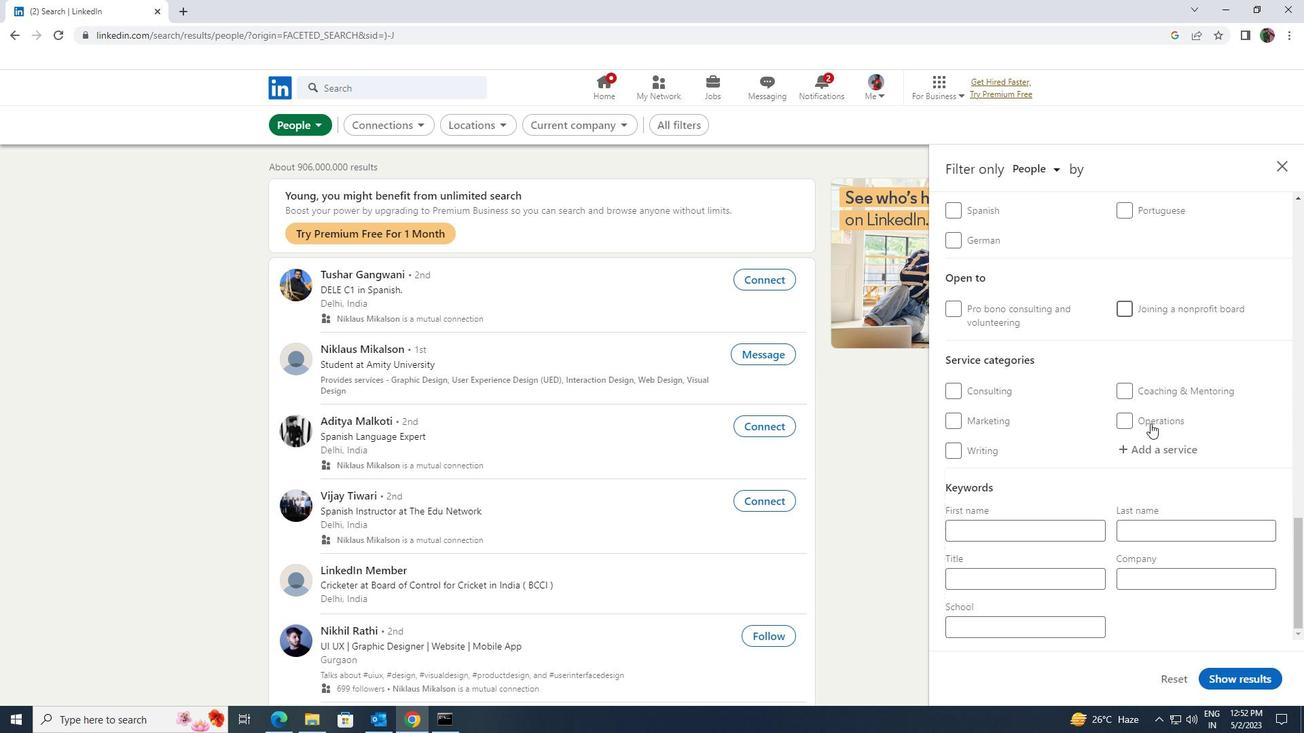 
Action: Mouse pressed left at (1151, 442)
Screenshot: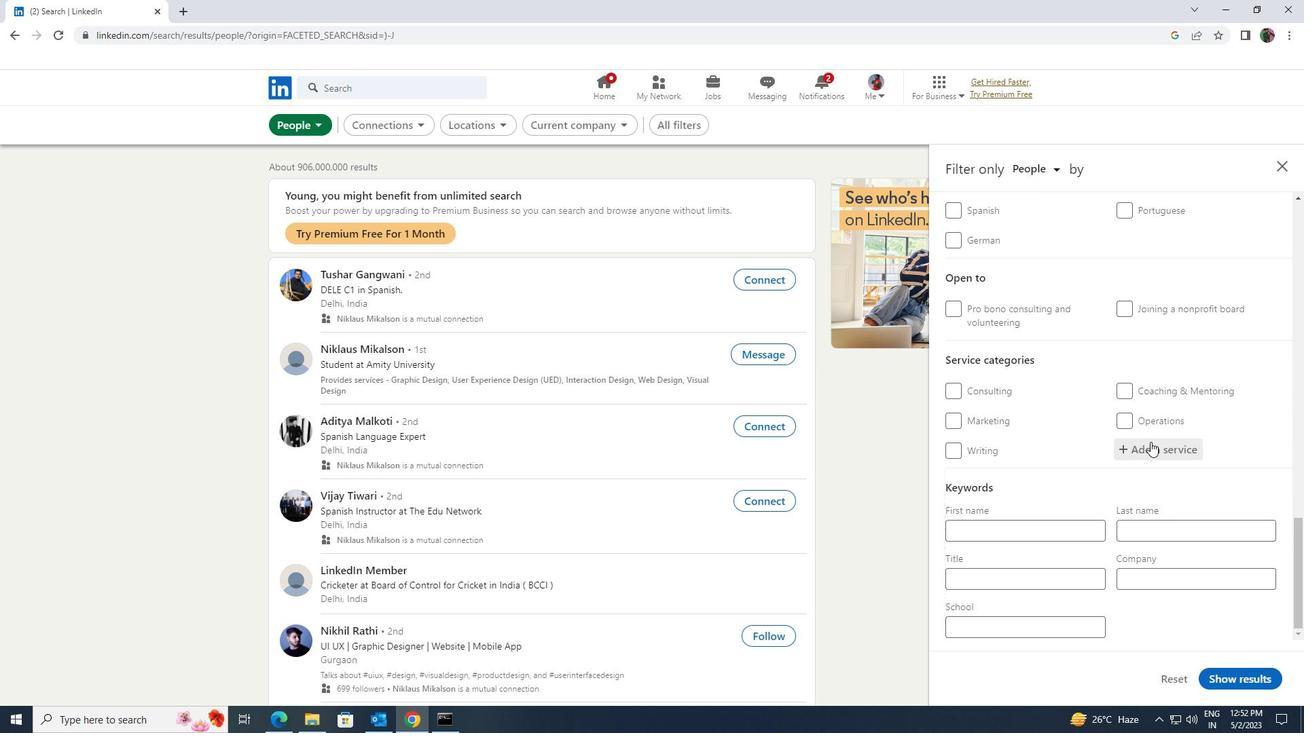 
Action: Key pressed <Key.shift>DUI
Screenshot: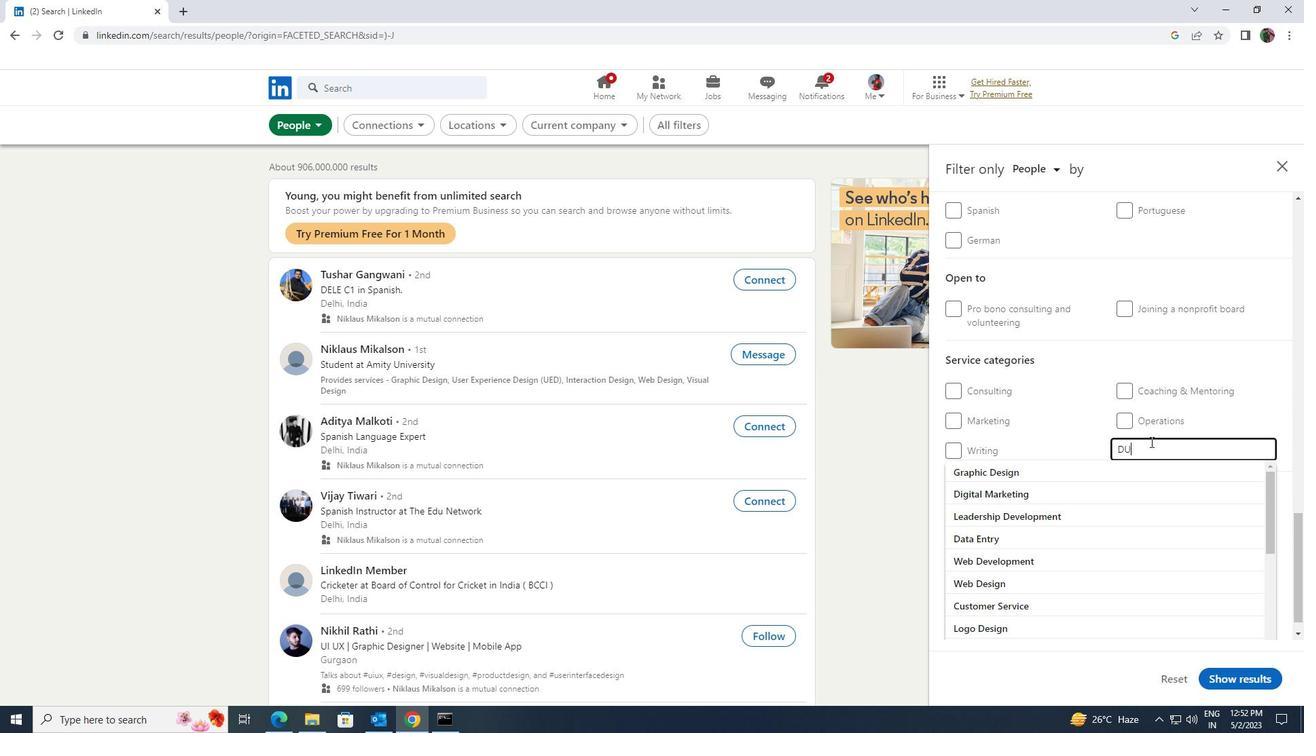 
Action: Mouse moved to (1166, 462)
Screenshot: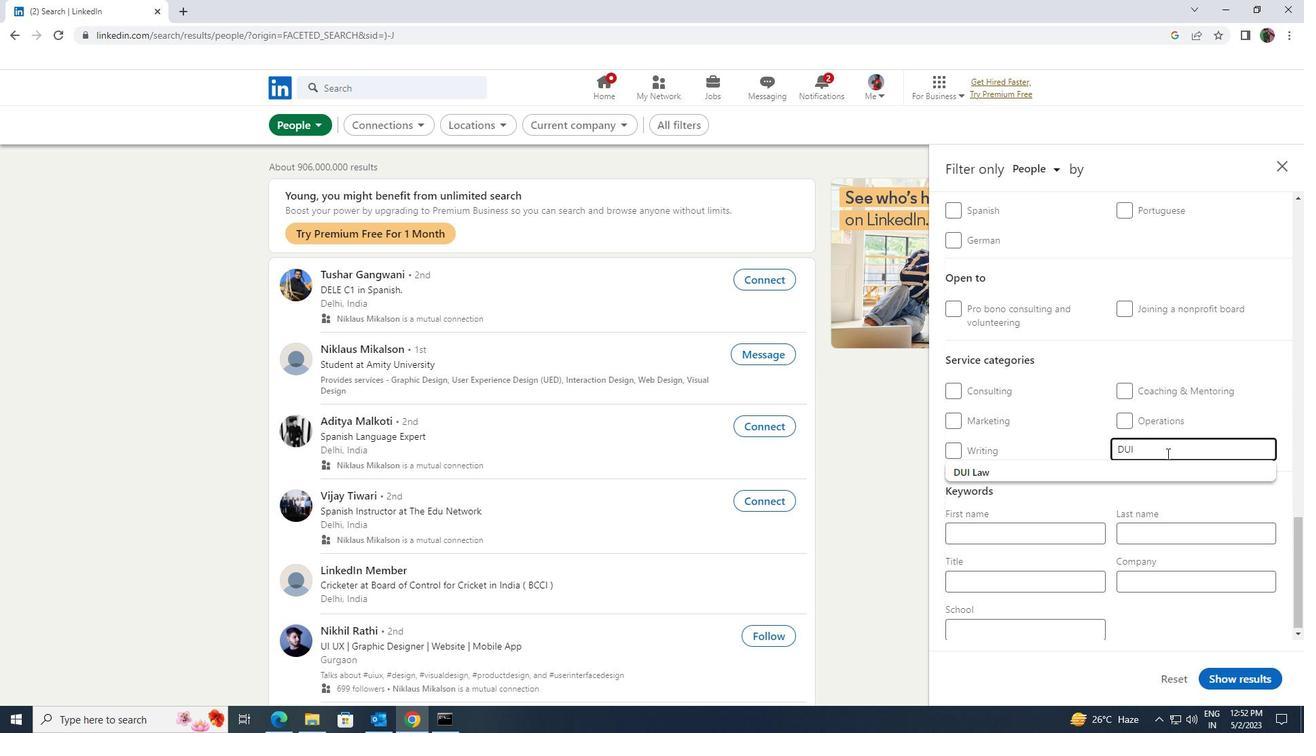 
Action: Mouse pressed left at (1166, 462)
Screenshot: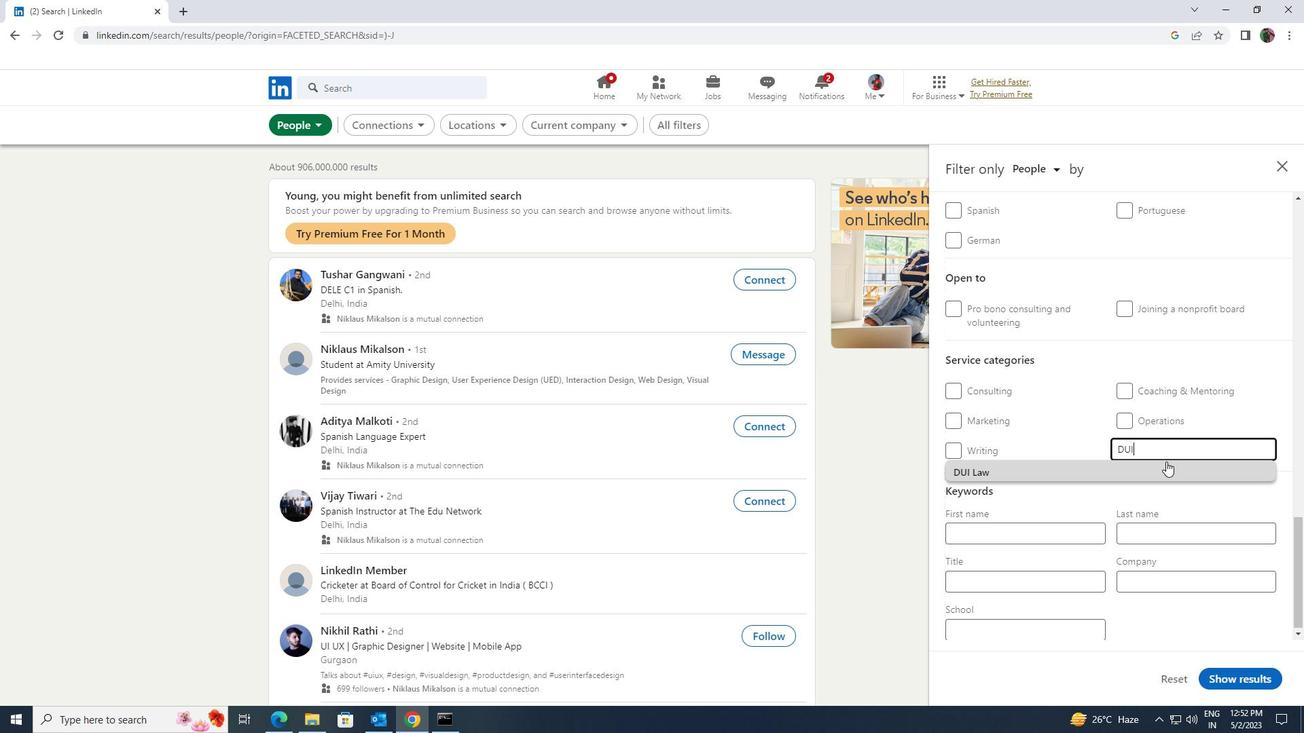 
Action: Mouse scrolled (1166, 461) with delta (0, 0)
Screenshot: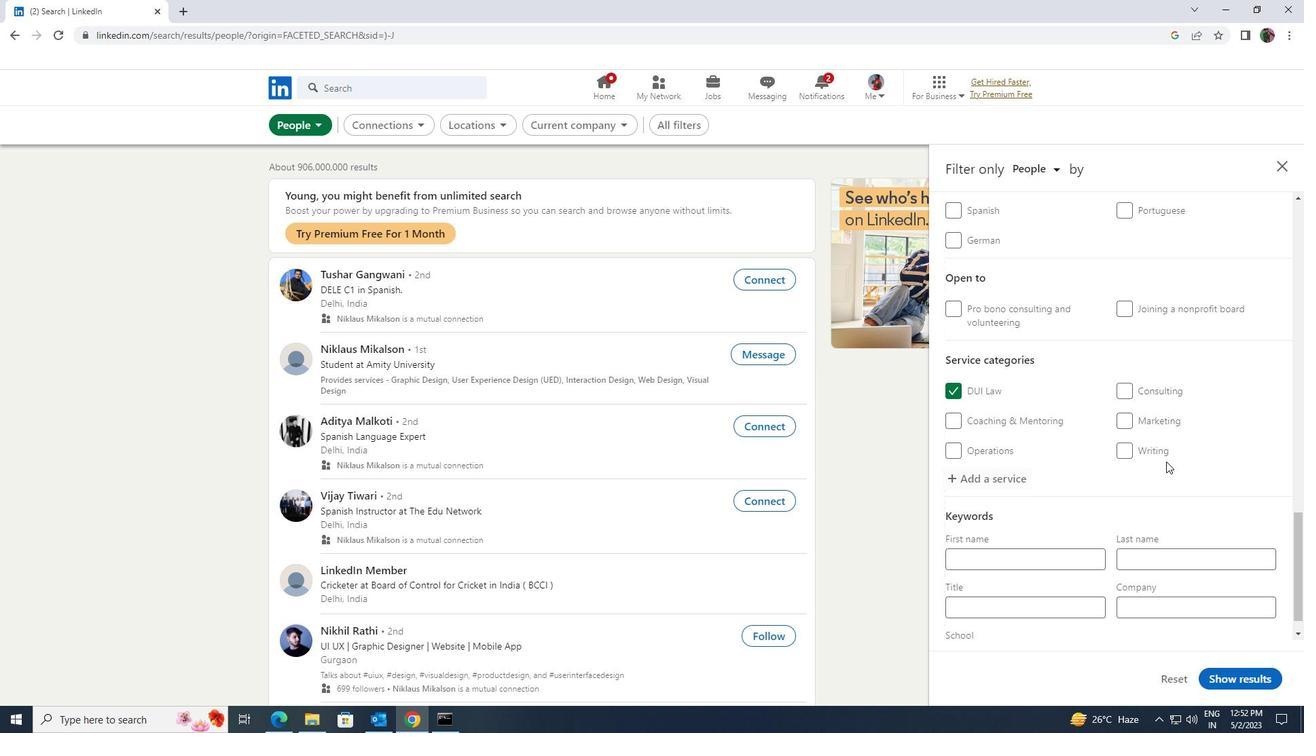 
Action: Mouse scrolled (1166, 461) with delta (0, 0)
Screenshot: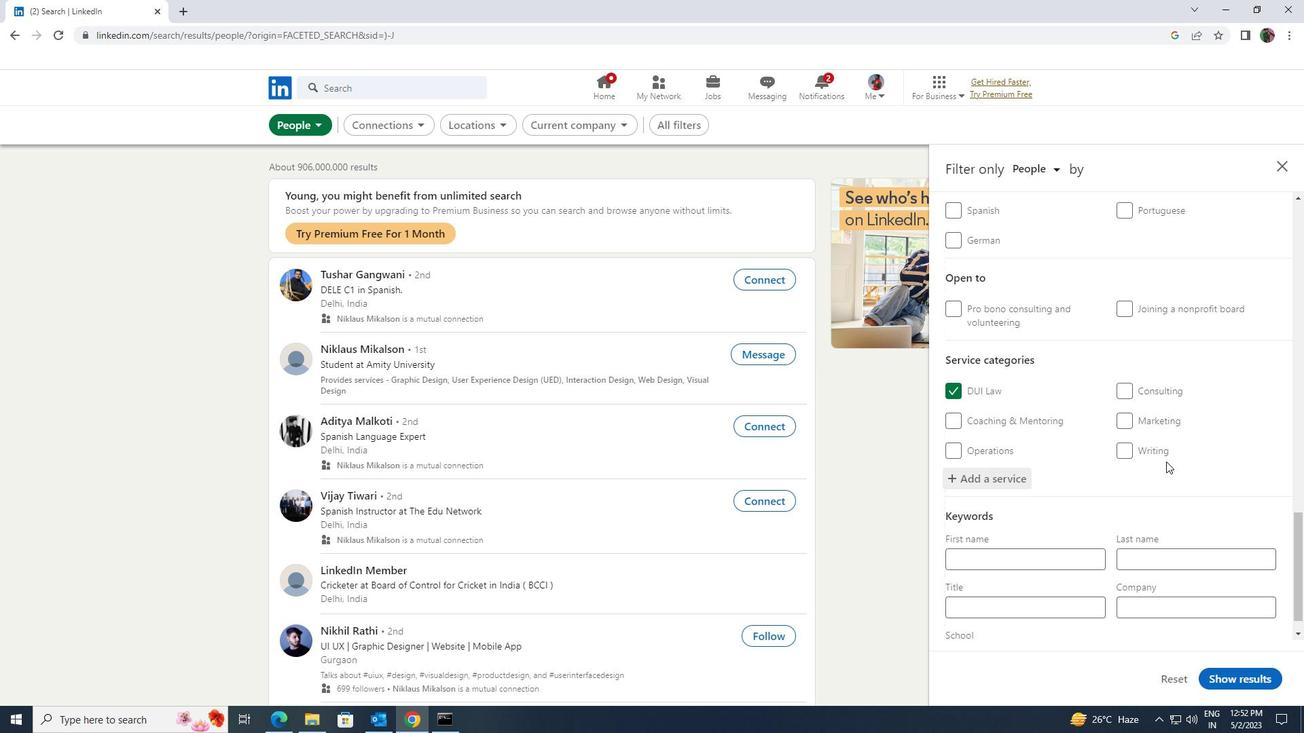 
Action: Mouse scrolled (1166, 461) with delta (0, 0)
Screenshot: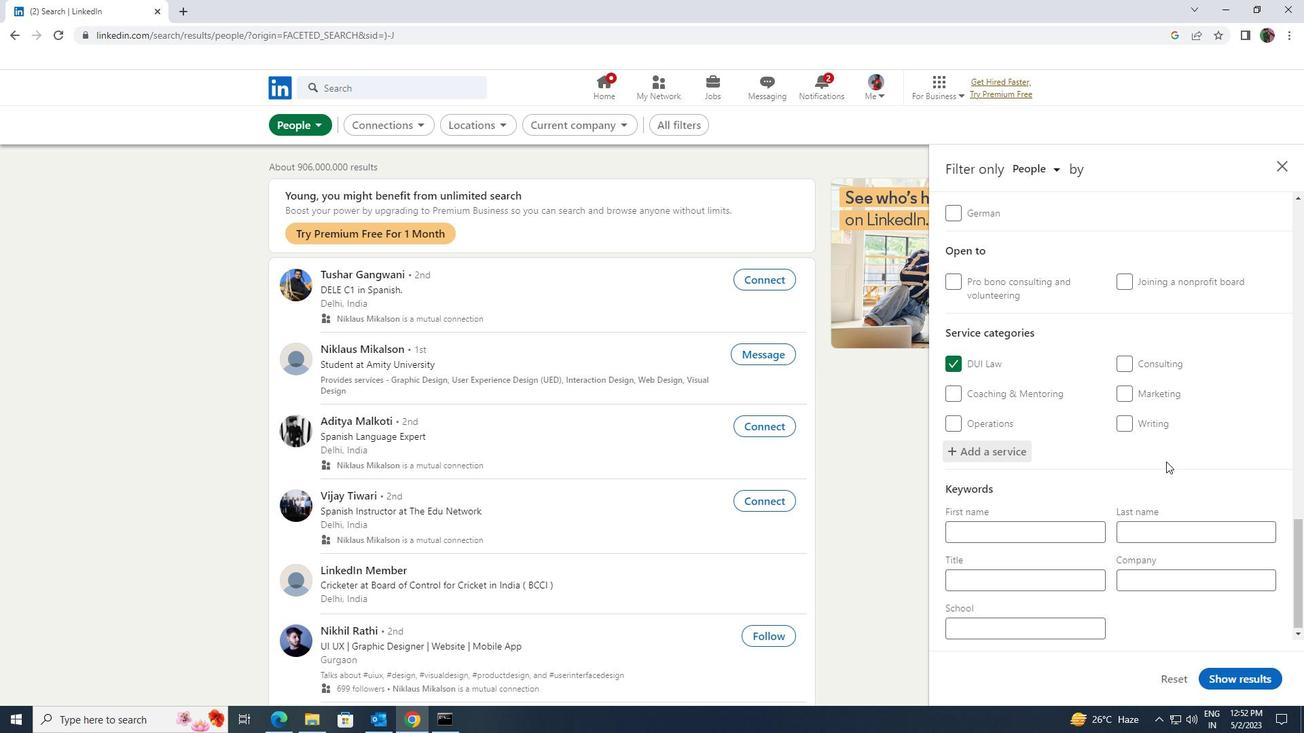 
Action: Mouse scrolled (1166, 461) with delta (0, 0)
Screenshot: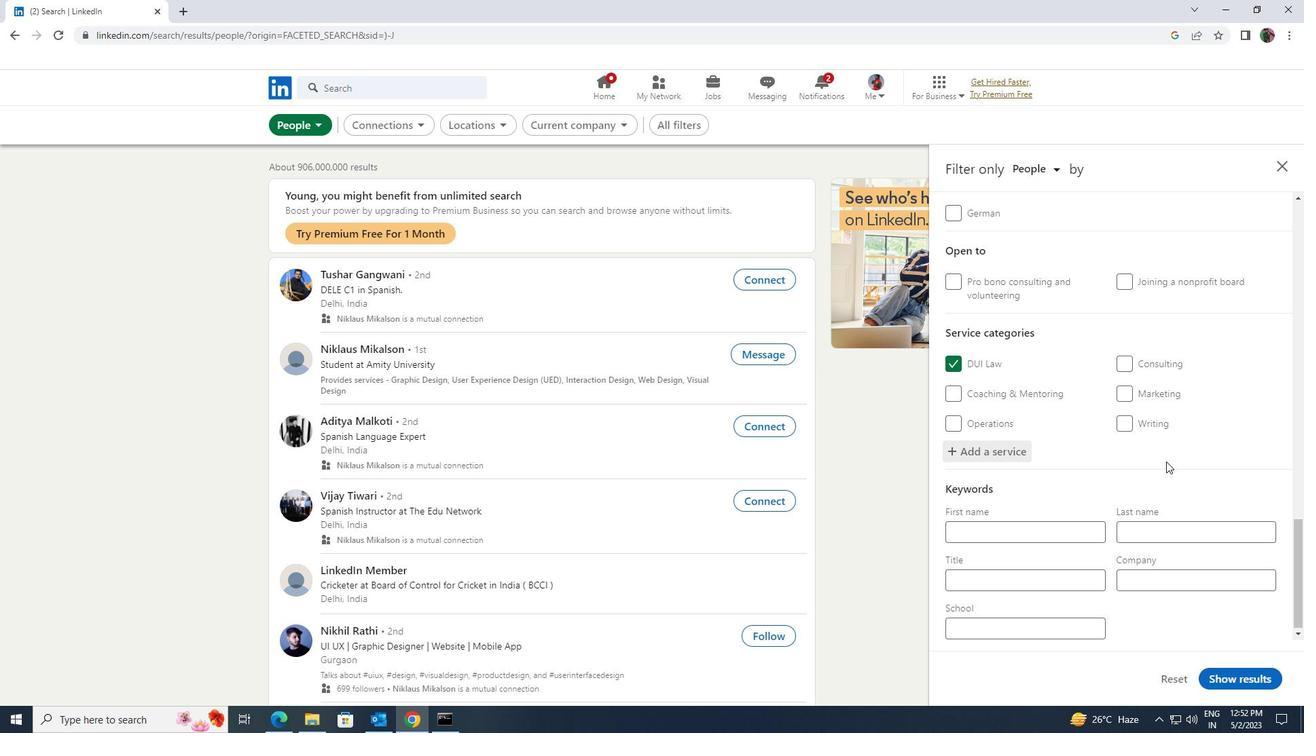 
Action: Mouse scrolled (1166, 461) with delta (0, 0)
Screenshot: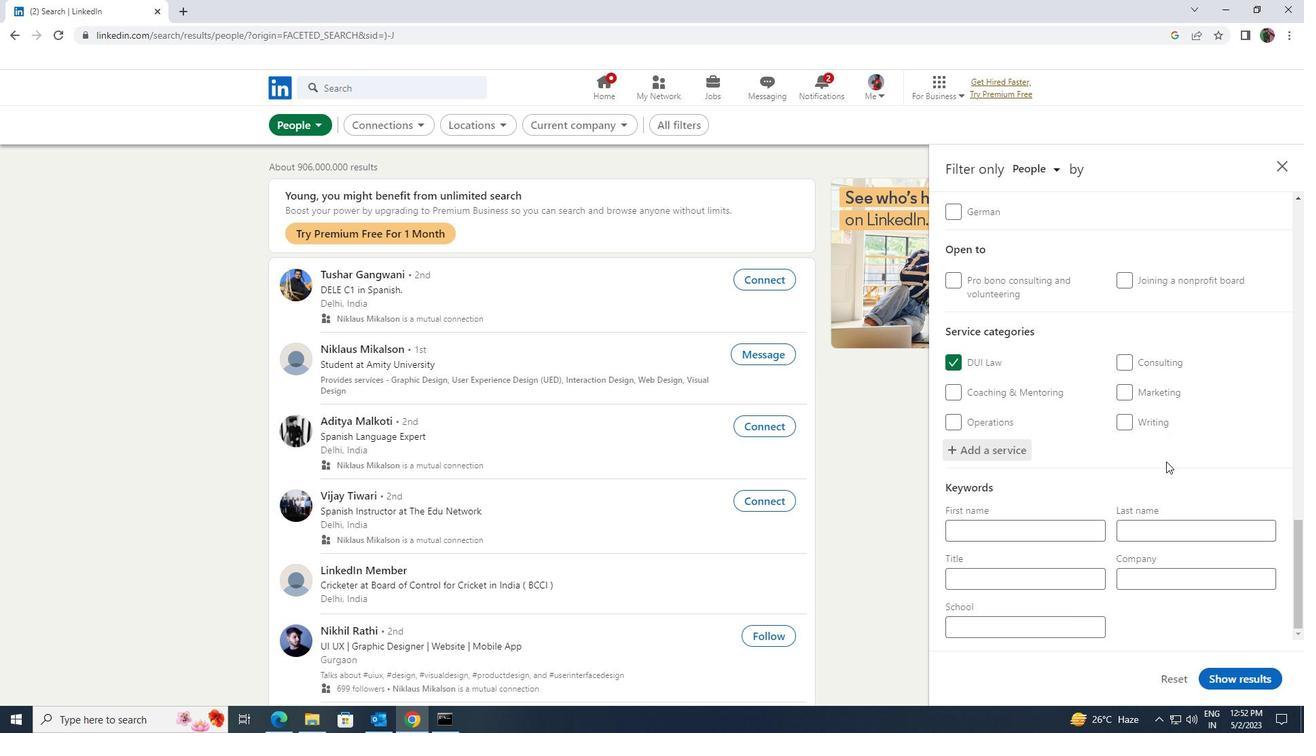 
Action: Mouse moved to (1093, 580)
Screenshot: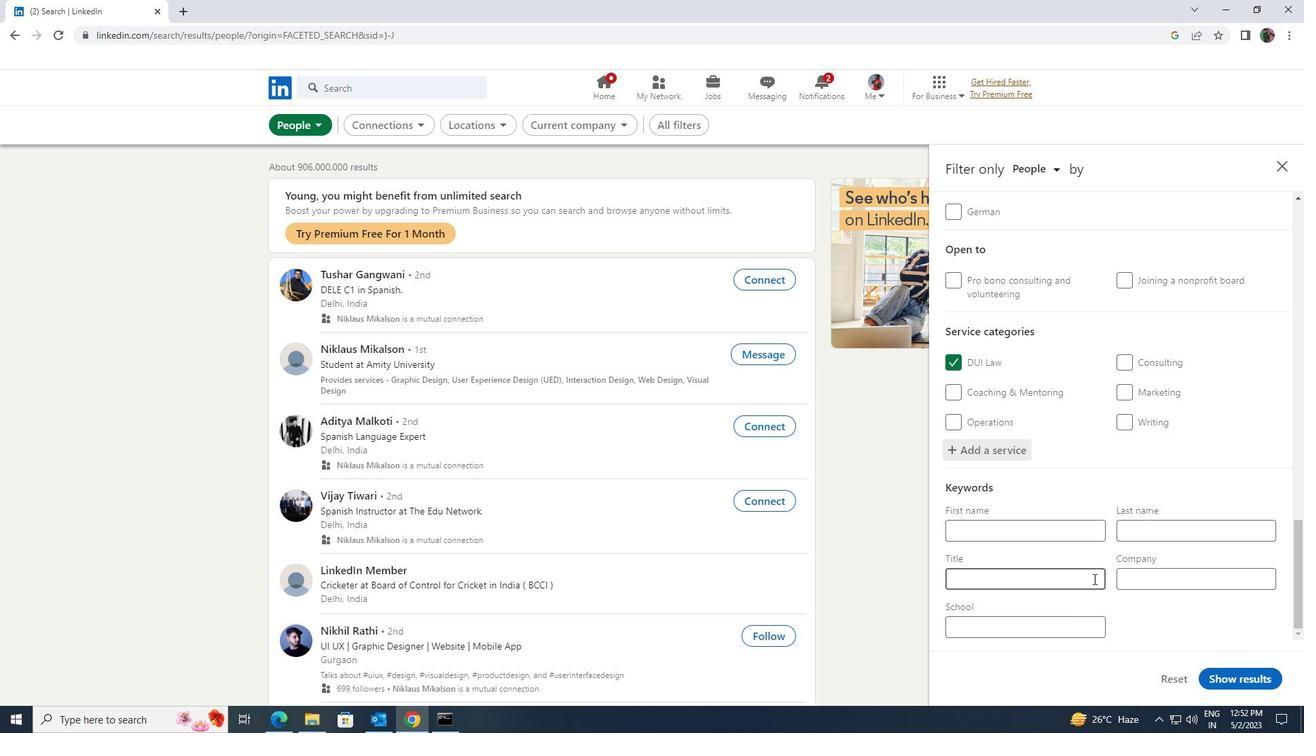 
Action: Mouse pressed left at (1093, 580)
Screenshot: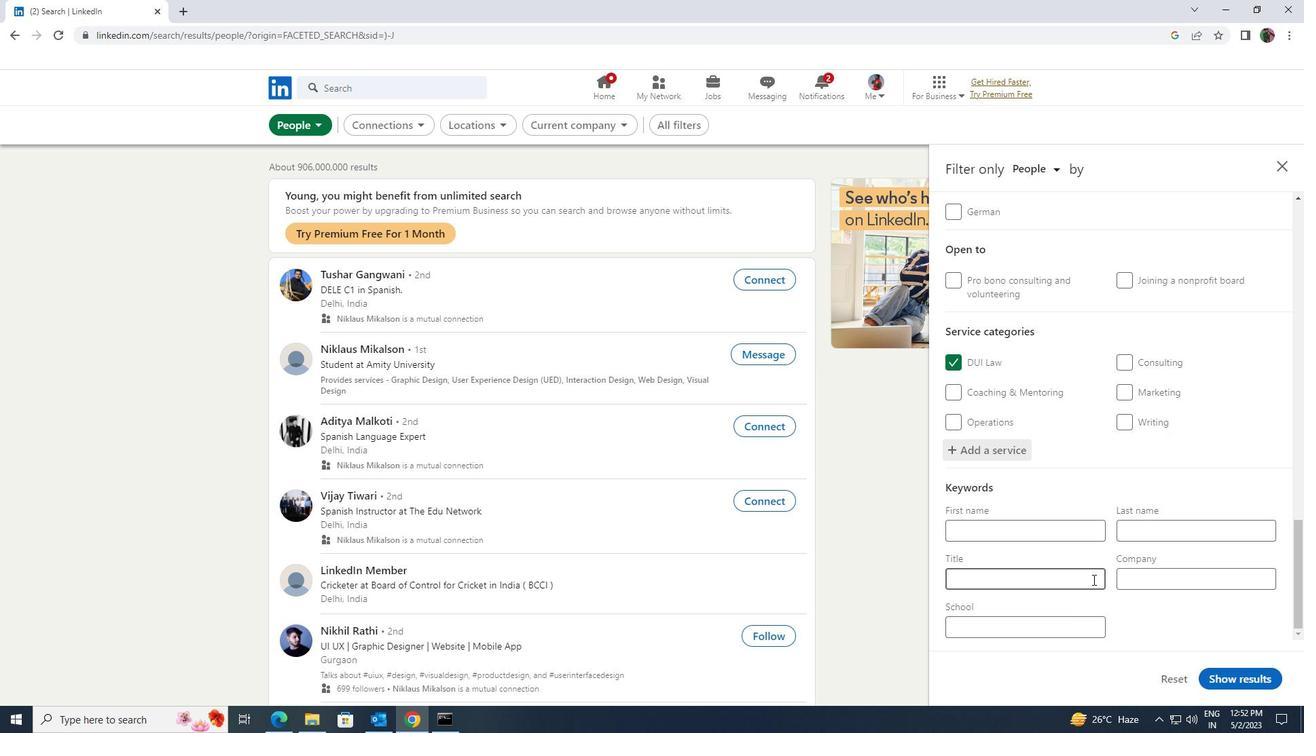 
Action: Mouse moved to (1091, 578)
Screenshot: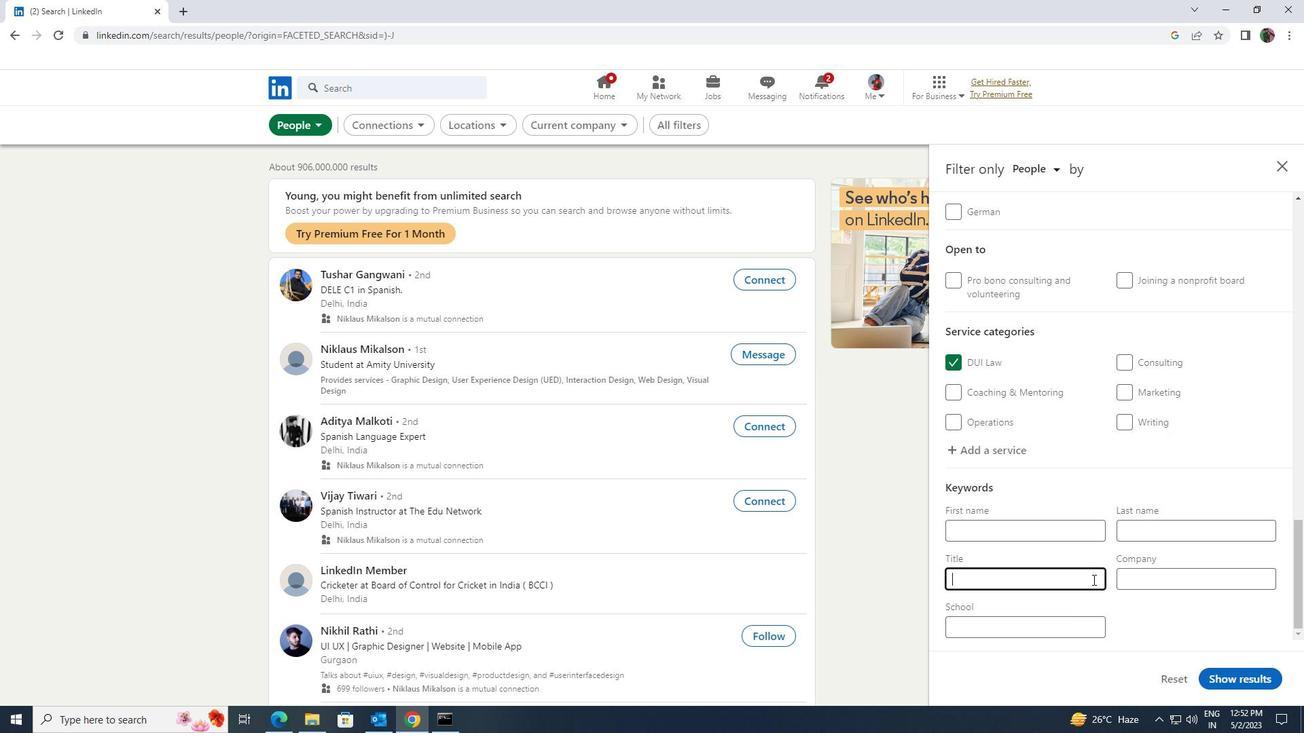 
Action: Key pressed <Key.shift><Key.shift><Key.shift><Key.shift><Key.shift><Key.shift><Key.shift><Key.shift><Key.shift><Key.shift>TEAM<Key.space><Key.shift>LEADER
Screenshot: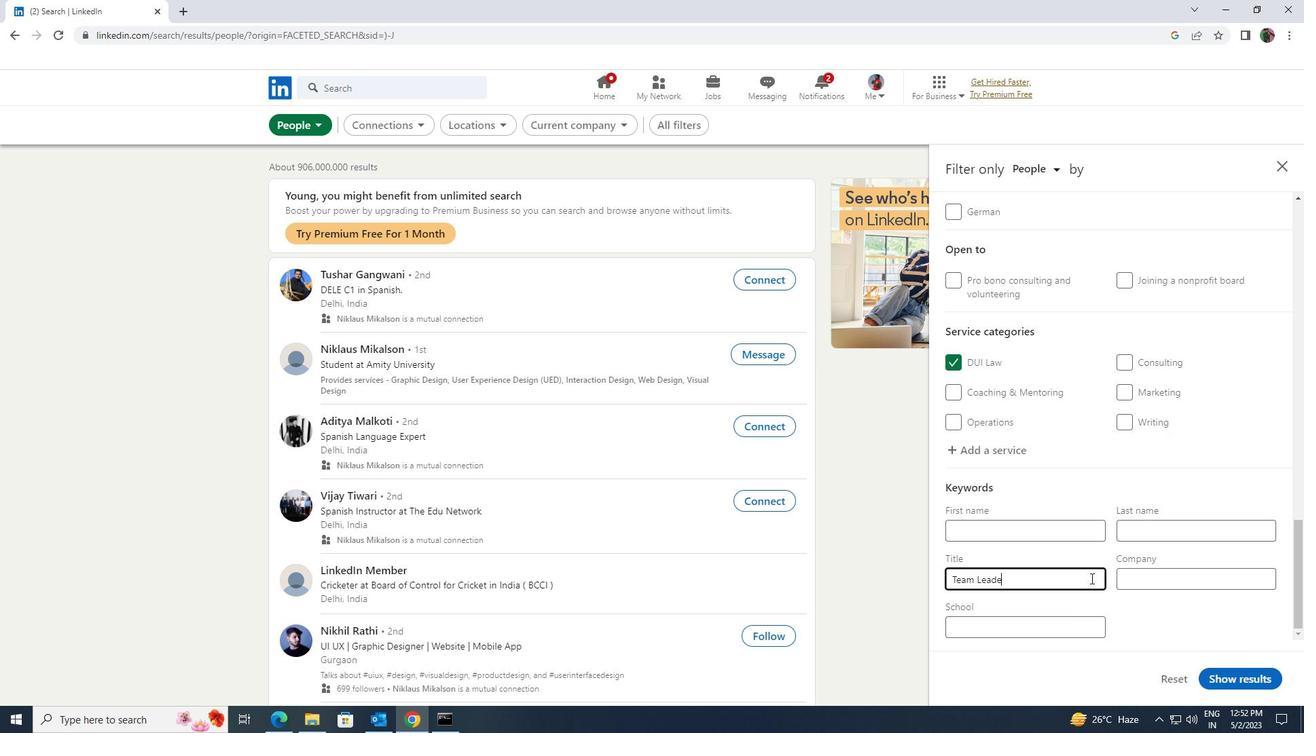 
Action: Mouse moved to (1225, 678)
Screenshot: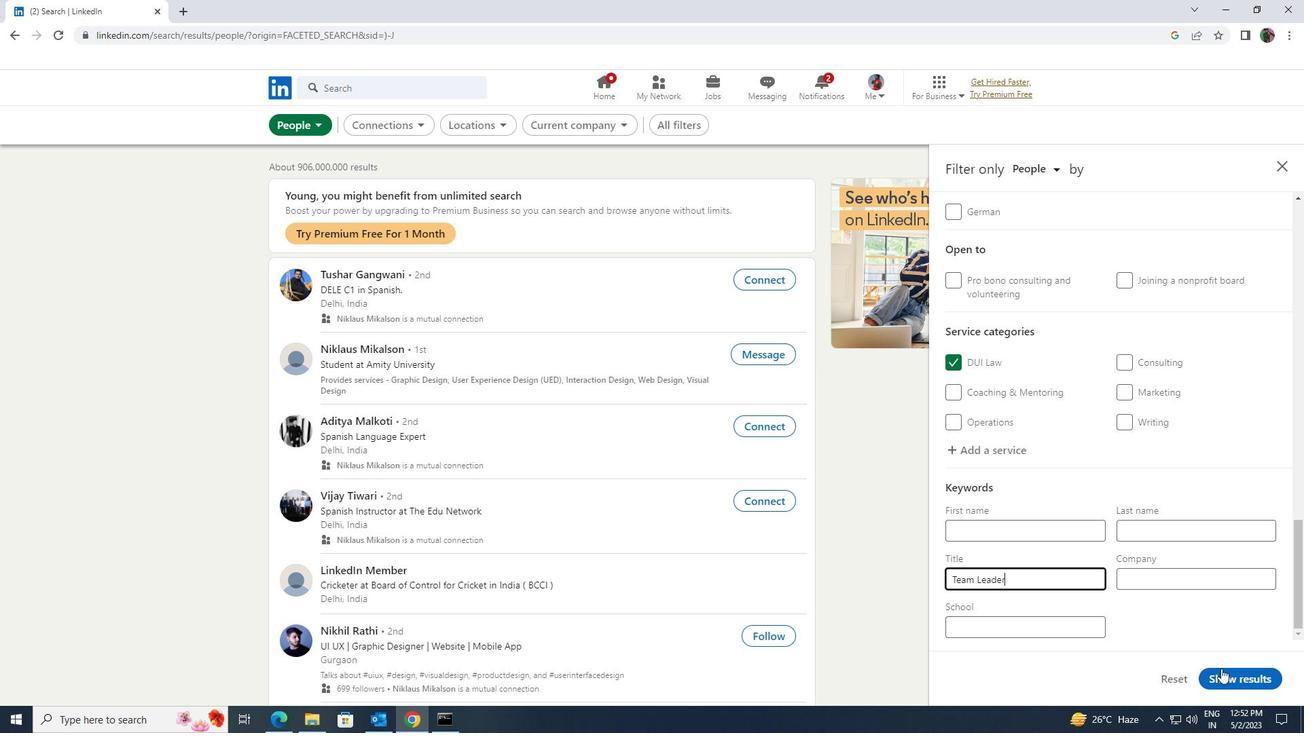 
Action: Mouse pressed left at (1225, 678)
Screenshot: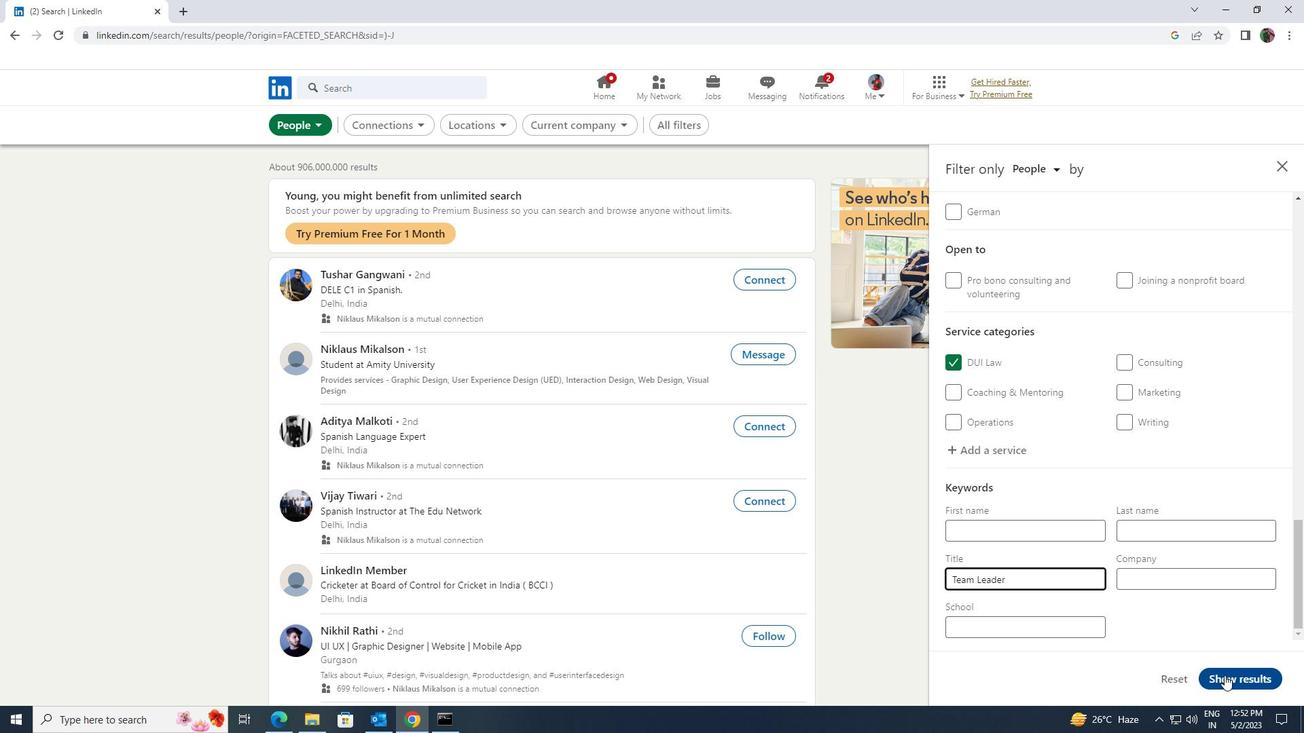 
